 Task: Find connections with filter location Júlio de Castilhos with filter topic #Recruitmentwith filter profile language Potuguese with filter current company The Park Hotels with filter school Birla Vishvakarma Mahavidyalaya with filter industry Government Administration with filter service category Team Building with filter keywords title Office Assistant
Action: Mouse moved to (540, 181)
Screenshot: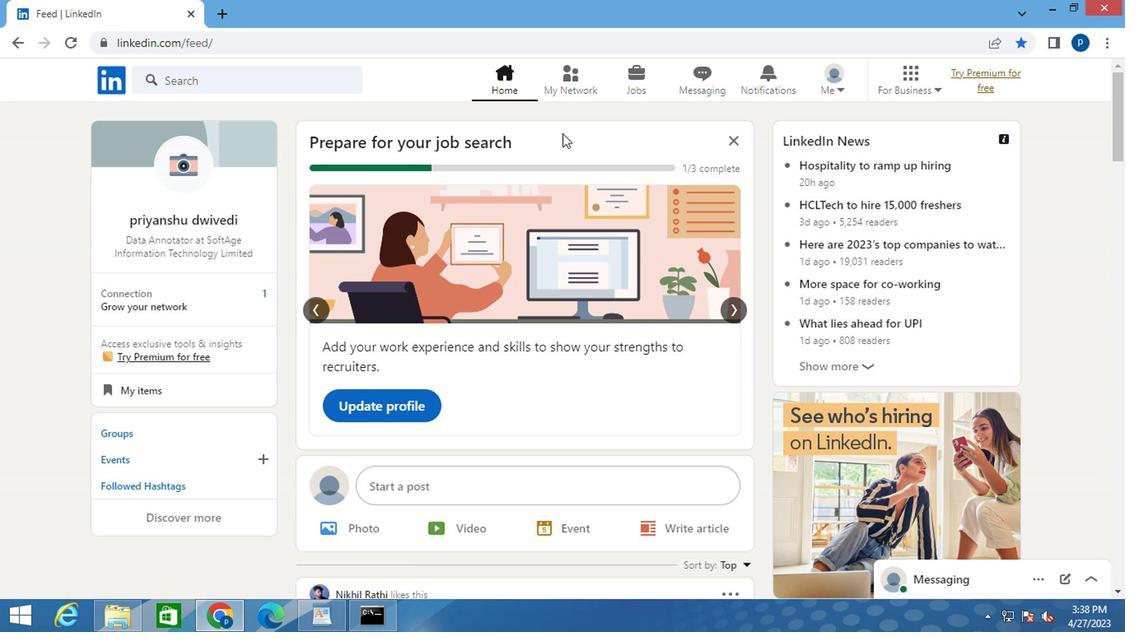 
Action: Mouse pressed left at (540, 181)
Screenshot: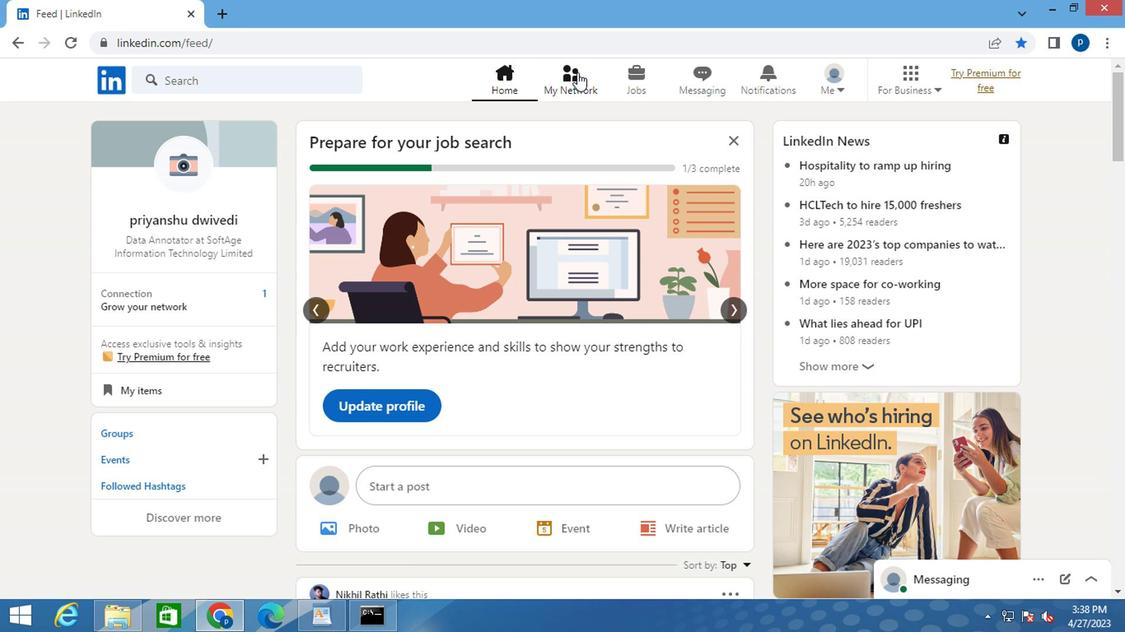 
Action: Mouse moved to (287, 248)
Screenshot: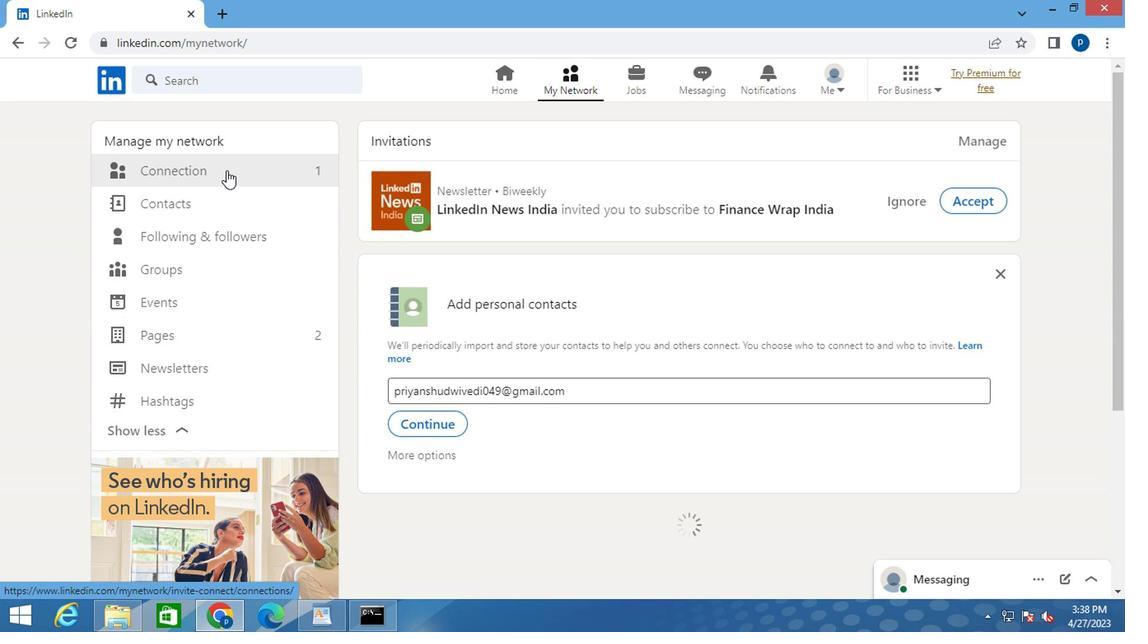 
Action: Mouse pressed left at (287, 248)
Screenshot: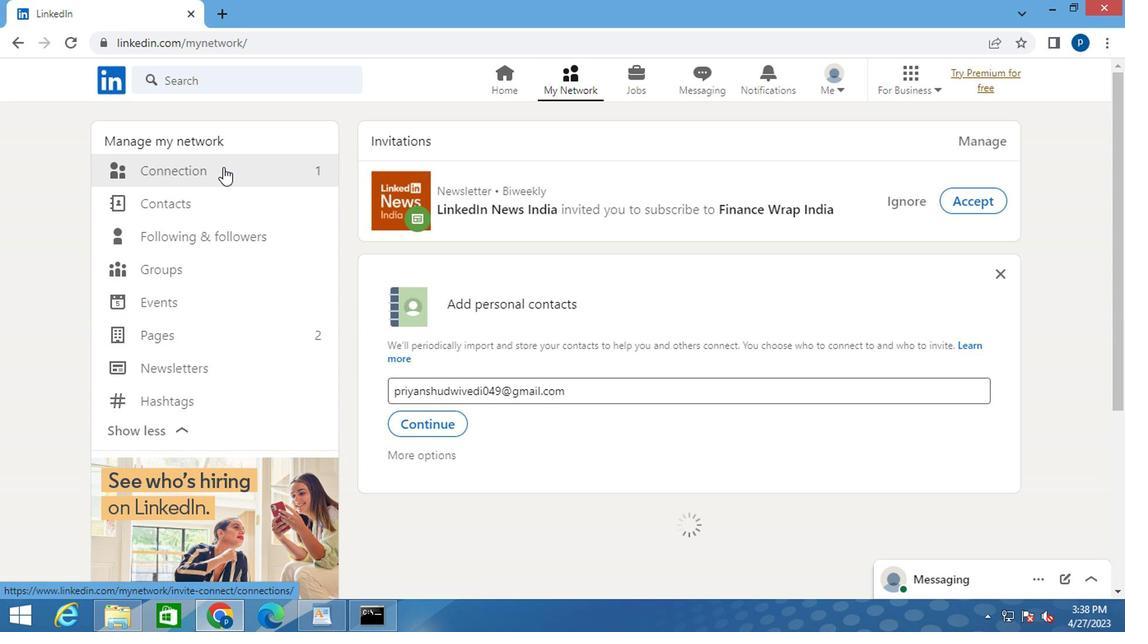 
Action: Mouse moved to (603, 254)
Screenshot: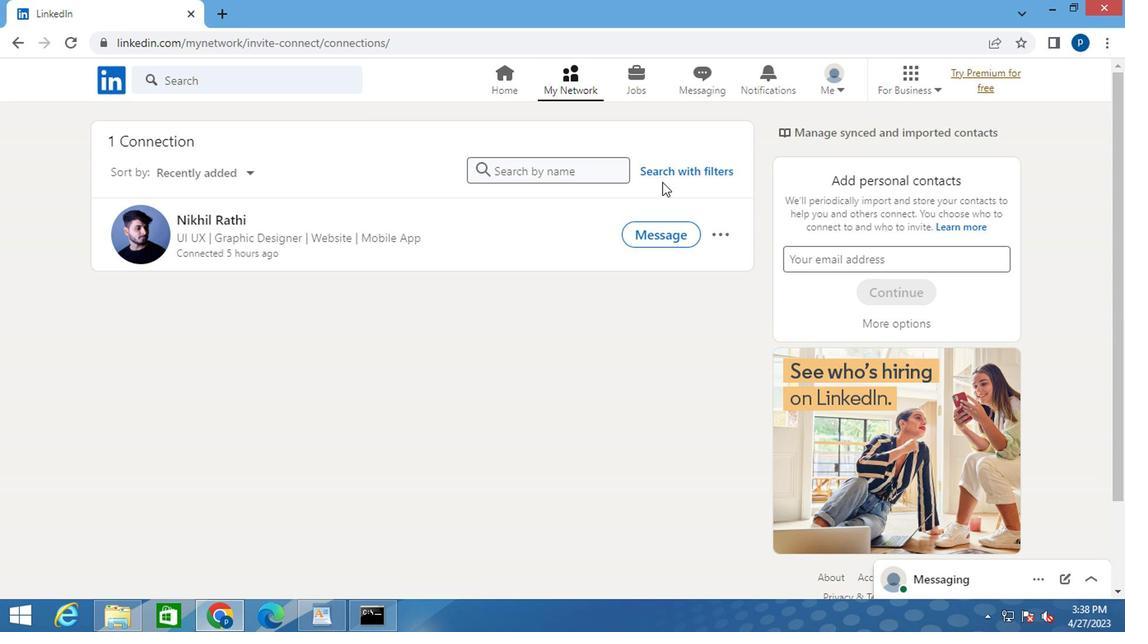 
Action: Mouse pressed left at (603, 254)
Screenshot: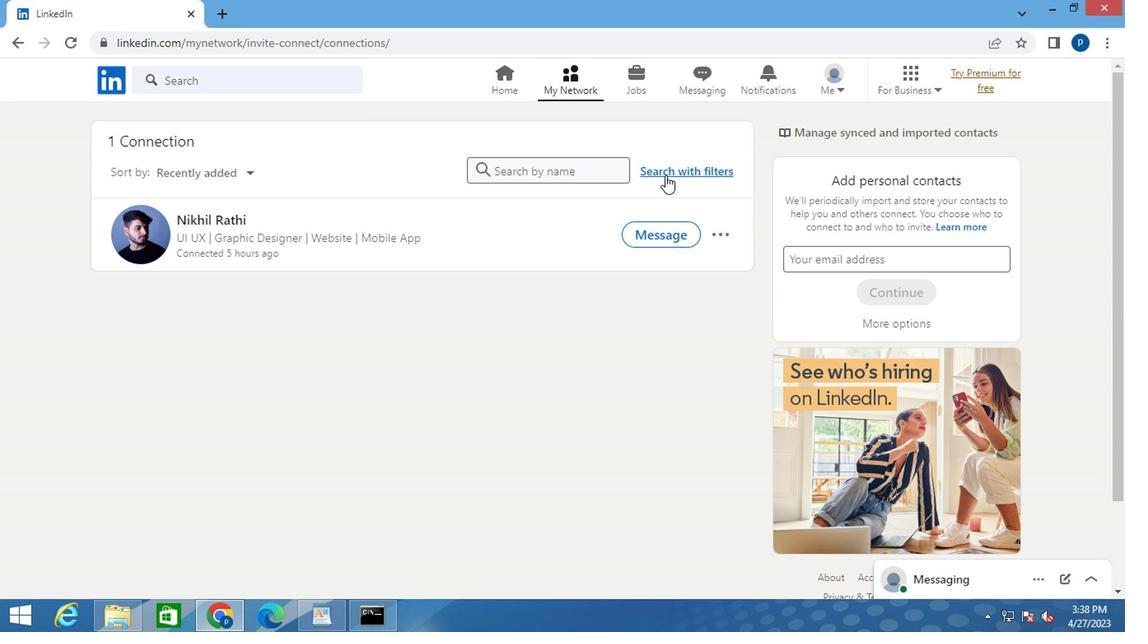 
Action: Mouse moved to (574, 221)
Screenshot: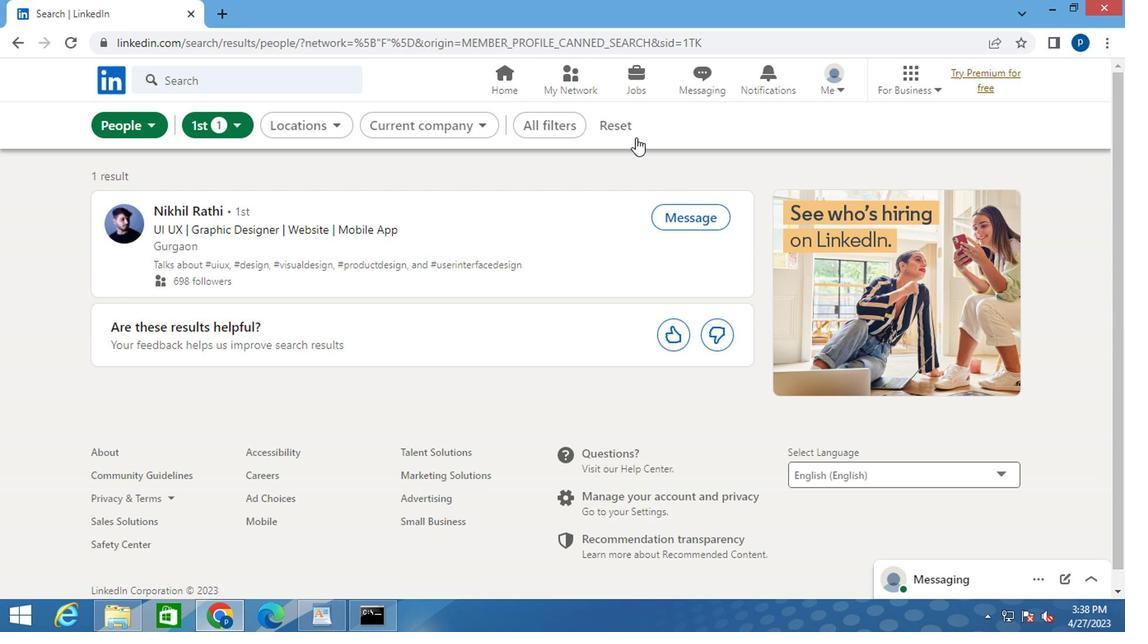 
Action: Mouse pressed left at (574, 221)
Screenshot: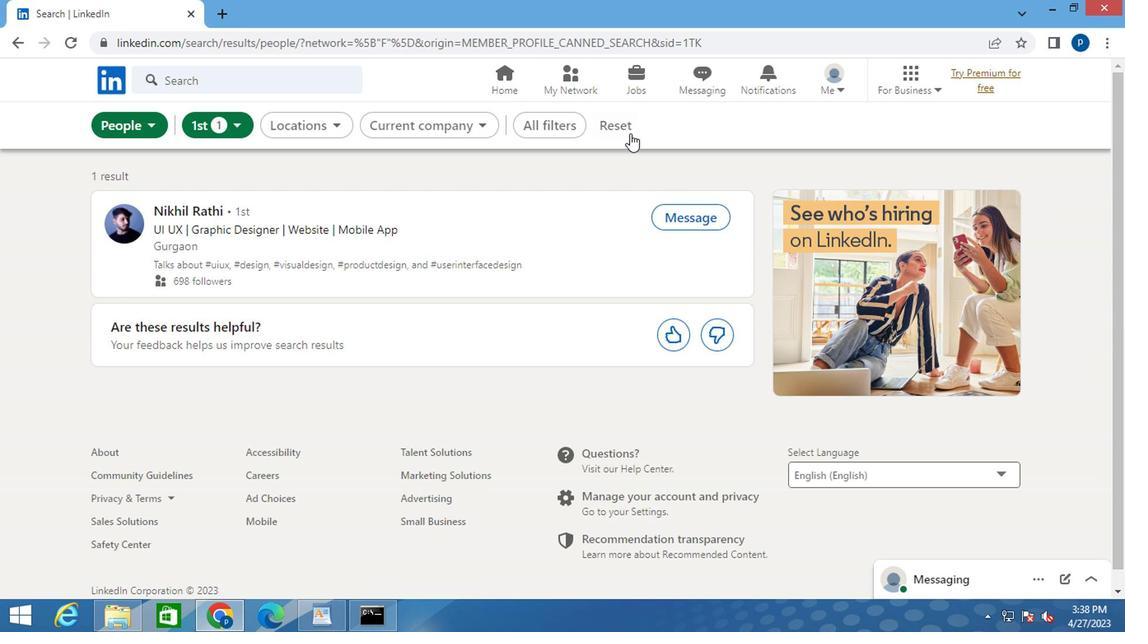 
Action: Mouse moved to (542, 219)
Screenshot: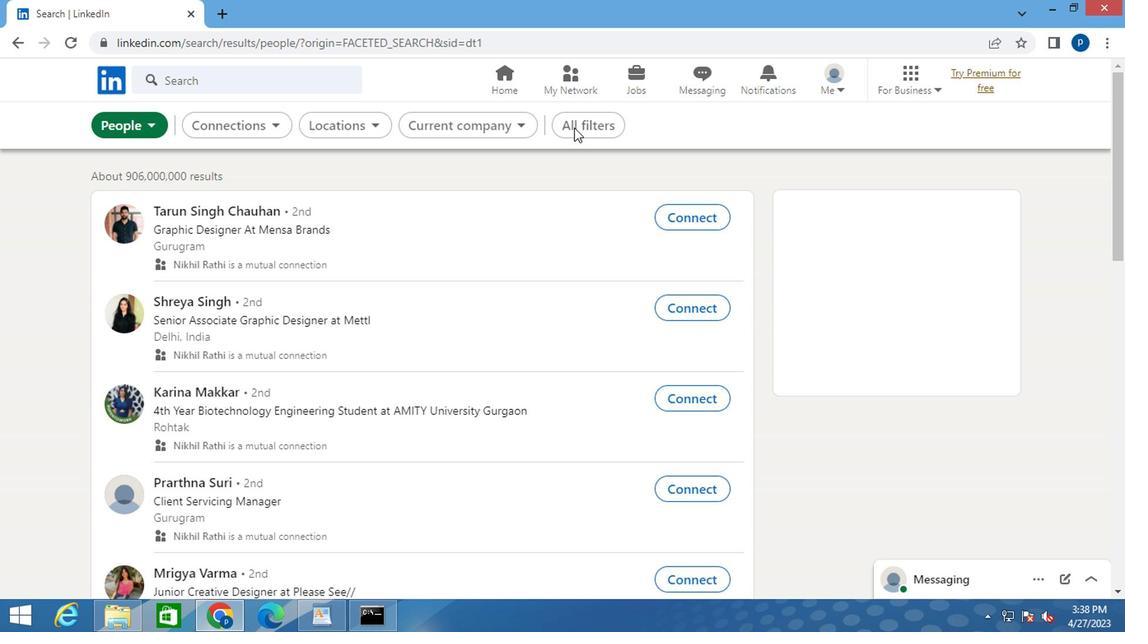 
Action: Mouse pressed left at (542, 219)
Screenshot: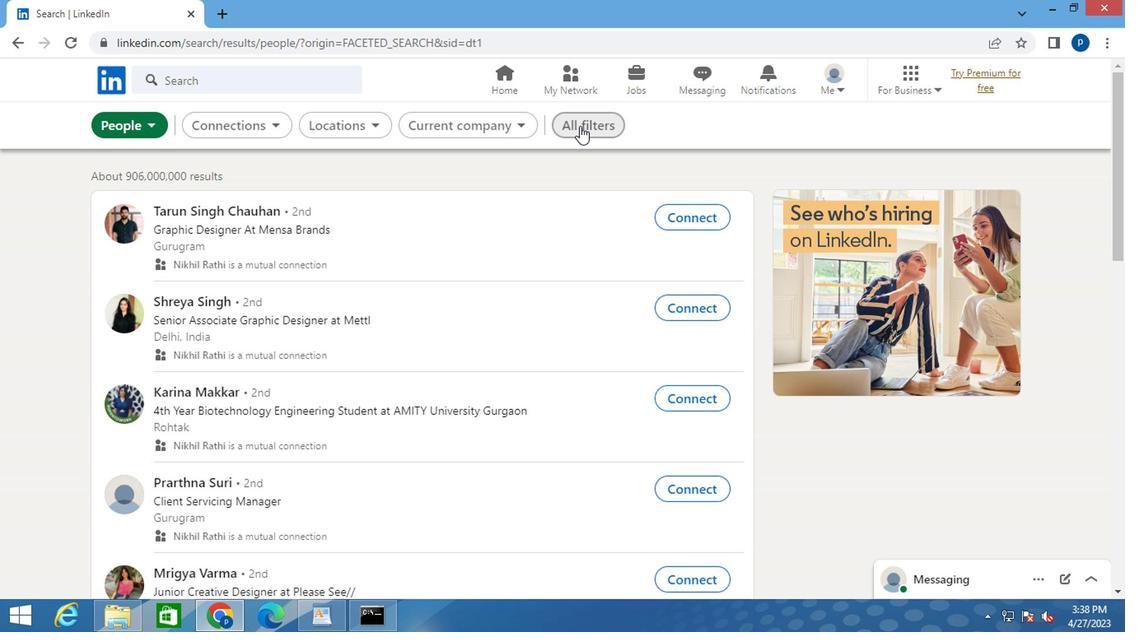 
Action: Mouse moved to (729, 387)
Screenshot: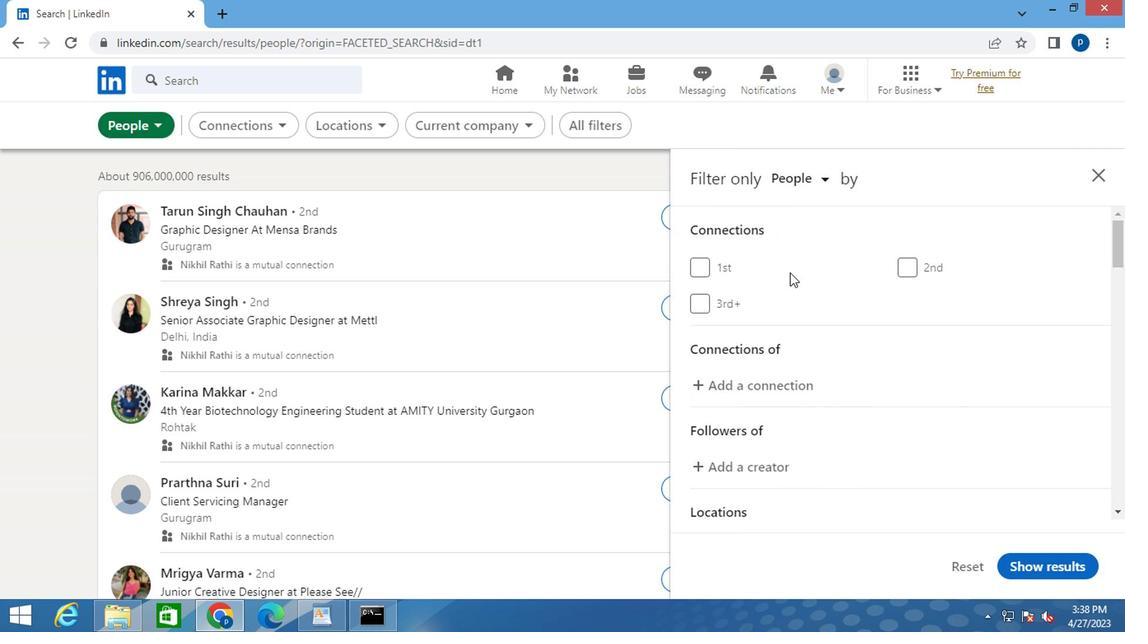 
Action: Mouse scrolled (729, 387) with delta (0, 0)
Screenshot: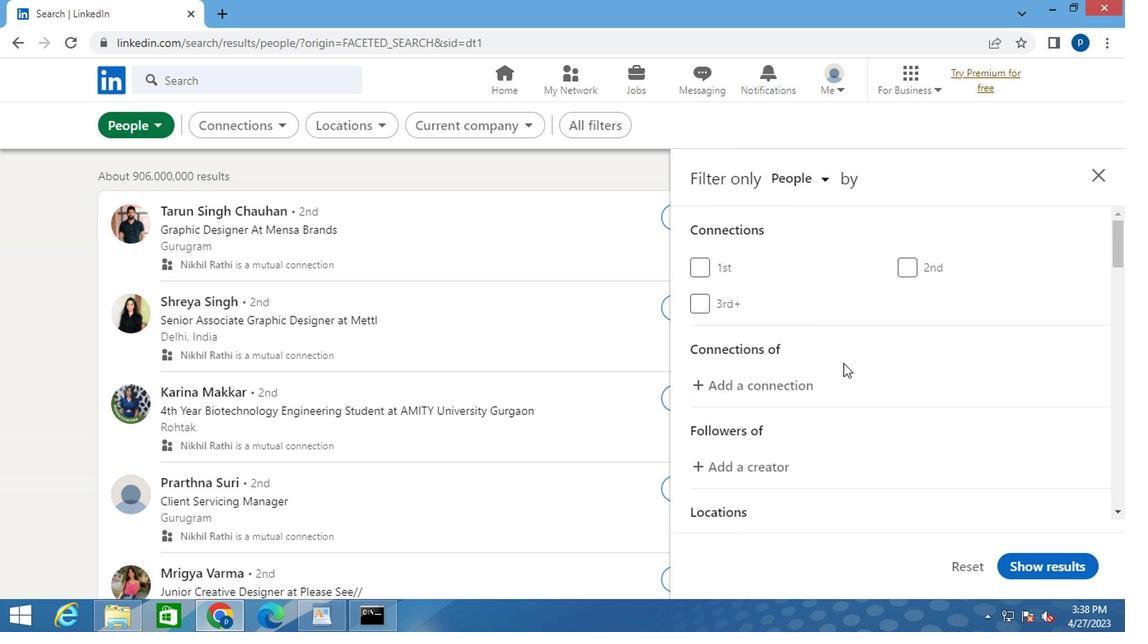 
Action: Mouse scrolled (729, 387) with delta (0, 0)
Screenshot: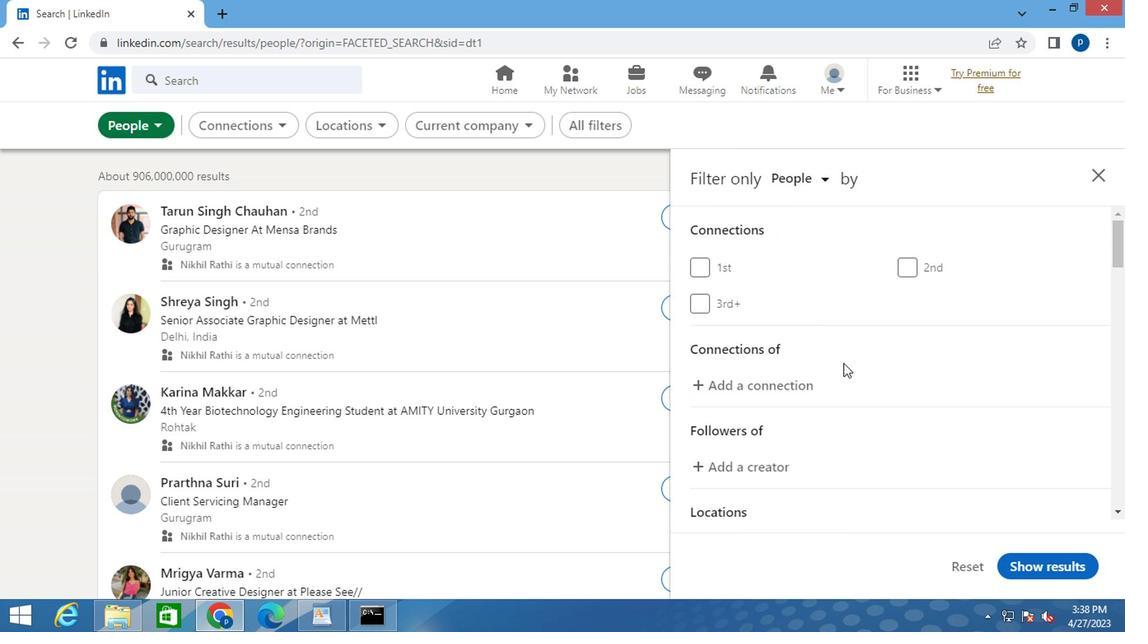
Action: Mouse scrolled (729, 387) with delta (0, 0)
Screenshot: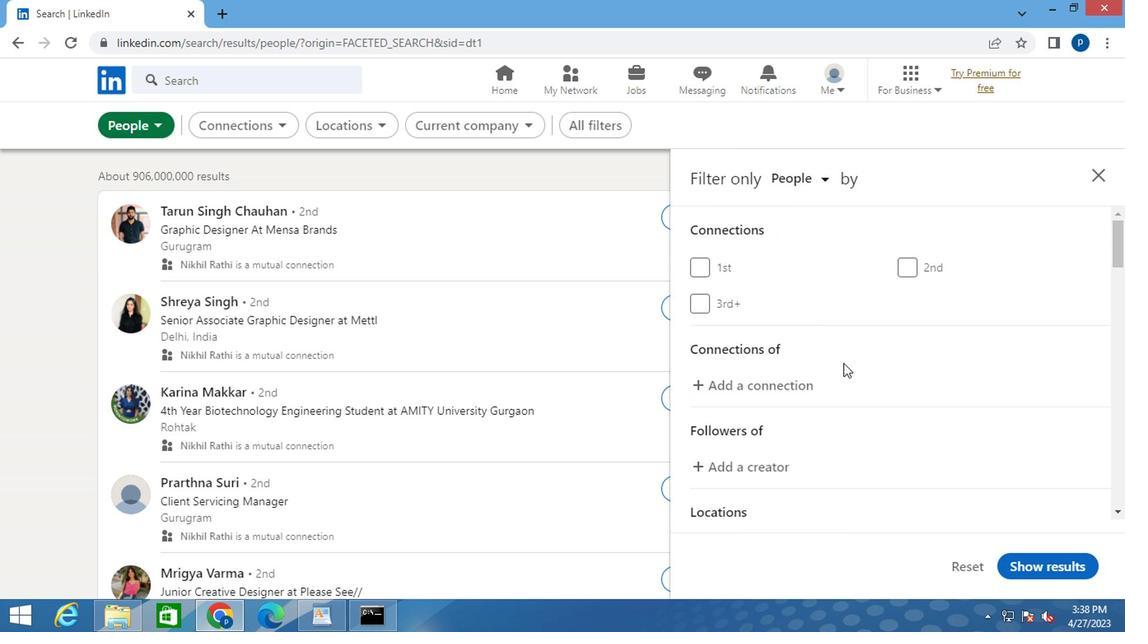 
Action: Mouse scrolled (729, 387) with delta (0, 0)
Screenshot: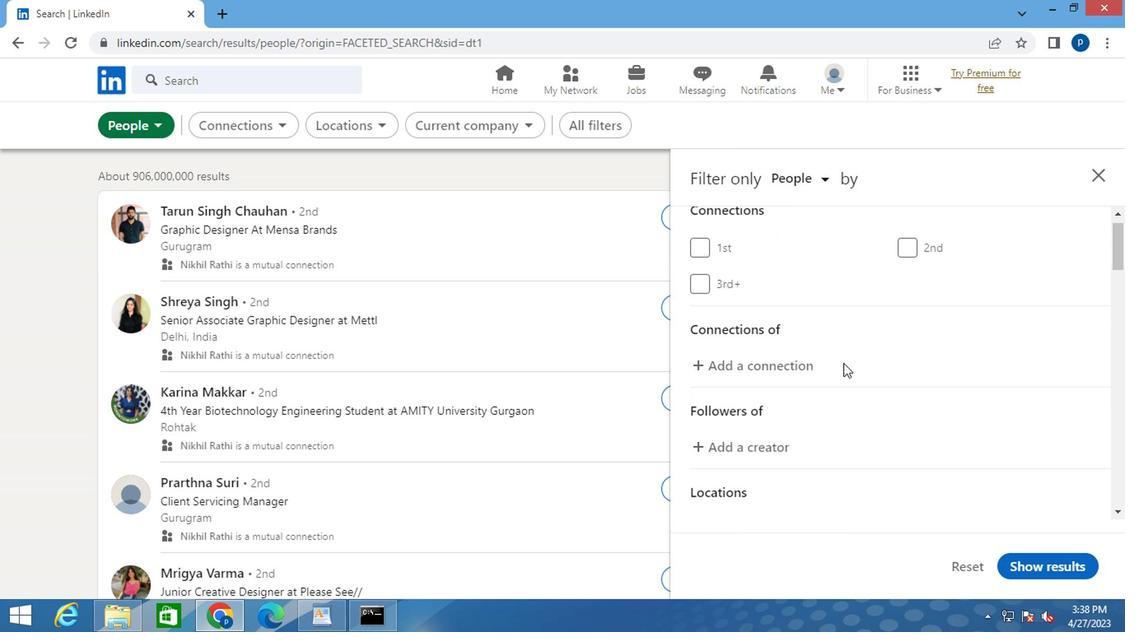 
Action: Mouse moved to (773, 372)
Screenshot: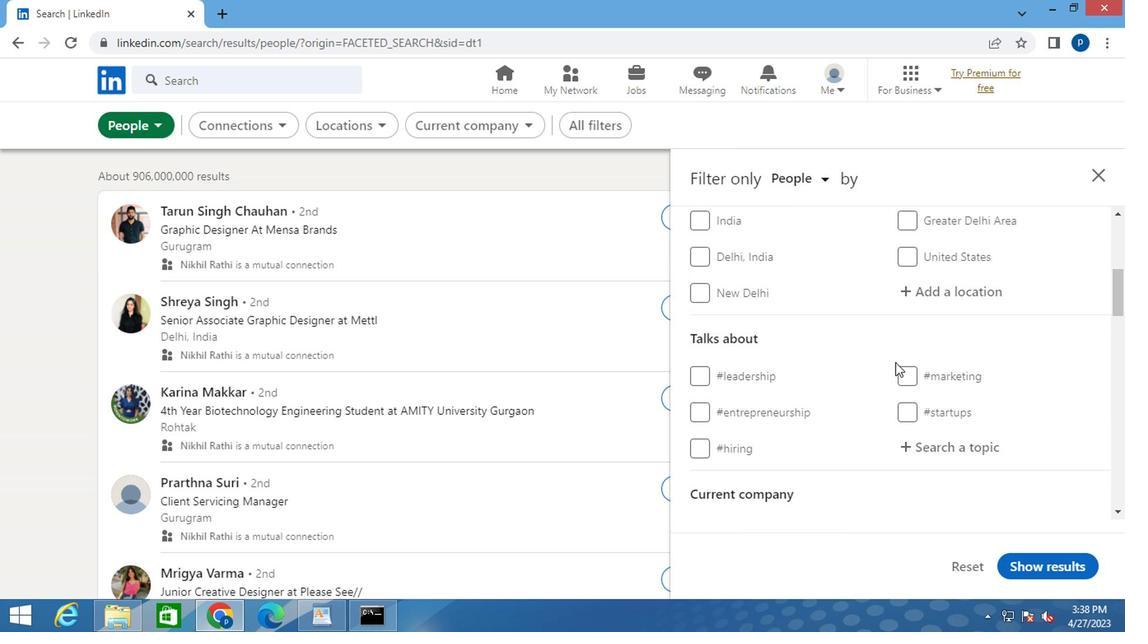 
Action: Mouse scrolled (773, 372) with delta (0, 0)
Screenshot: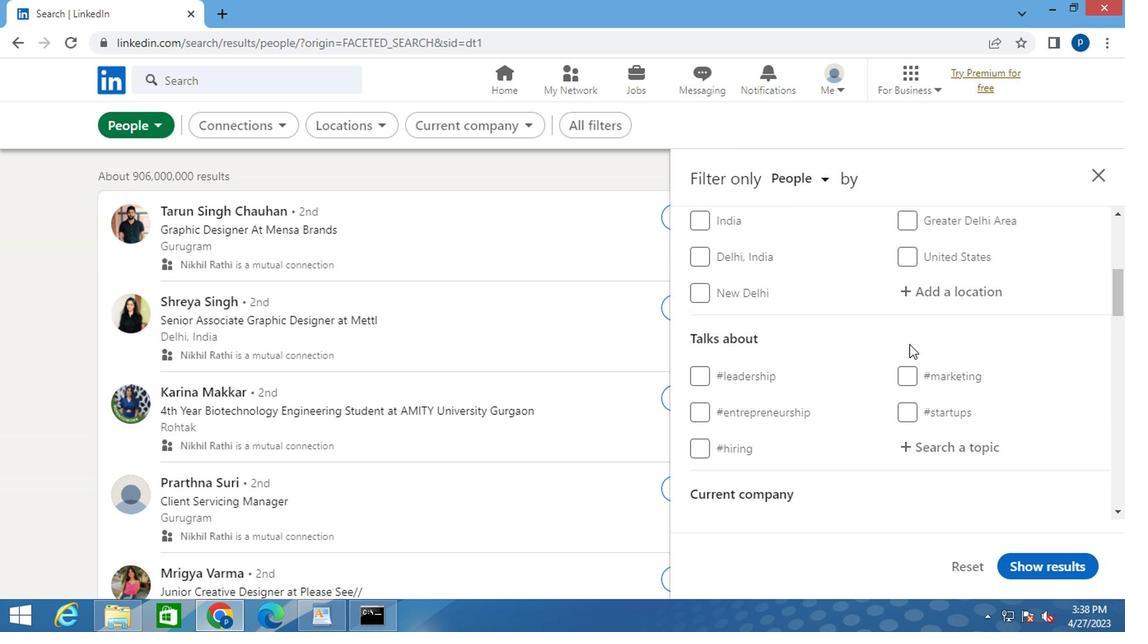 
Action: Mouse moved to (787, 401)
Screenshot: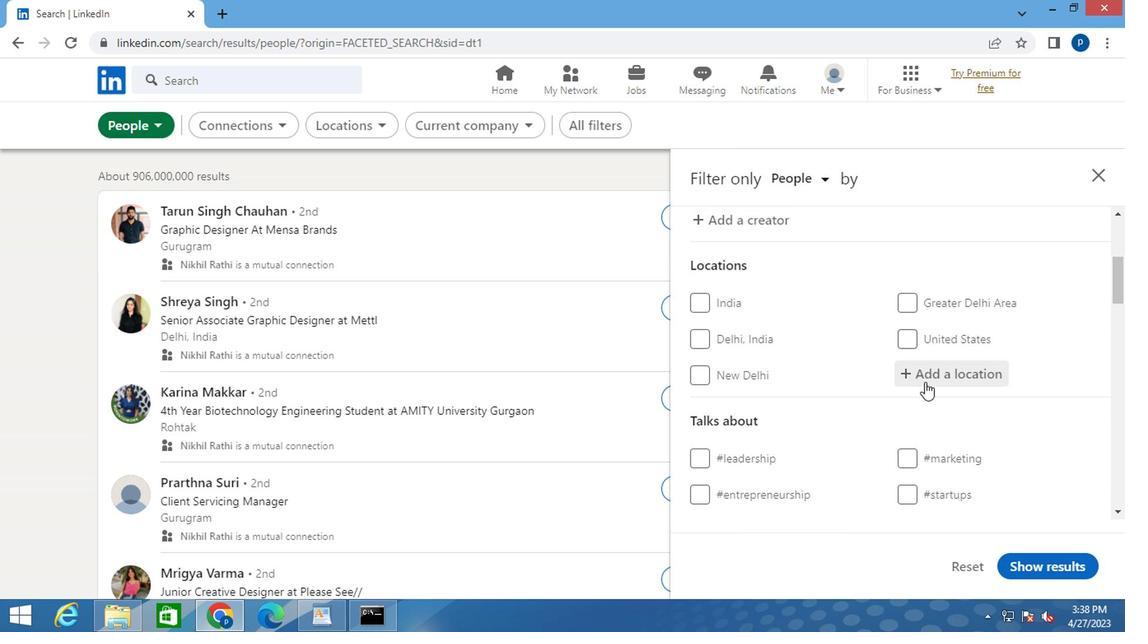
Action: Mouse pressed left at (787, 401)
Screenshot: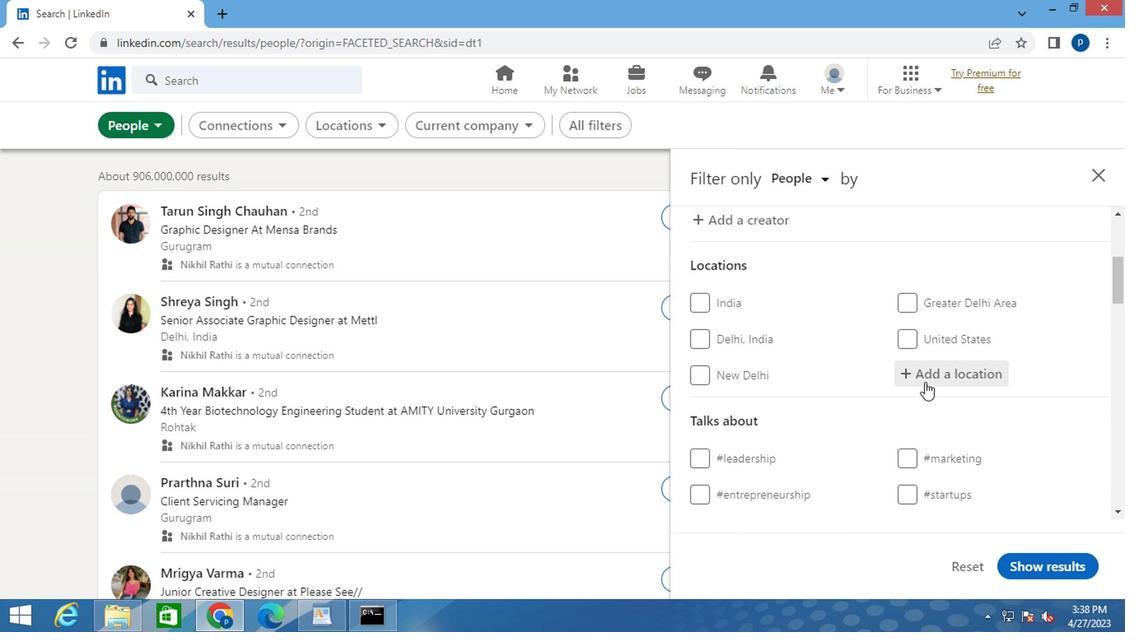 
Action: Mouse moved to (788, 400)
Screenshot: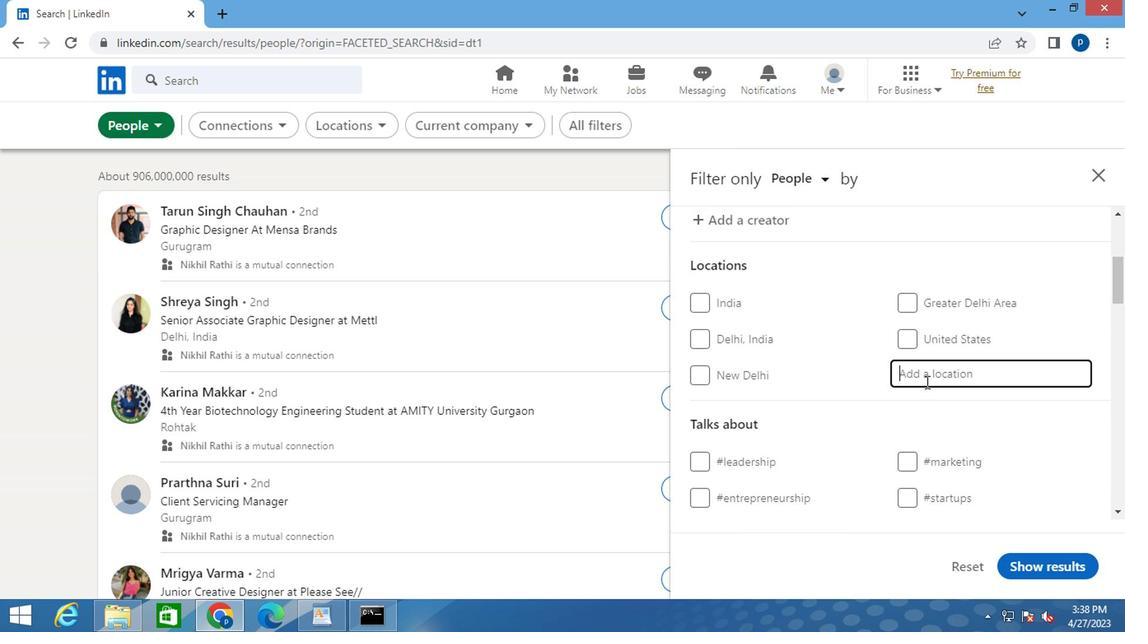 
Action: Key pressed j<Key.caps_lock>ulio<Key.space>
Screenshot: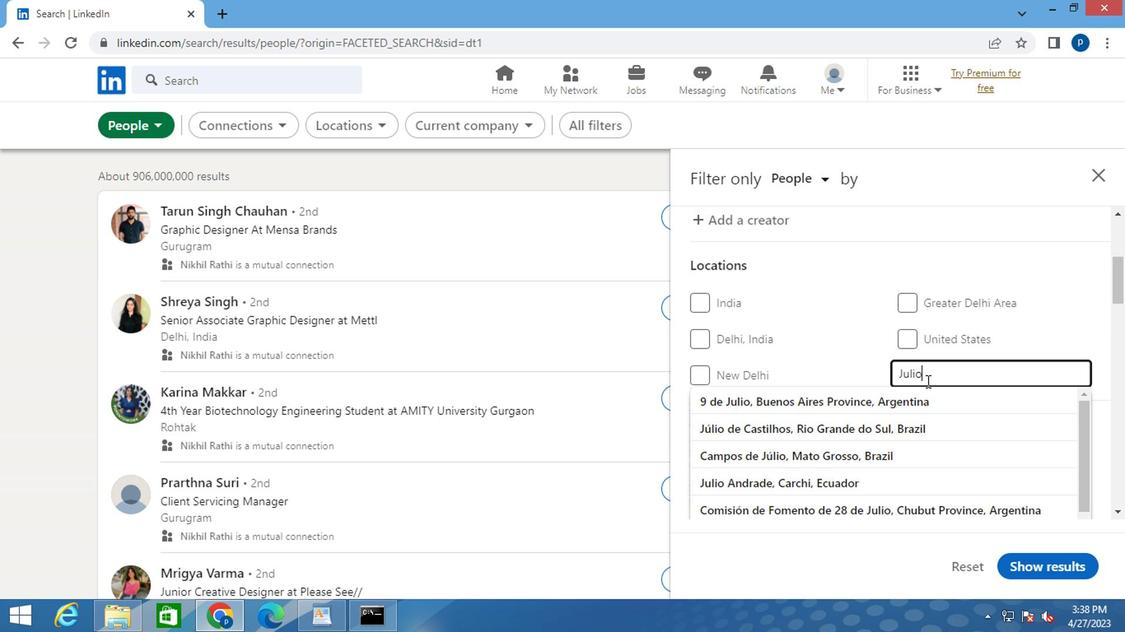 
Action: Mouse moved to (777, 430)
Screenshot: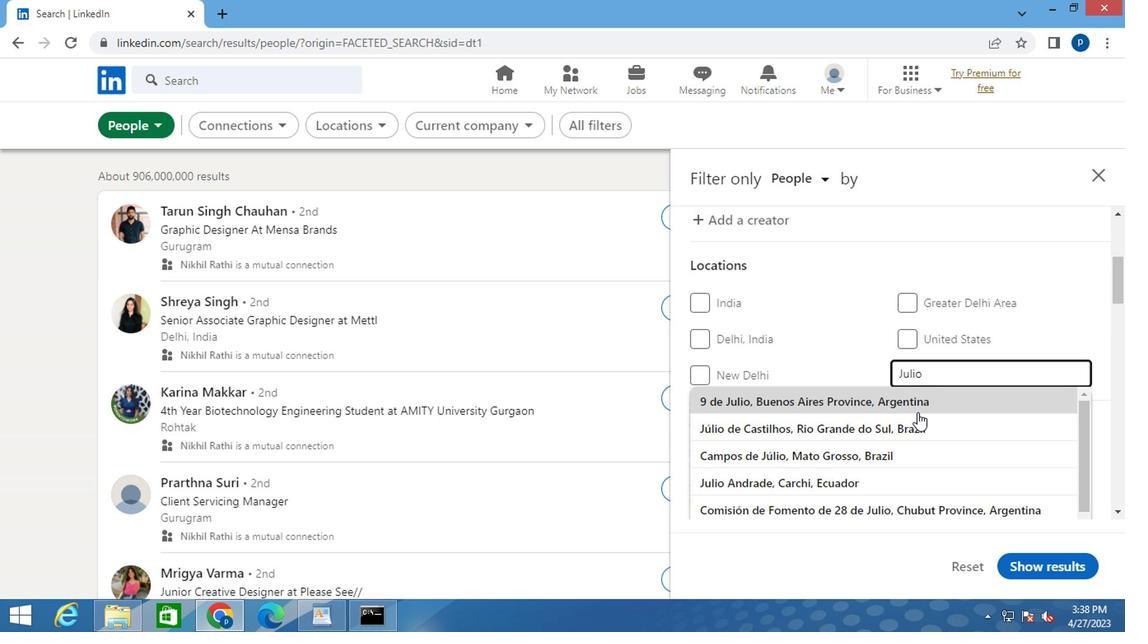 
Action: Mouse pressed left at (777, 430)
Screenshot: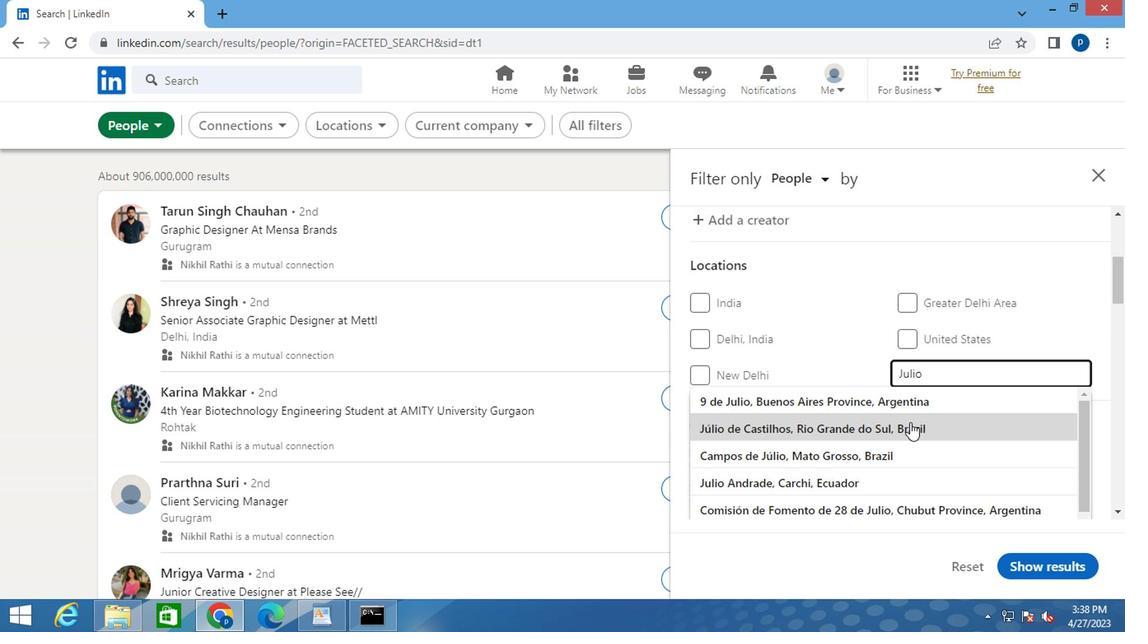 
Action: Mouse moved to (719, 421)
Screenshot: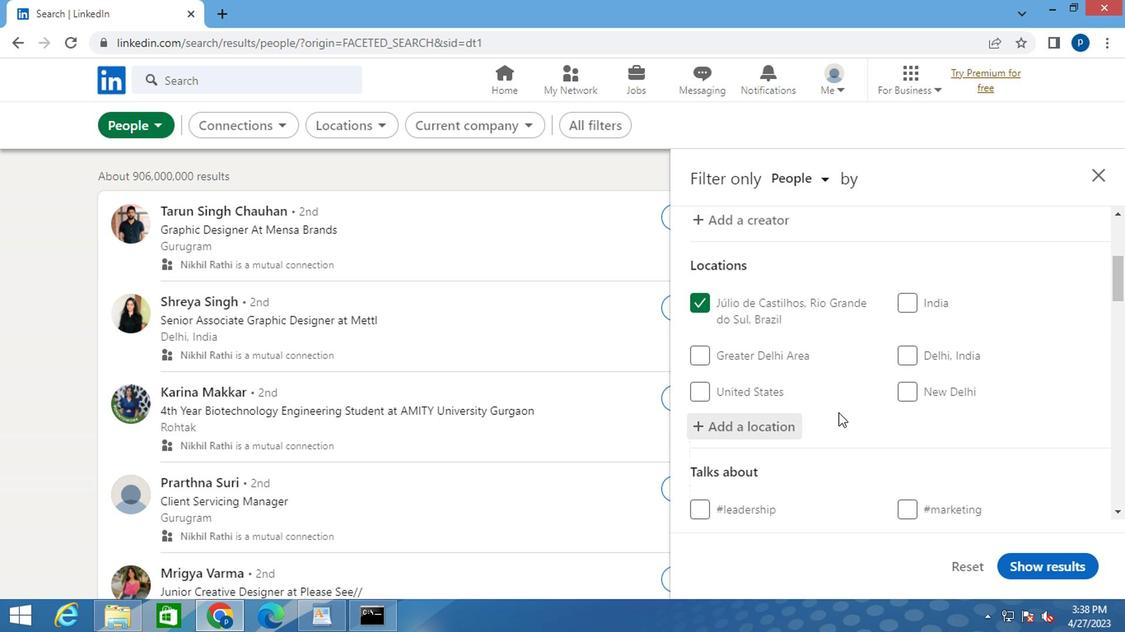 
Action: Mouse scrolled (719, 420) with delta (0, 0)
Screenshot: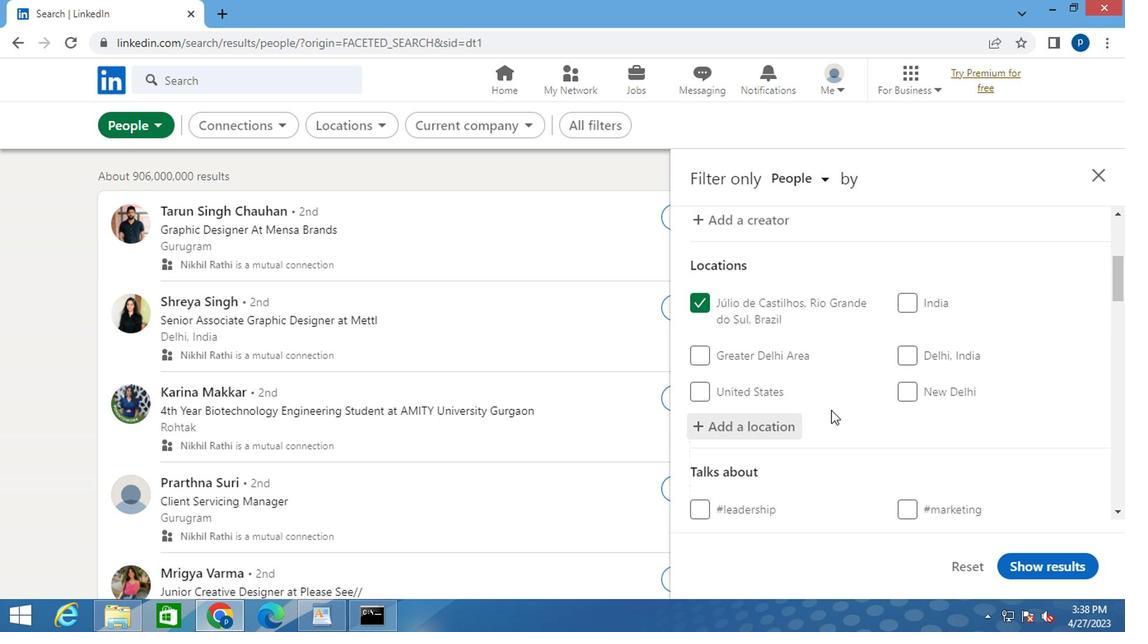 
Action: Mouse scrolled (719, 420) with delta (0, 0)
Screenshot: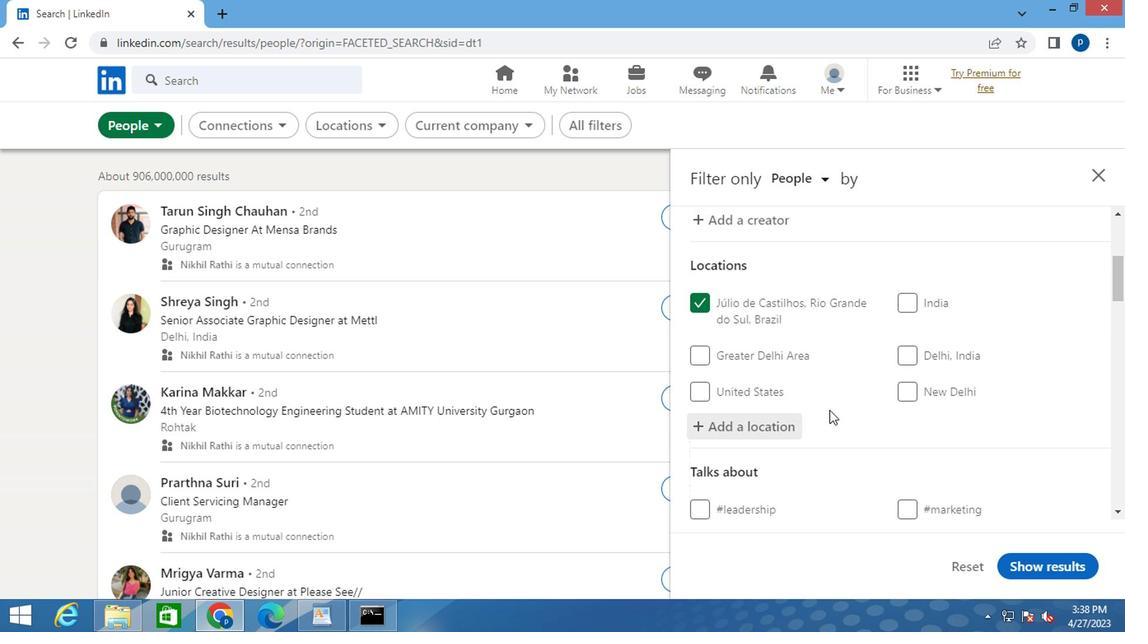 
Action: Mouse moved to (787, 425)
Screenshot: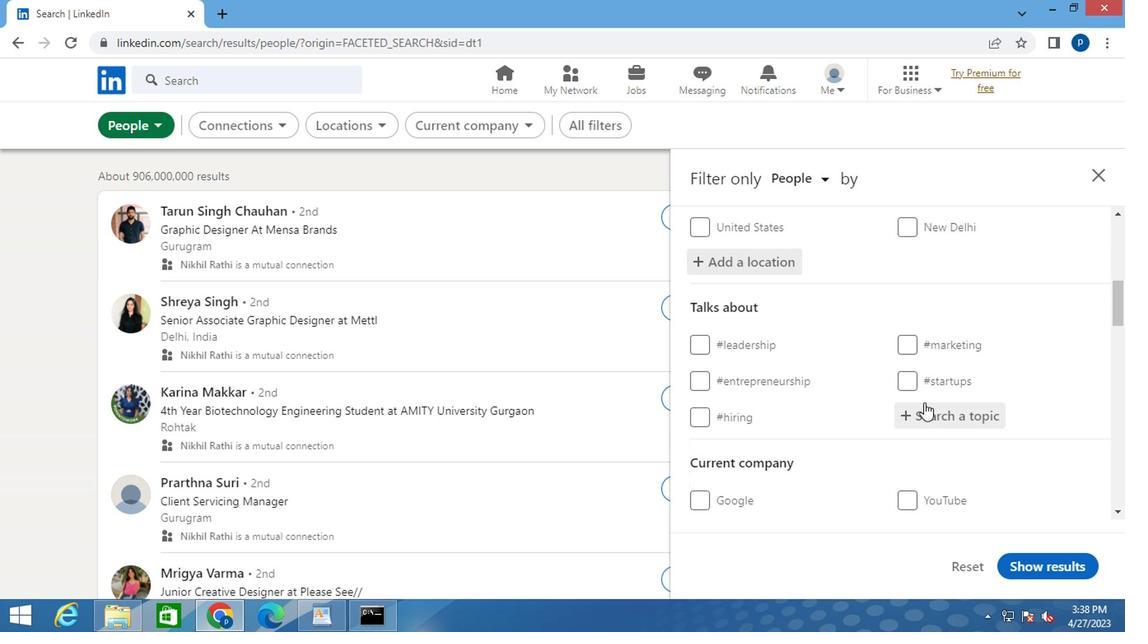 
Action: Mouse pressed left at (787, 425)
Screenshot: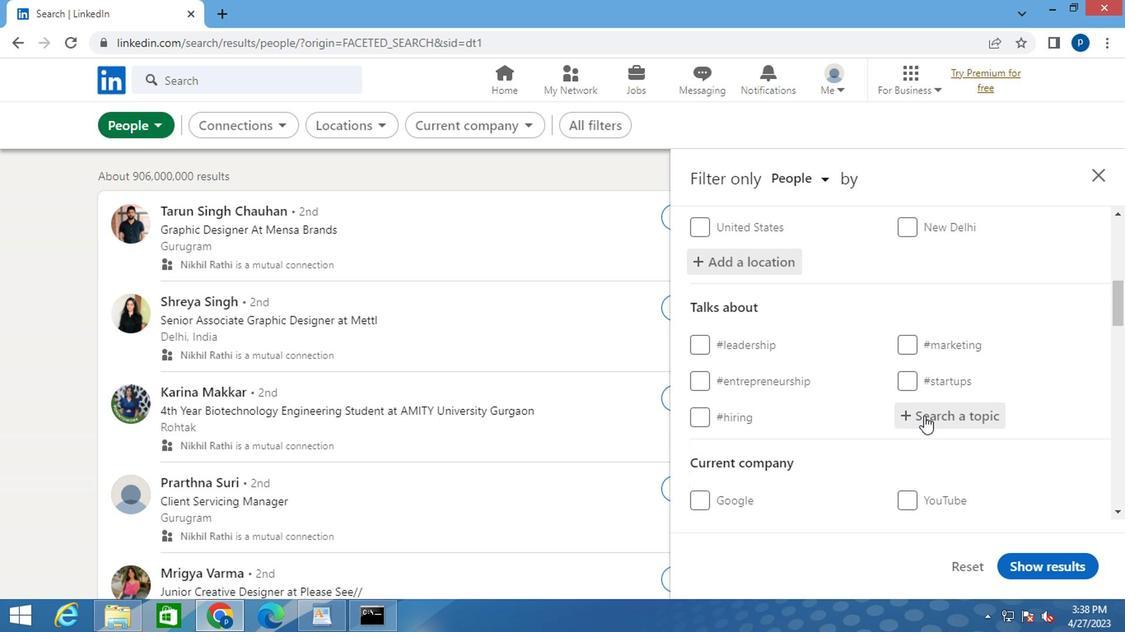 
Action: Key pressed <Key.shift>#<Key.caps_lock>R<Key.caps_lock>ECRUITMENT<Key.space>
Screenshot: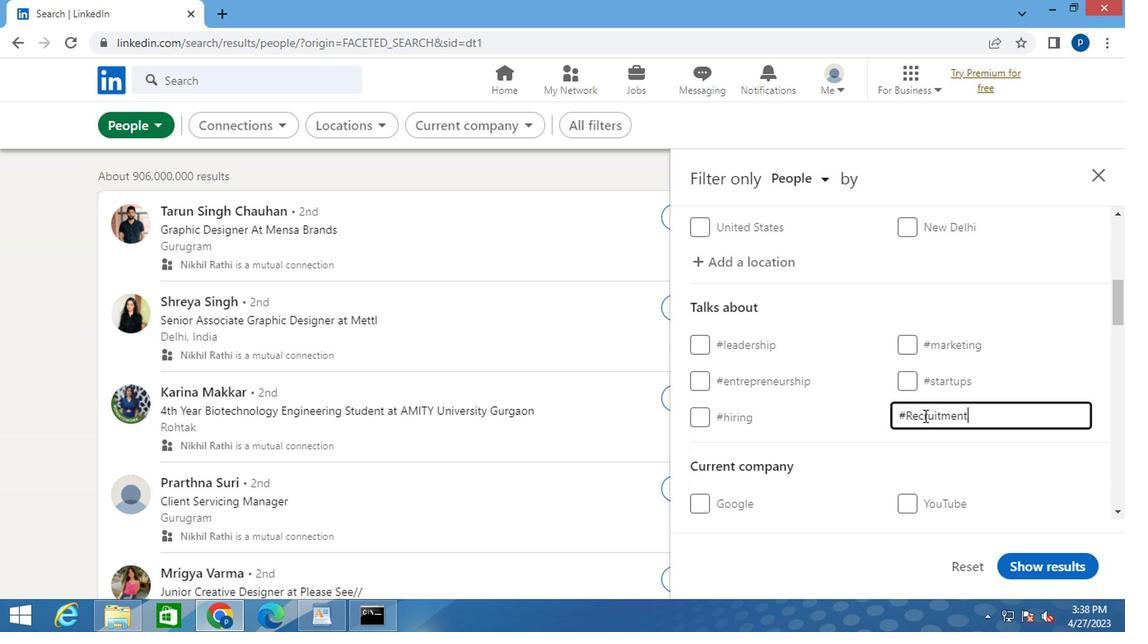 
Action: Mouse moved to (733, 449)
Screenshot: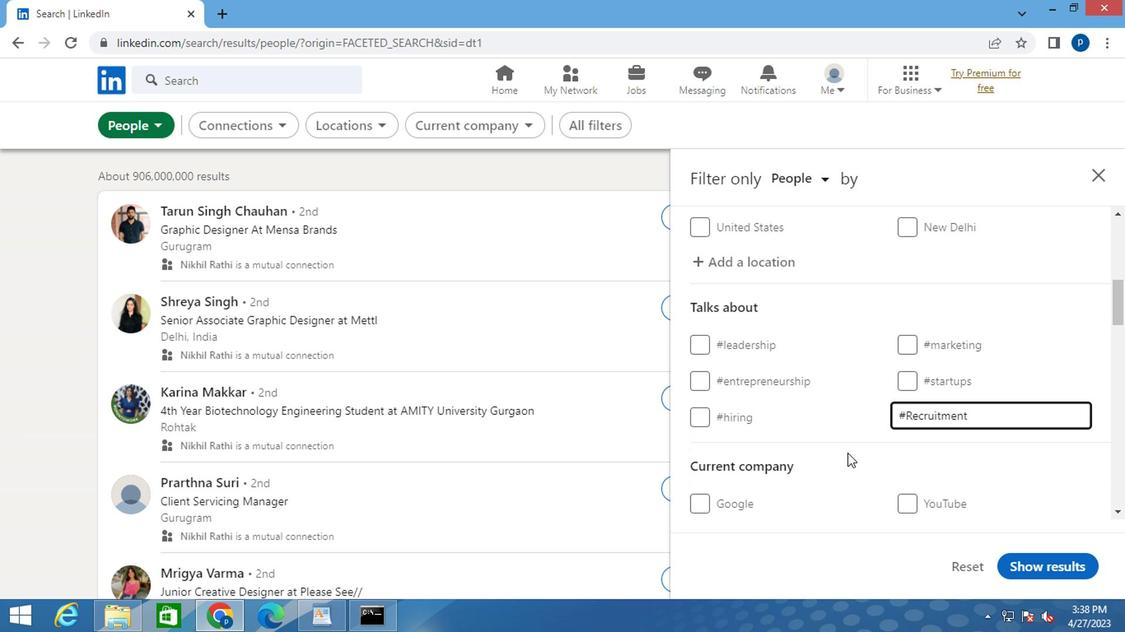 
Action: Mouse scrolled (733, 448) with delta (0, 0)
Screenshot: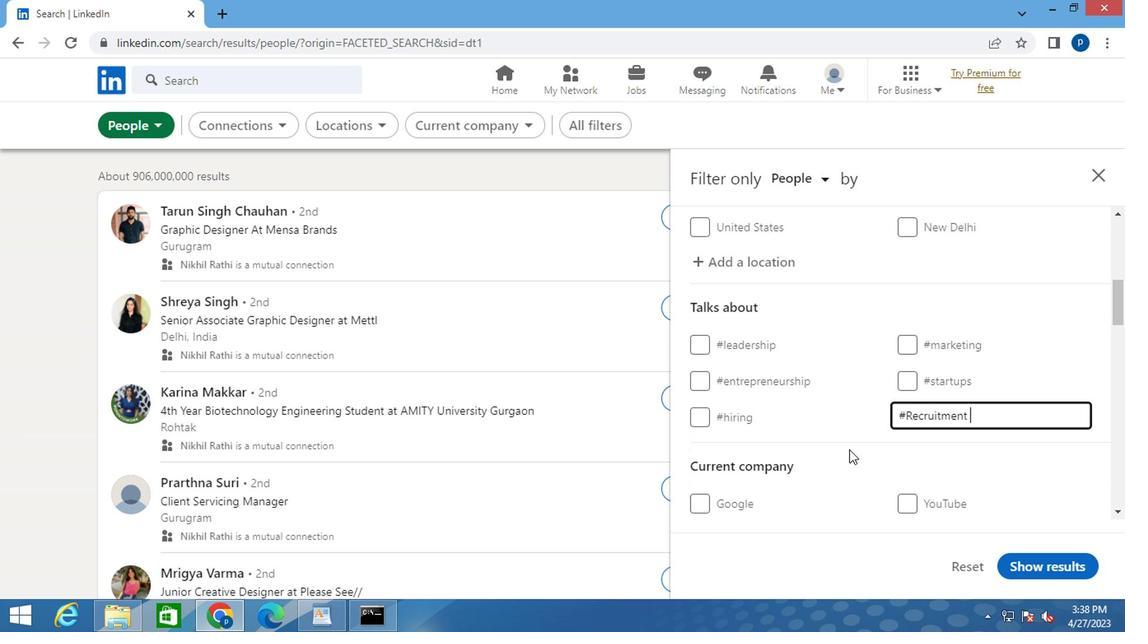 
Action: Mouse scrolled (733, 448) with delta (0, 0)
Screenshot: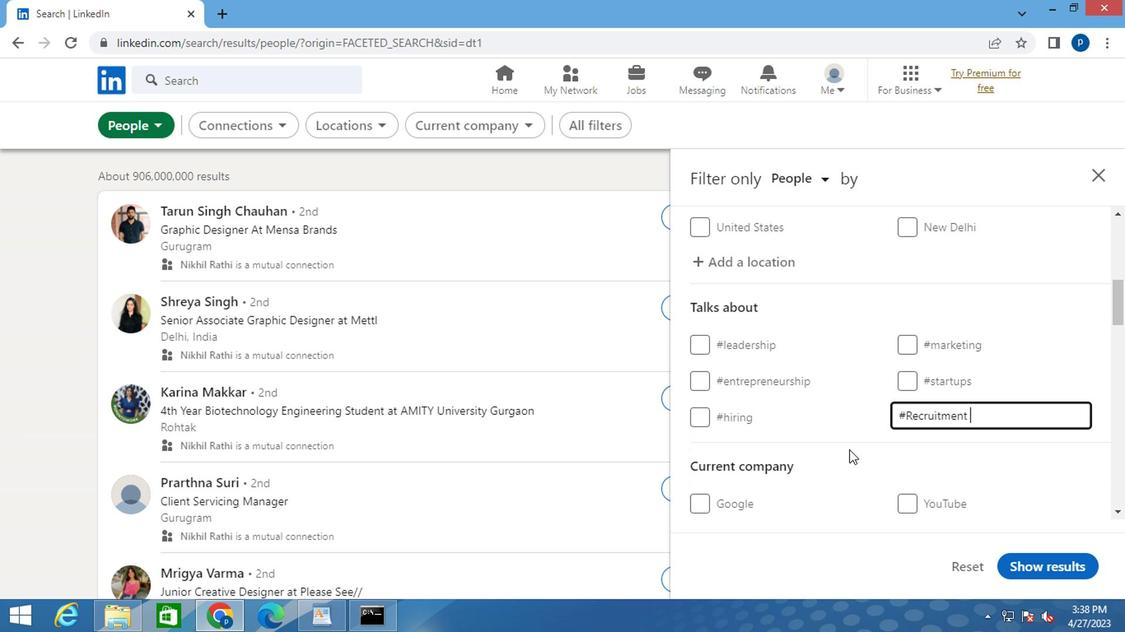 
Action: Mouse scrolled (733, 448) with delta (0, 0)
Screenshot: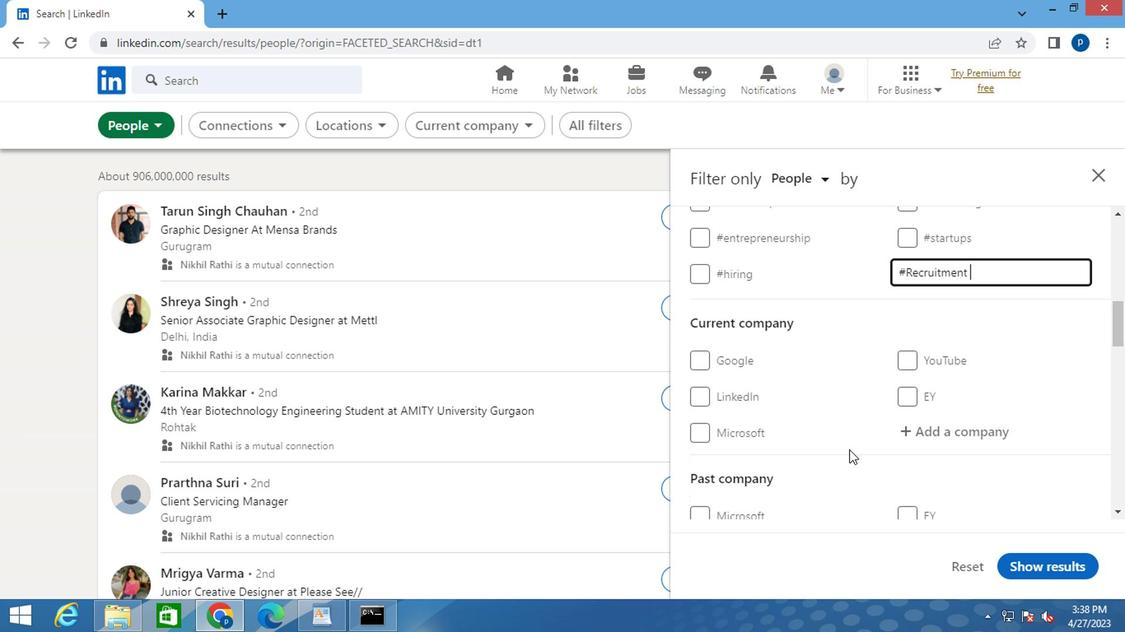 
Action: Mouse moved to (723, 435)
Screenshot: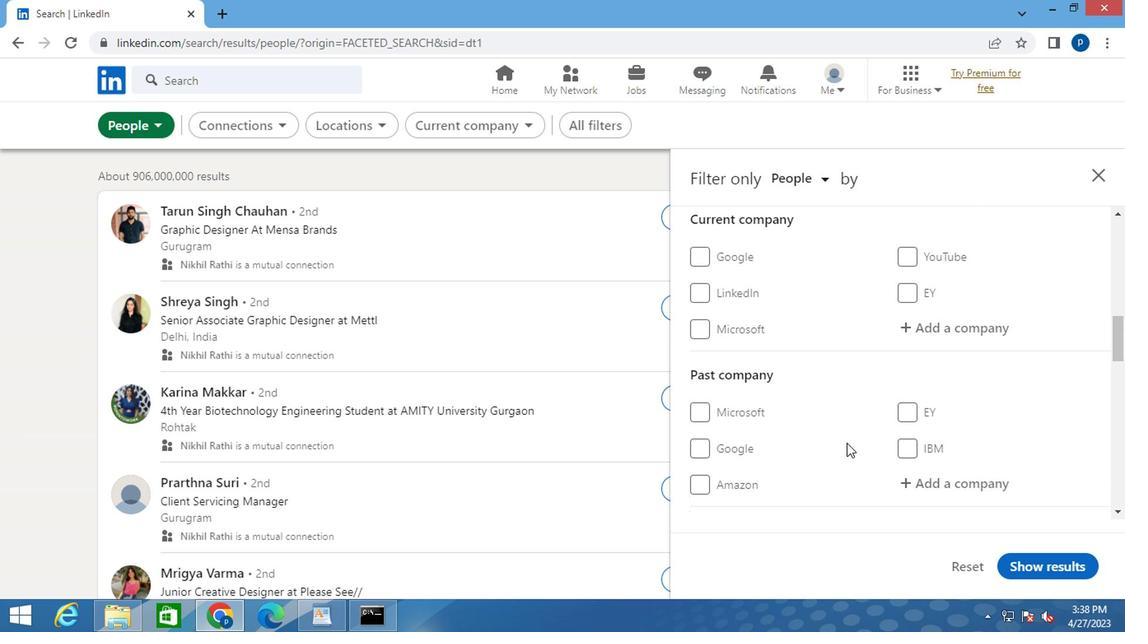 
Action: Mouse scrolled (723, 434) with delta (0, 0)
Screenshot: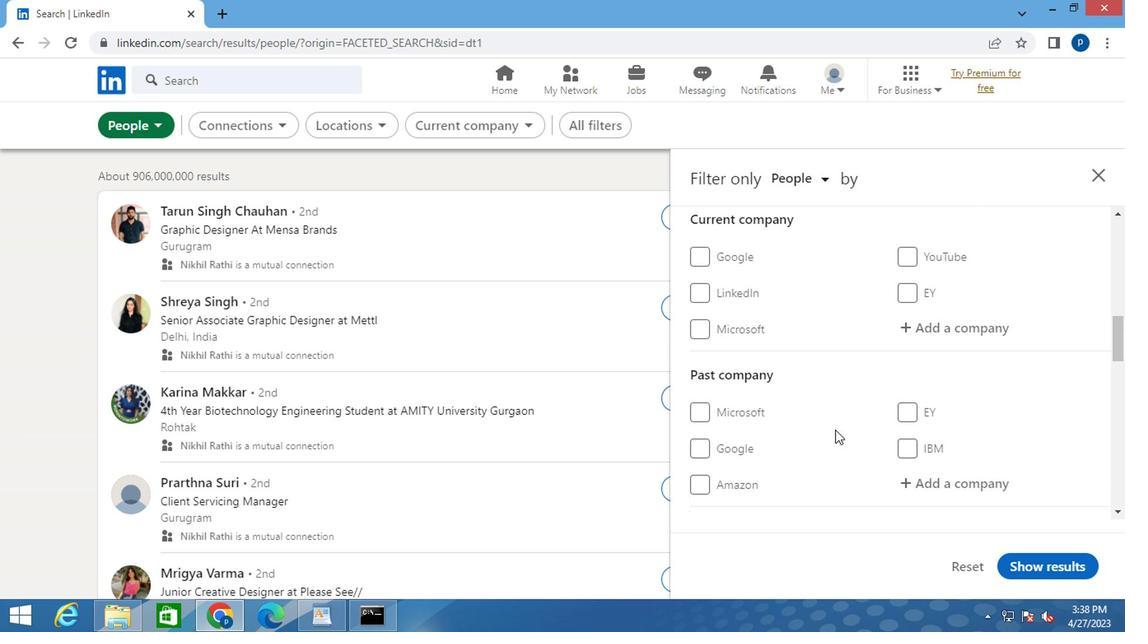
Action: Mouse scrolled (723, 434) with delta (0, 0)
Screenshot: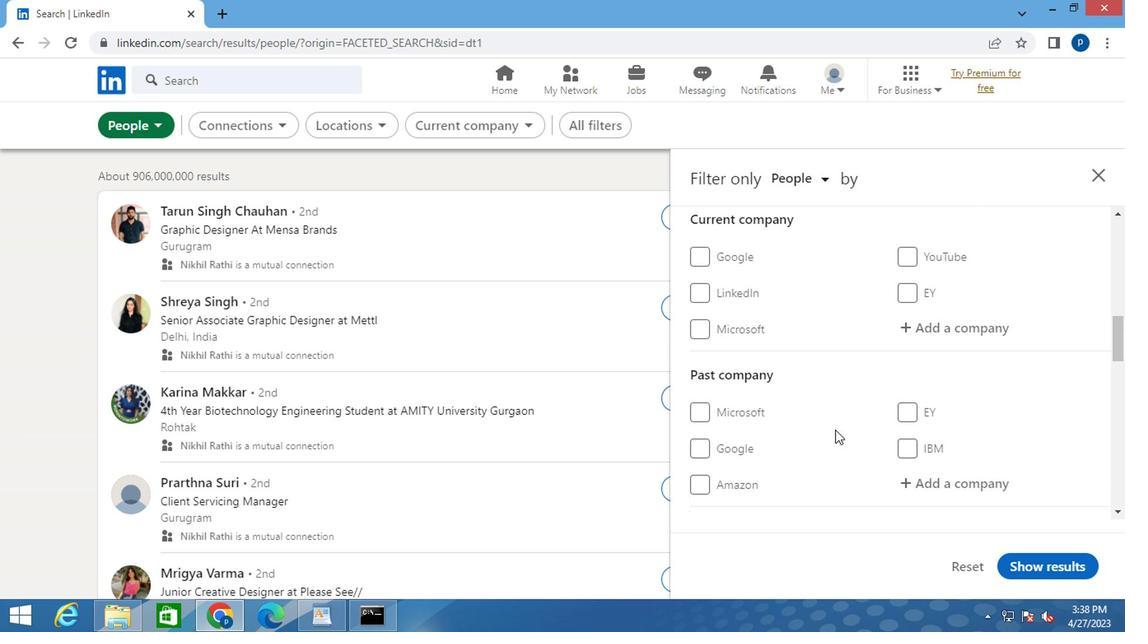 
Action: Mouse scrolled (723, 434) with delta (0, 0)
Screenshot: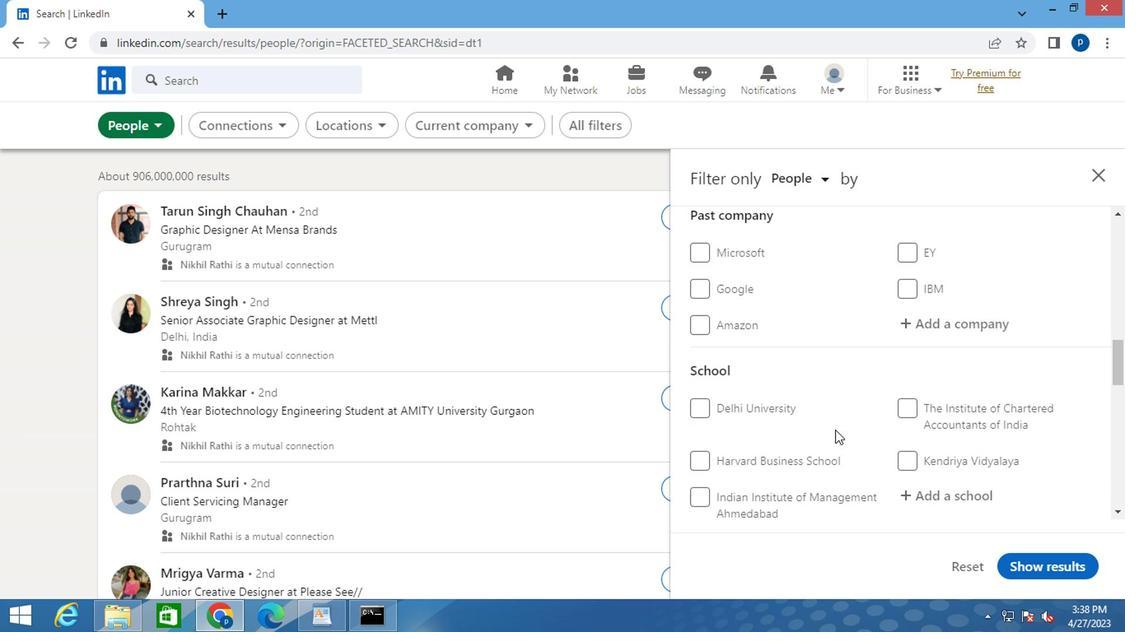 
Action: Mouse scrolled (723, 434) with delta (0, 0)
Screenshot: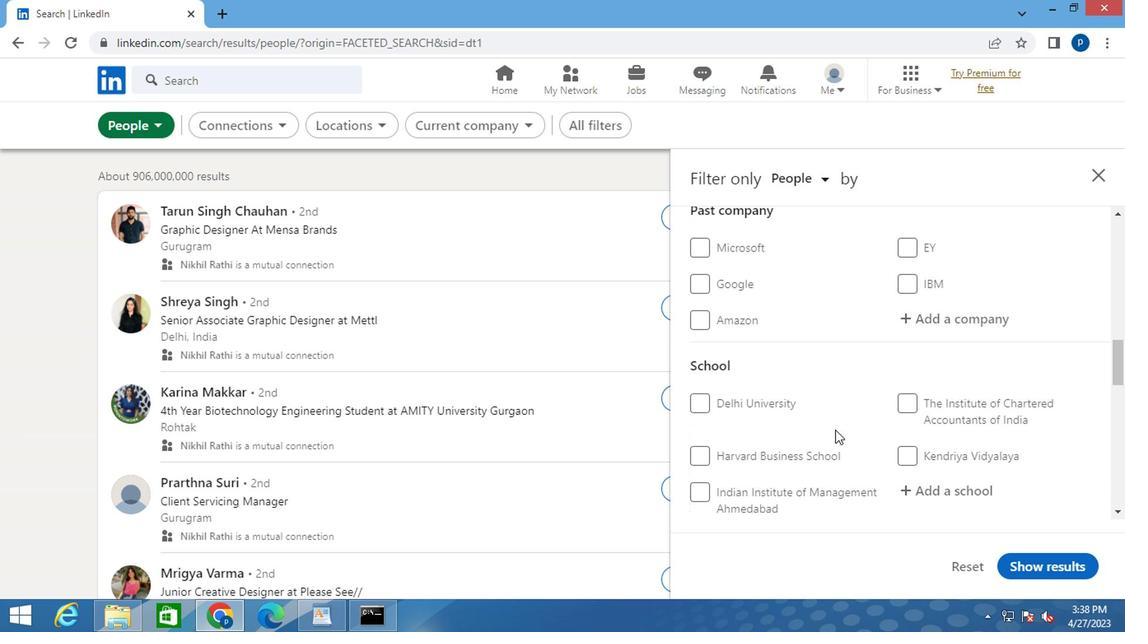 
Action: Mouse scrolled (723, 434) with delta (0, 0)
Screenshot: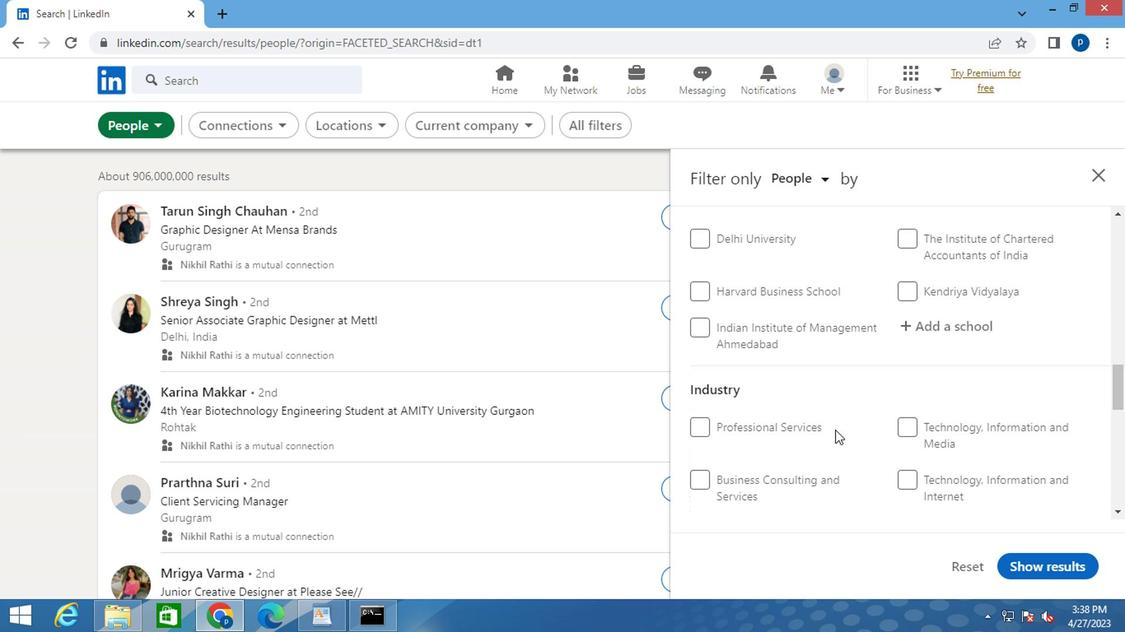 
Action: Mouse scrolled (723, 434) with delta (0, 0)
Screenshot: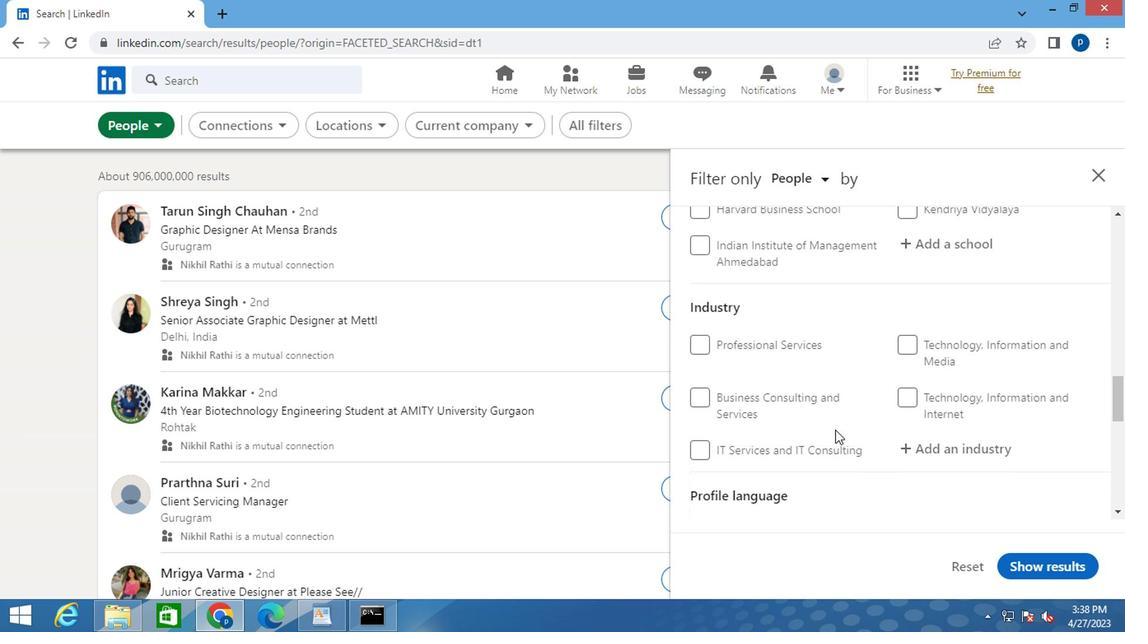 
Action: Mouse moved to (719, 435)
Screenshot: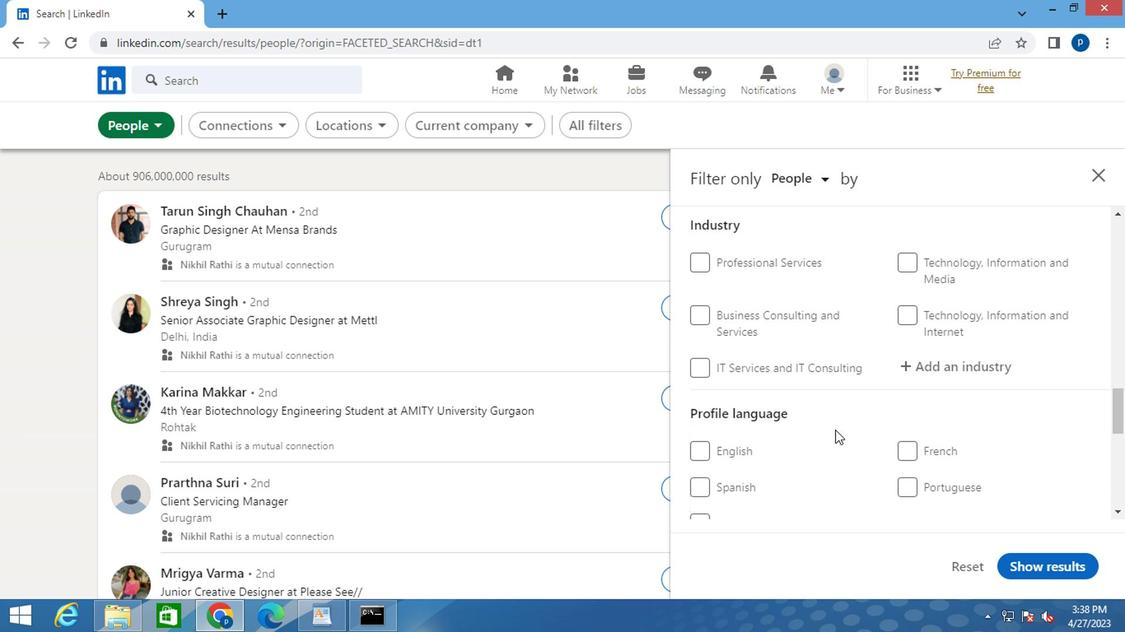 
Action: Mouse scrolled (719, 434) with delta (0, 0)
Screenshot: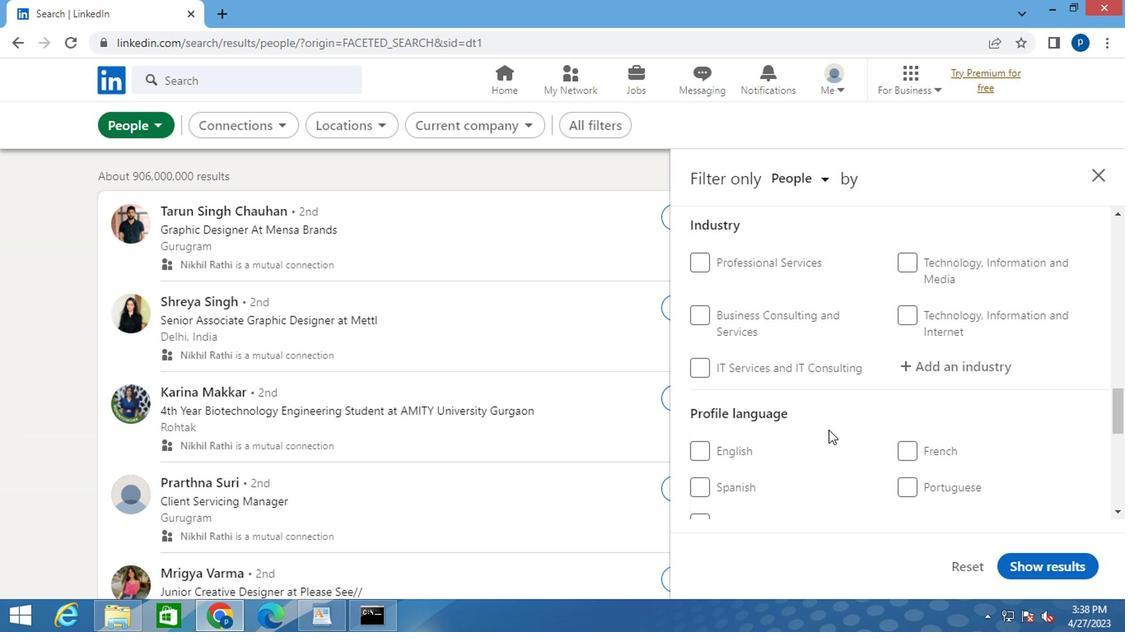 
Action: Mouse moved to (770, 416)
Screenshot: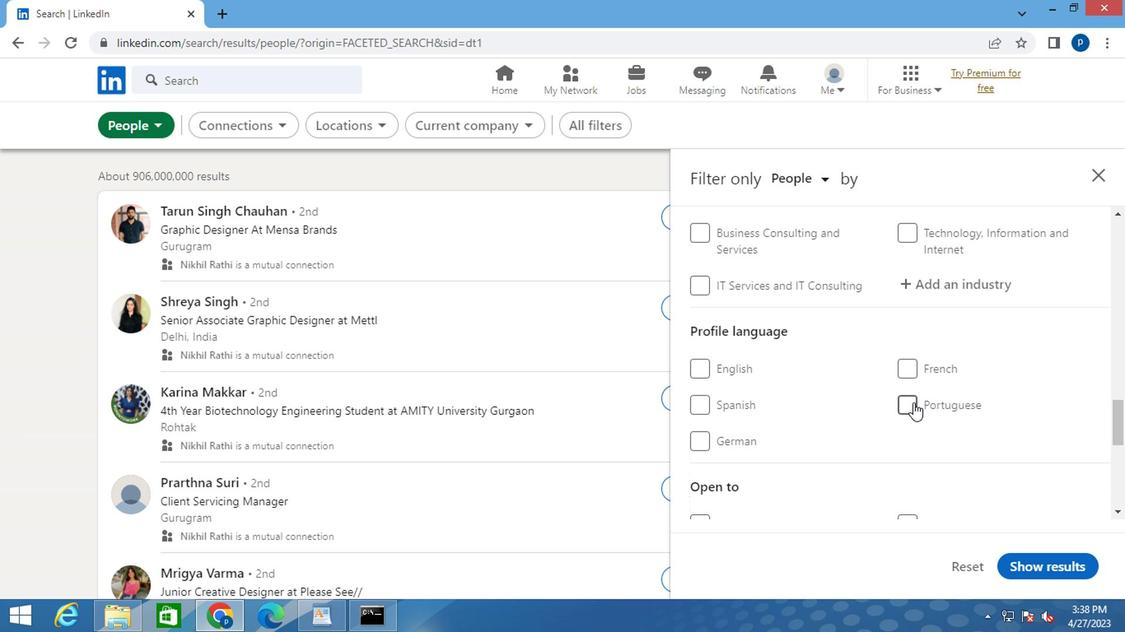 
Action: Mouse pressed left at (770, 416)
Screenshot: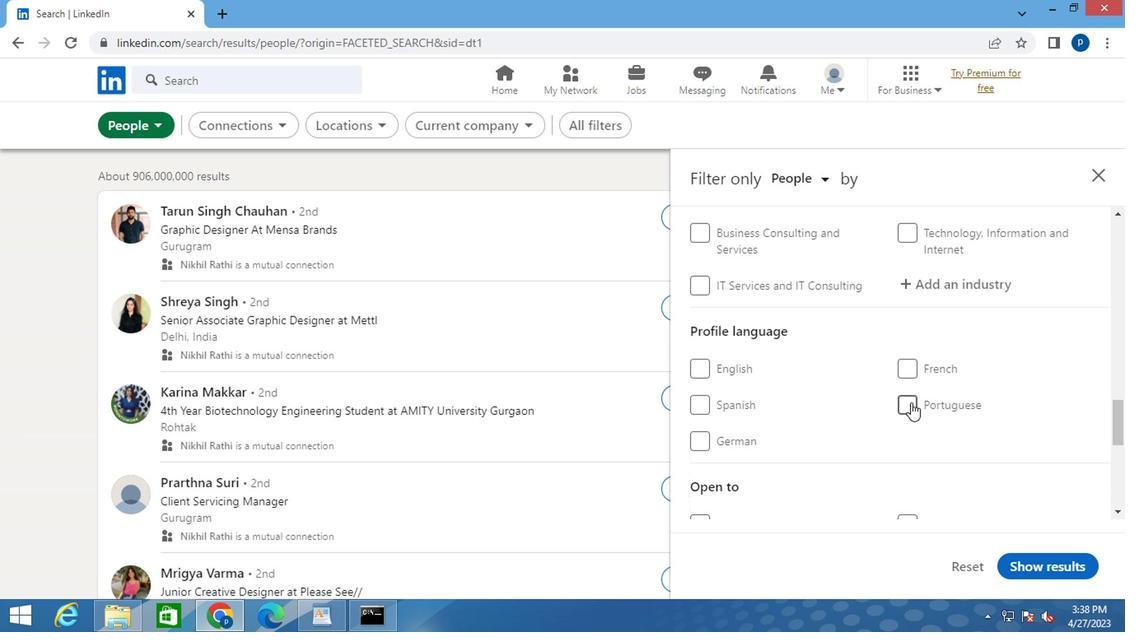 
Action: Mouse moved to (770, 387)
Screenshot: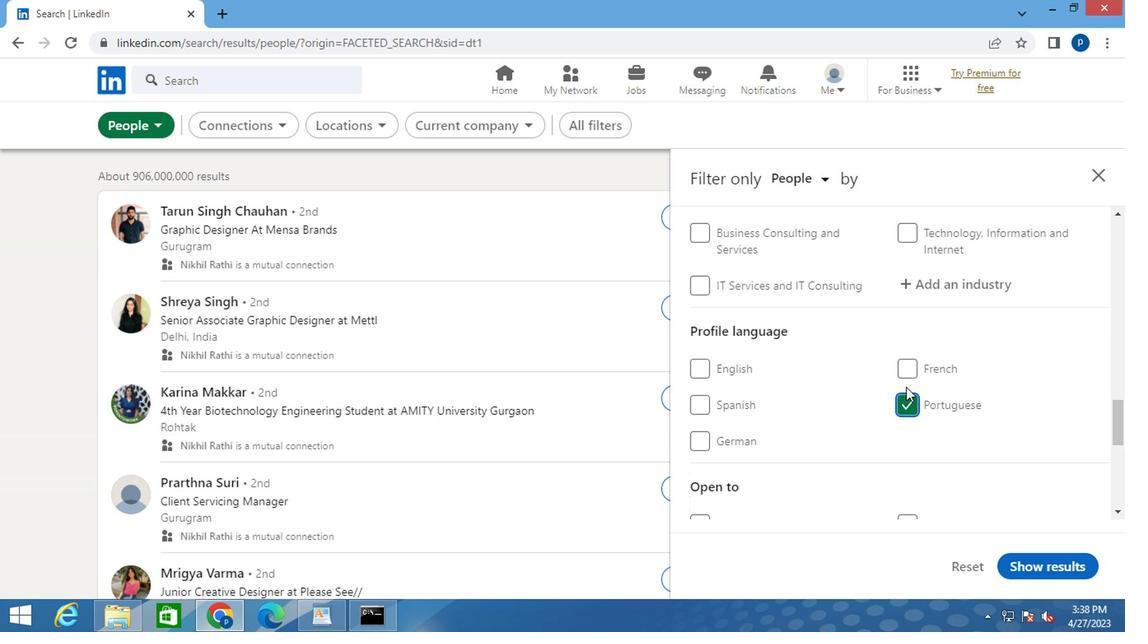 
Action: Mouse scrolled (770, 387) with delta (0, 0)
Screenshot: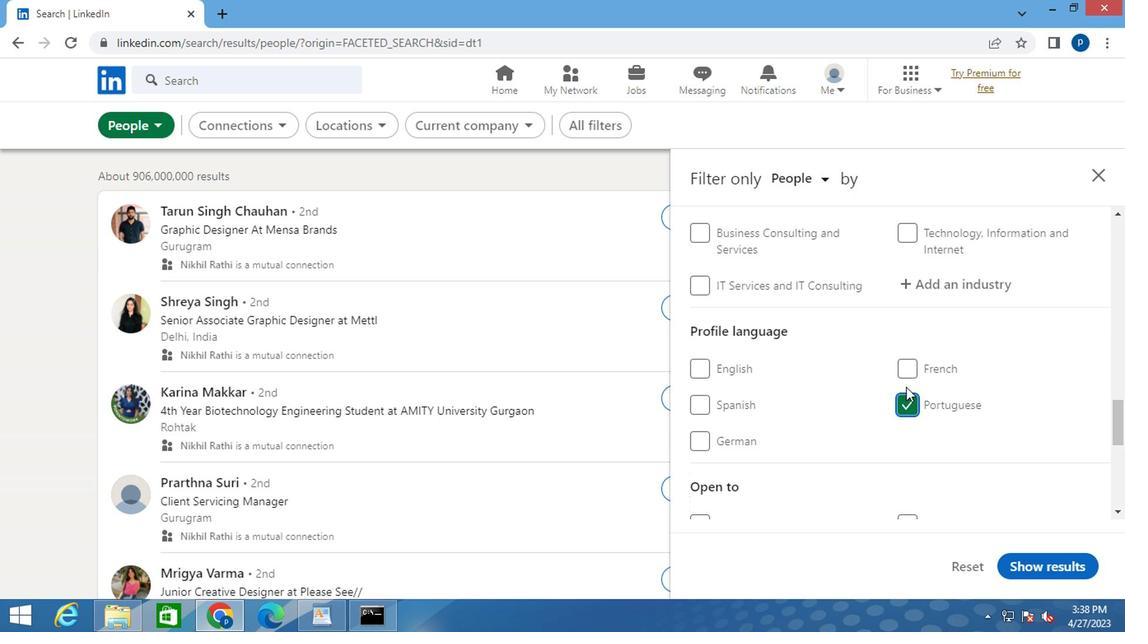
Action: Mouse scrolled (770, 387) with delta (0, 0)
Screenshot: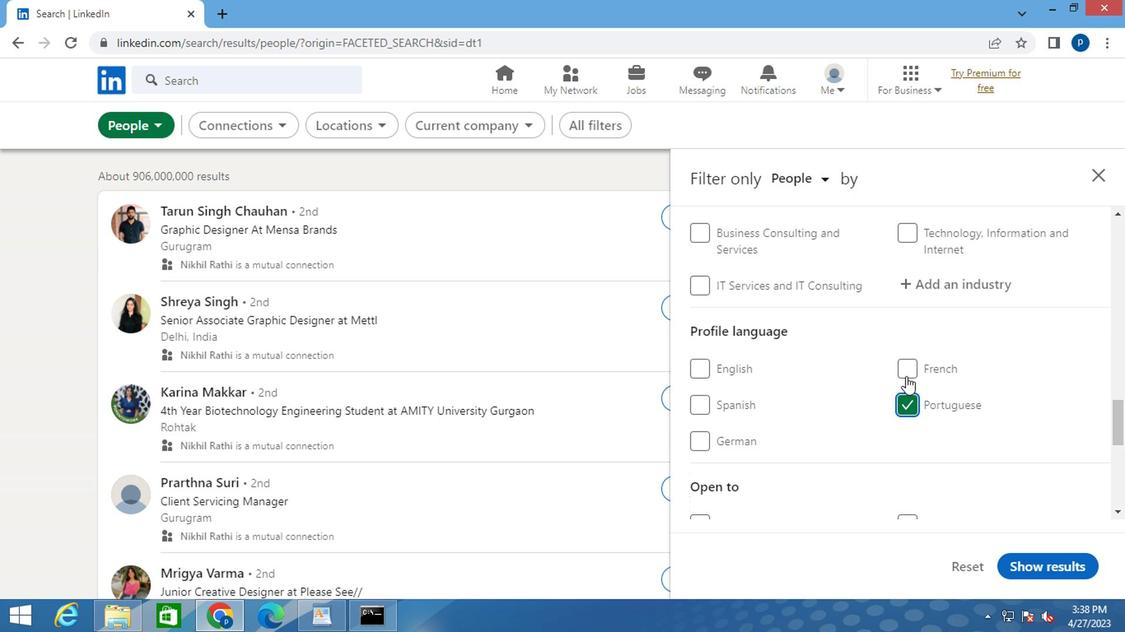 
Action: Mouse scrolled (770, 387) with delta (0, 0)
Screenshot: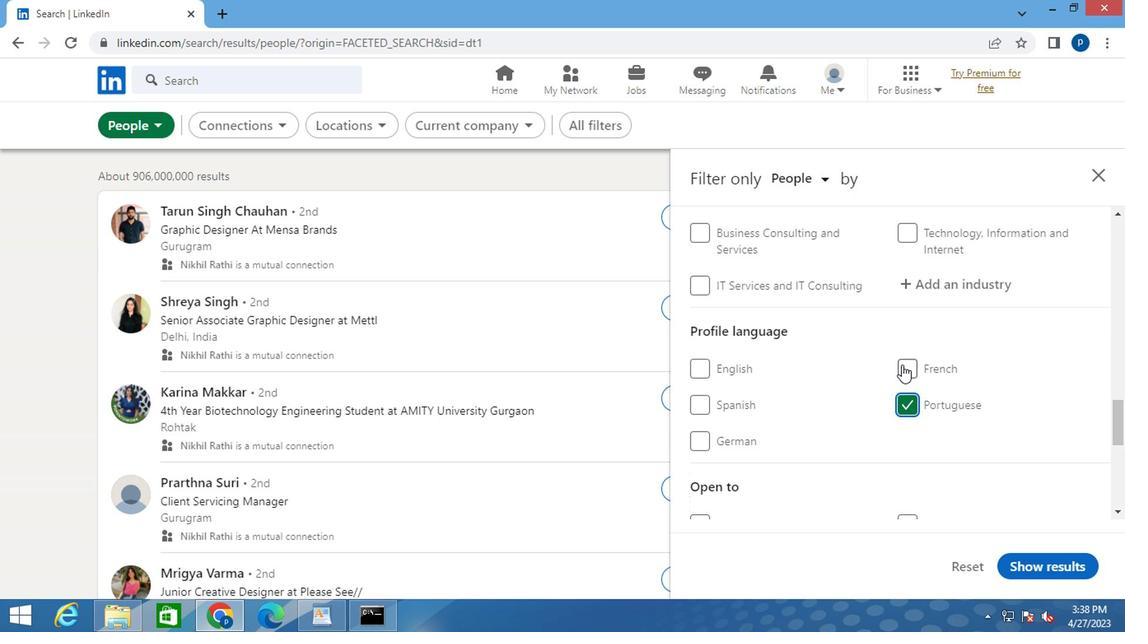 
Action: Mouse moved to (768, 387)
Screenshot: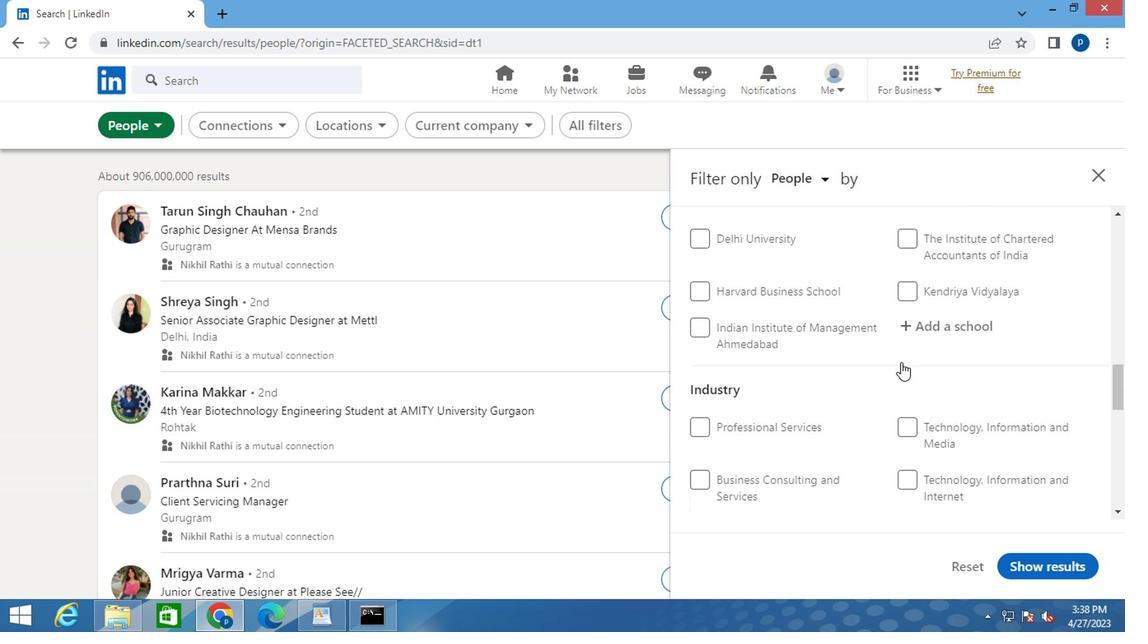 
Action: Mouse scrolled (768, 387) with delta (0, 0)
Screenshot: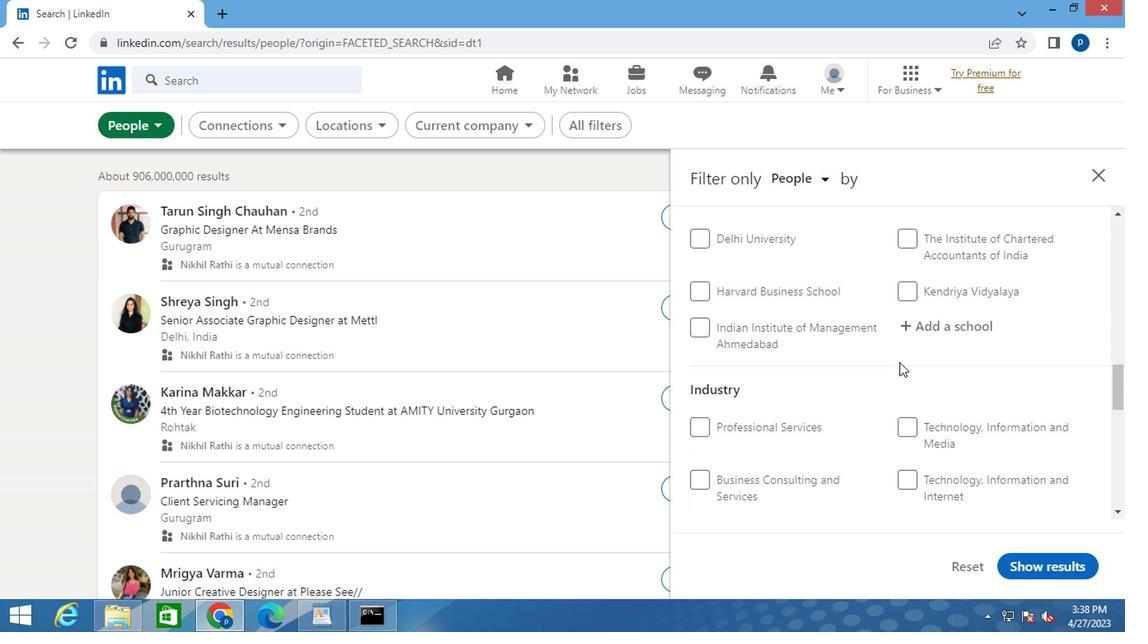 
Action: Mouse moved to (767, 388)
Screenshot: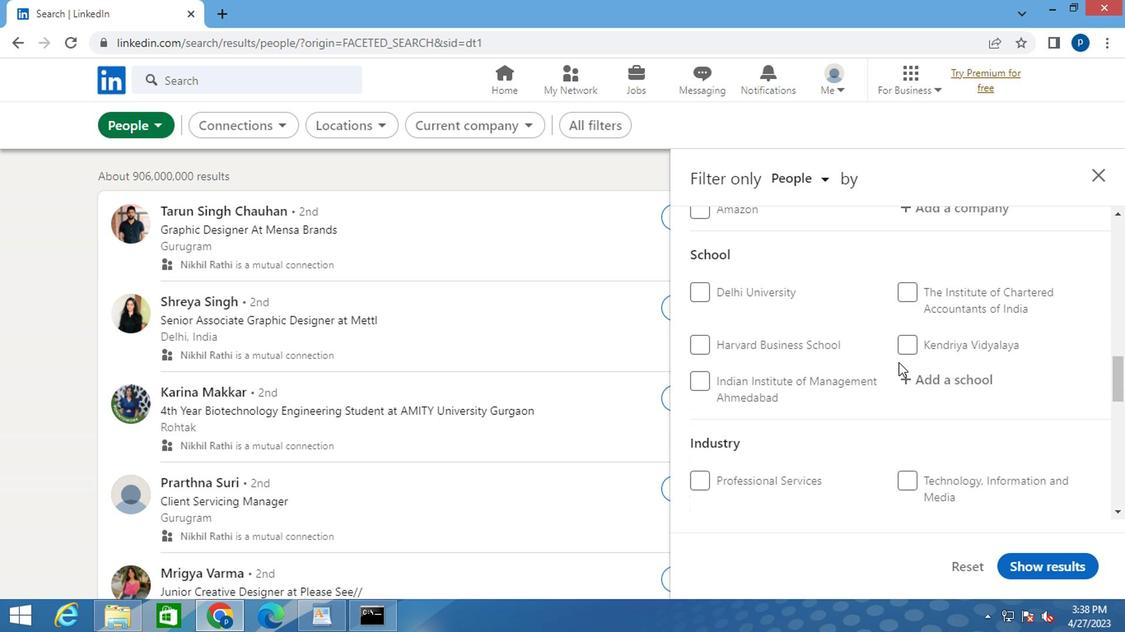
Action: Mouse scrolled (767, 389) with delta (0, 0)
Screenshot: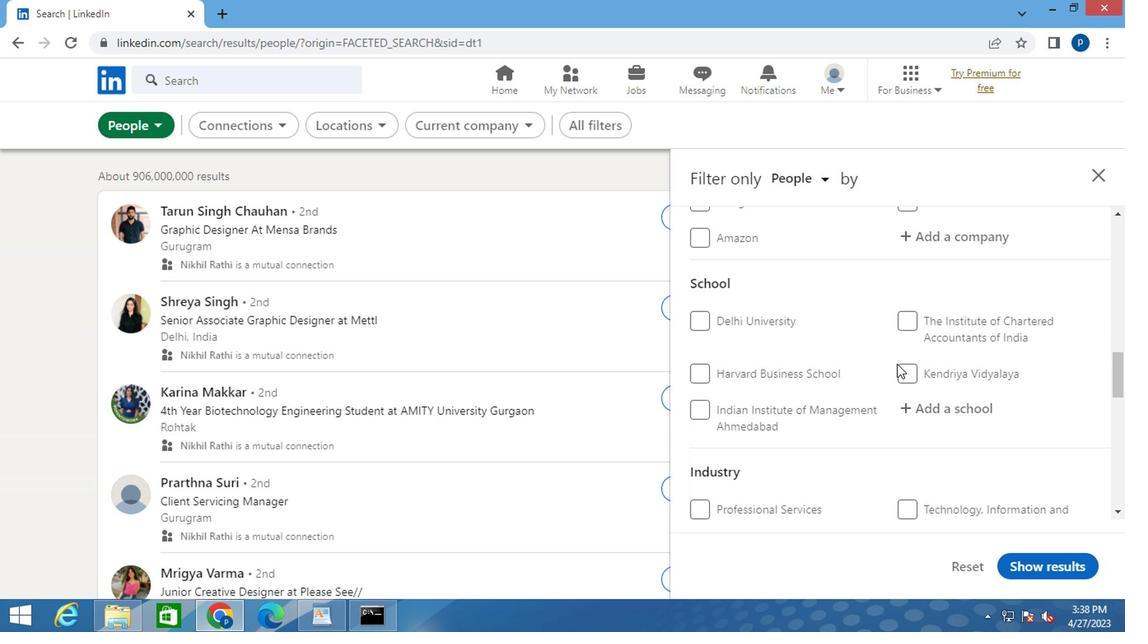 
Action: Mouse scrolled (767, 389) with delta (0, 0)
Screenshot: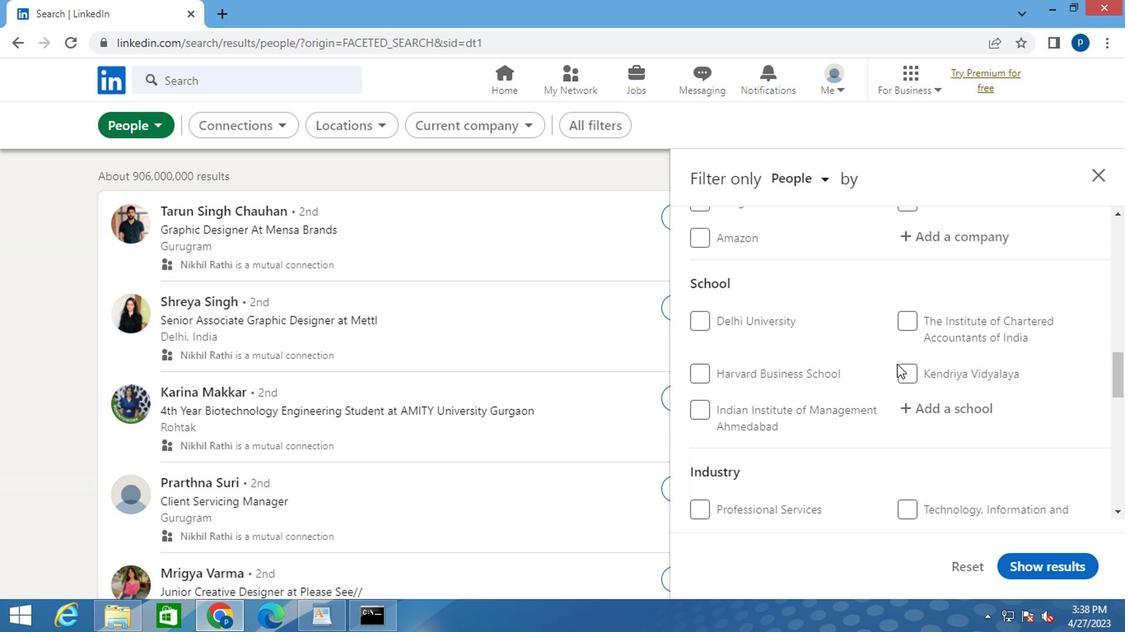 
Action: Mouse moved to (767, 388)
Screenshot: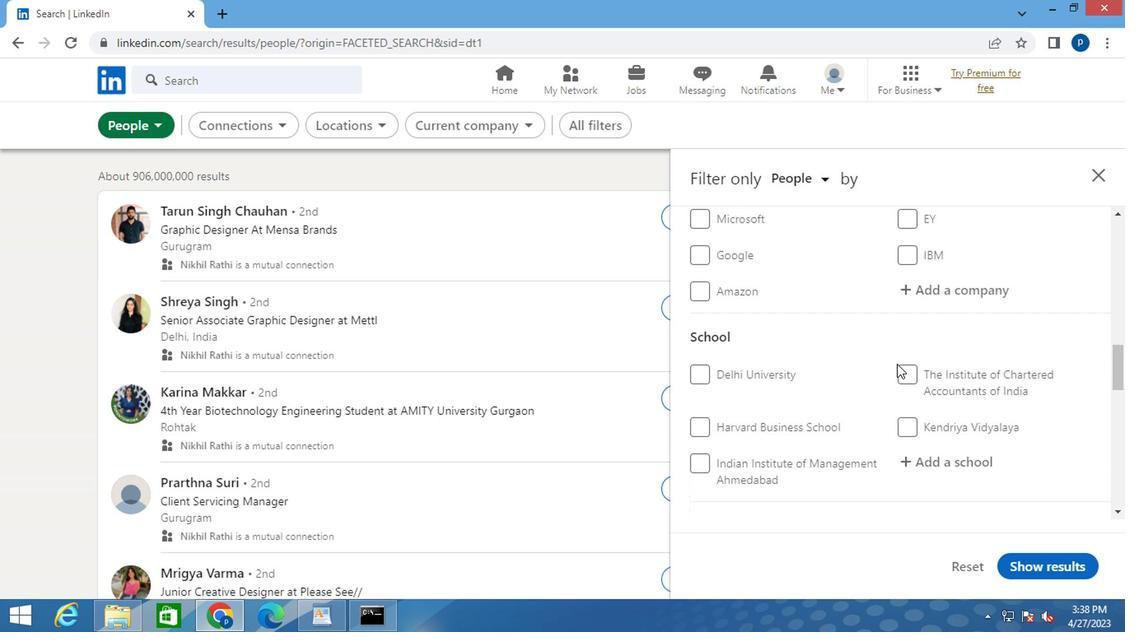 
Action: Mouse scrolled (767, 389) with delta (0, 0)
Screenshot: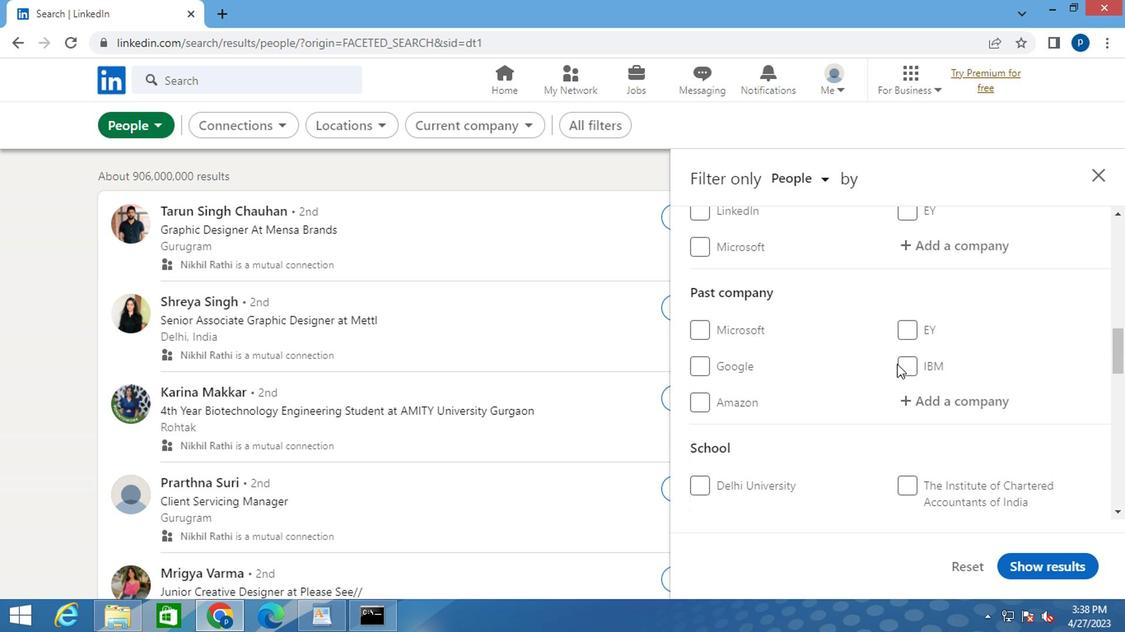 
Action: Mouse scrolled (767, 389) with delta (0, 0)
Screenshot: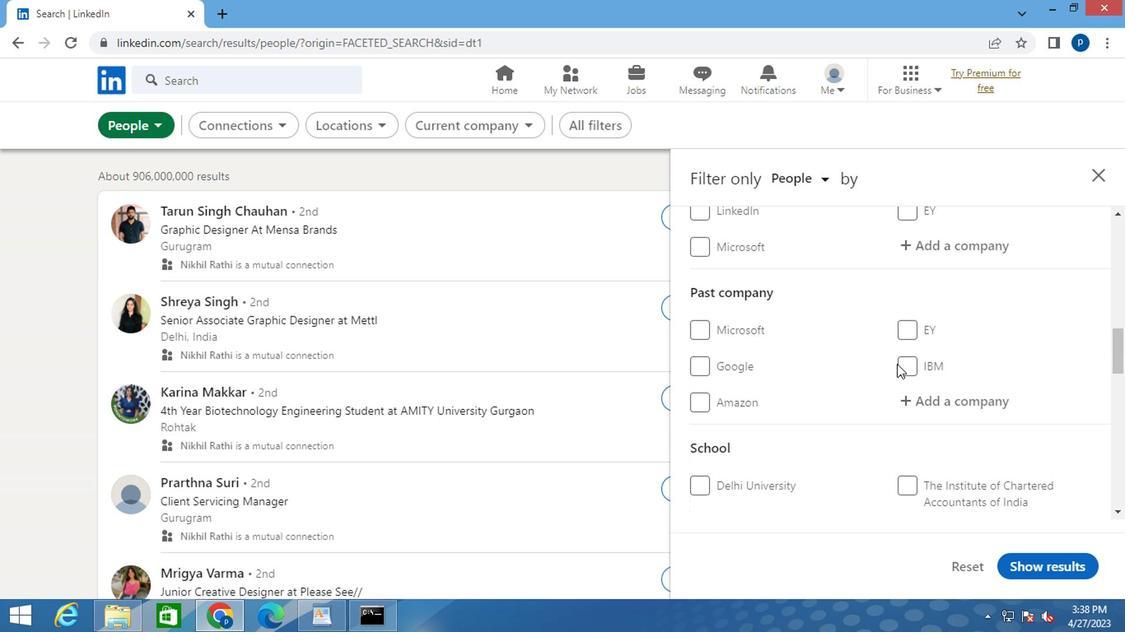 
Action: Mouse moved to (791, 413)
Screenshot: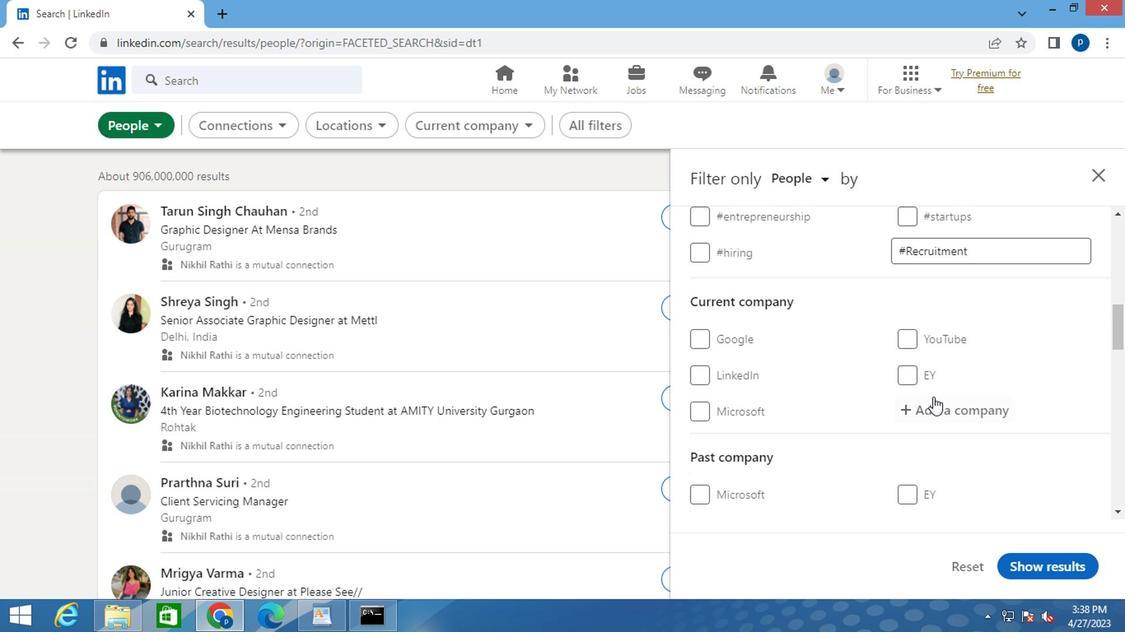 
Action: Mouse pressed left at (791, 413)
Screenshot: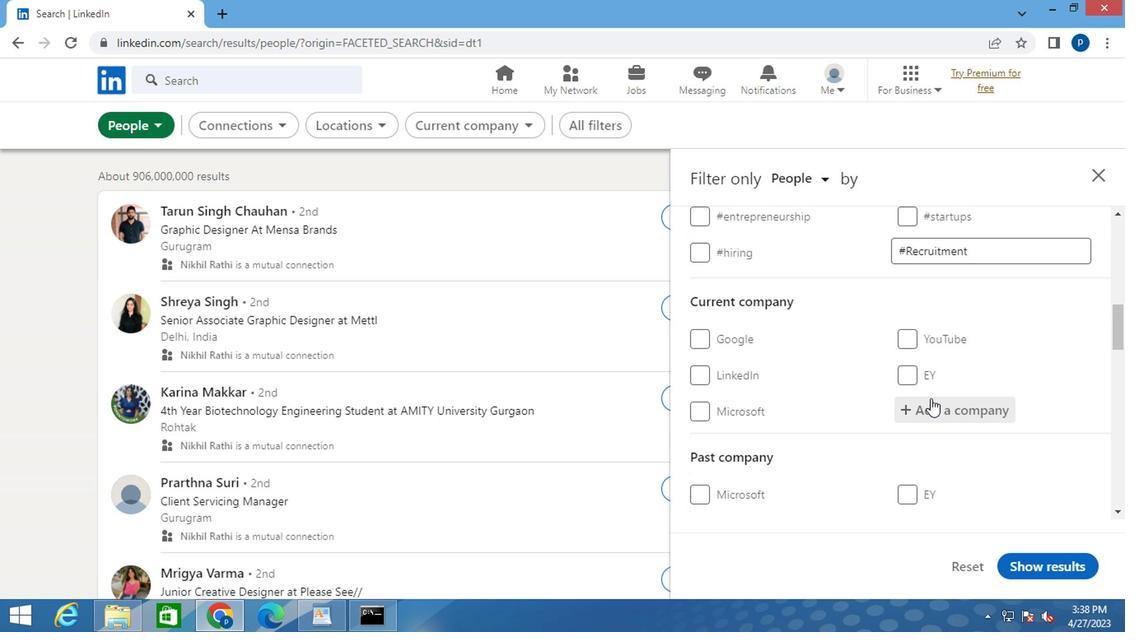 
Action: Mouse moved to (791, 417)
Screenshot: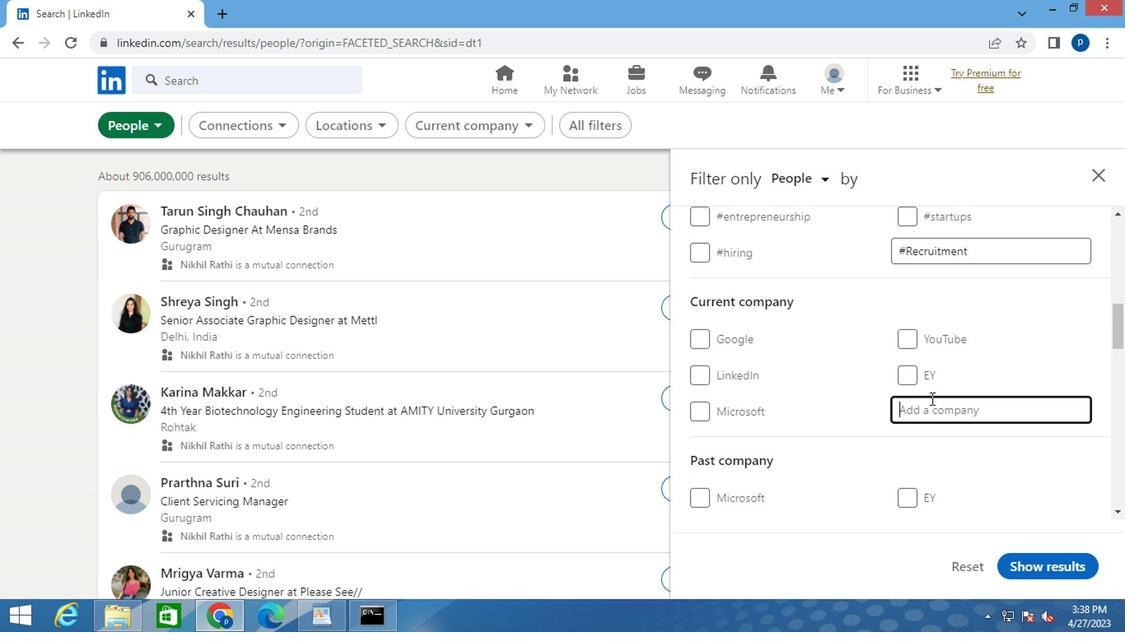 
Action: Mouse pressed left at (791, 417)
Screenshot: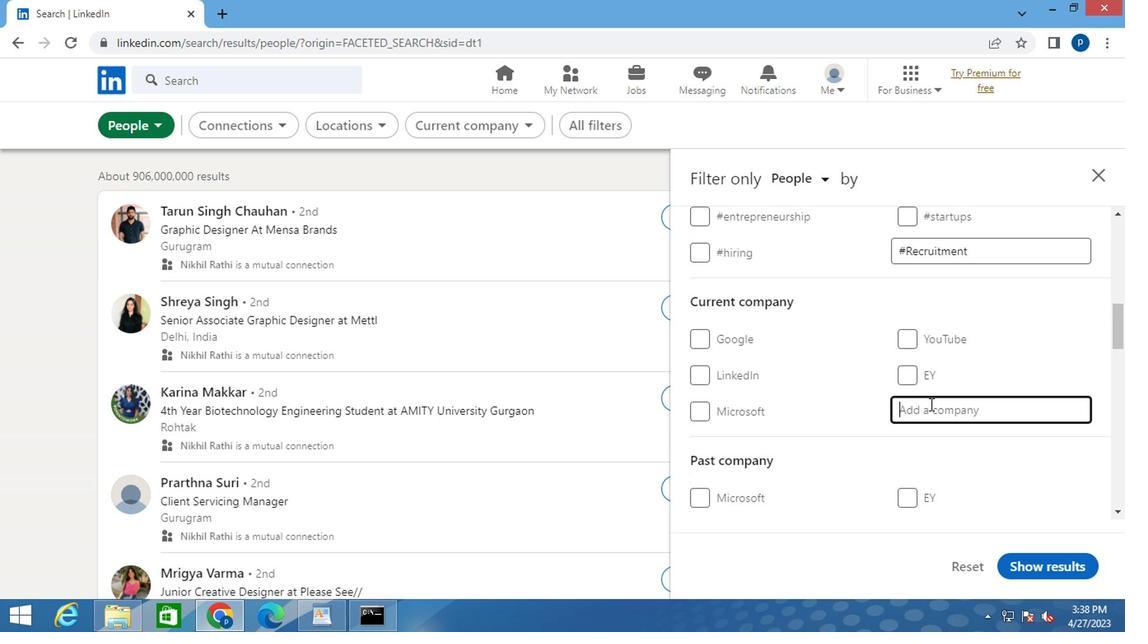 
Action: Key pressed <Key.caps_lock>T<Key.caps_lock>HE<Key.space><Key.caps_lock>P<Key.caps_lock>ARK<Key.space><Key.caps_lock>H<Key.caps_lock>OTE
Screenshot: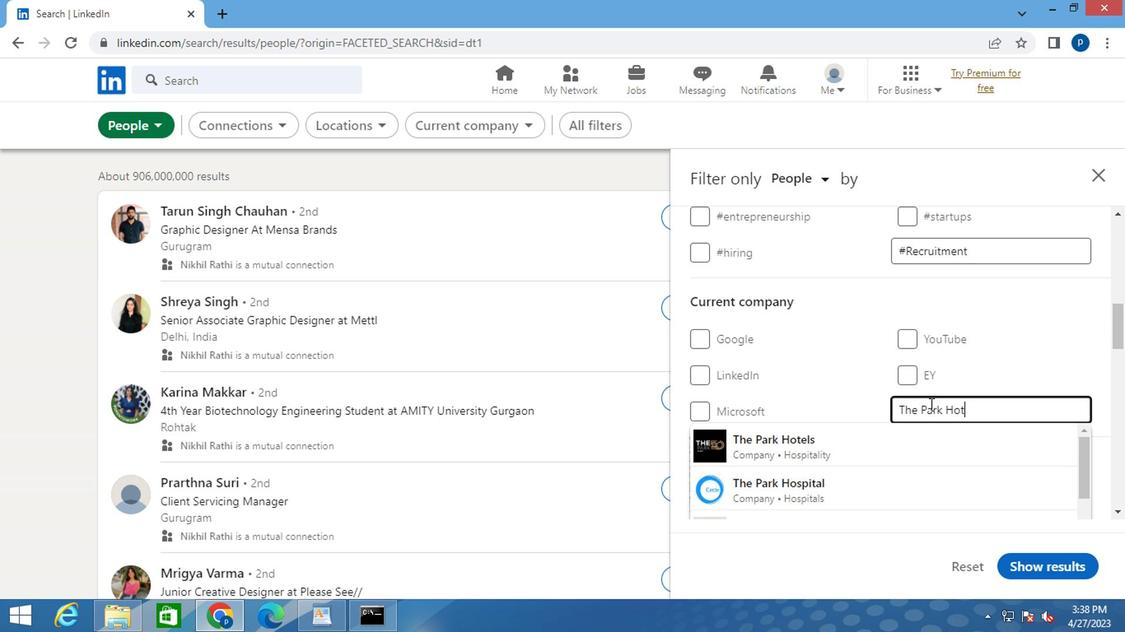 
Action: Mouse moved to (732, 440)
Screenshot: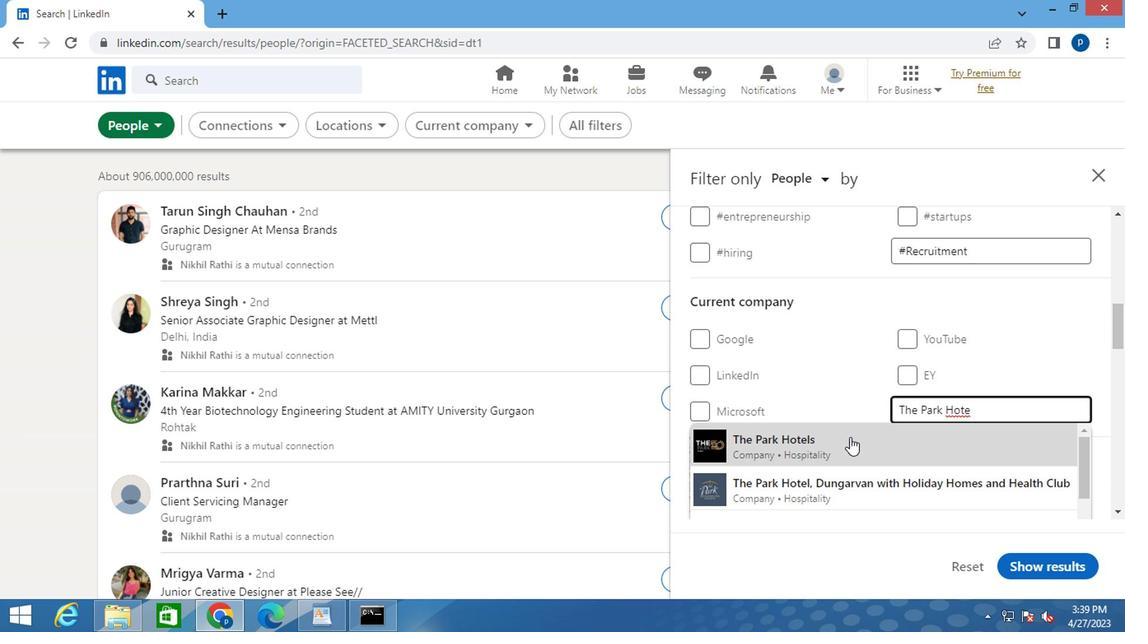 
Action: Mouse pressed left at (732, 440)
Screenshot: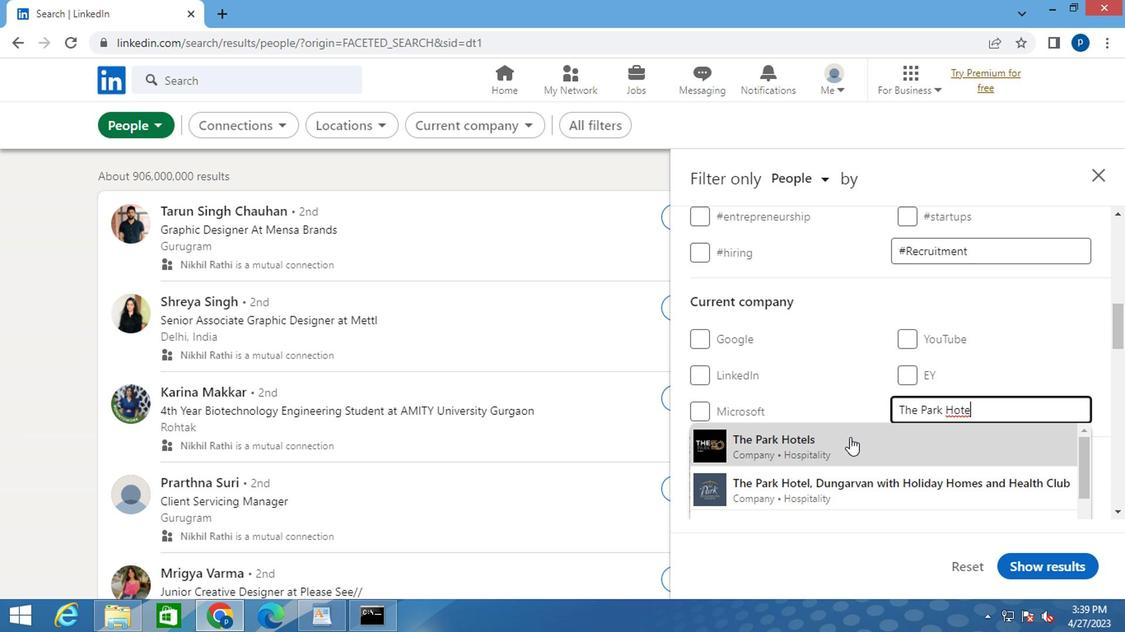 
Action: Mouse moved to (708, 423)
Screenshot: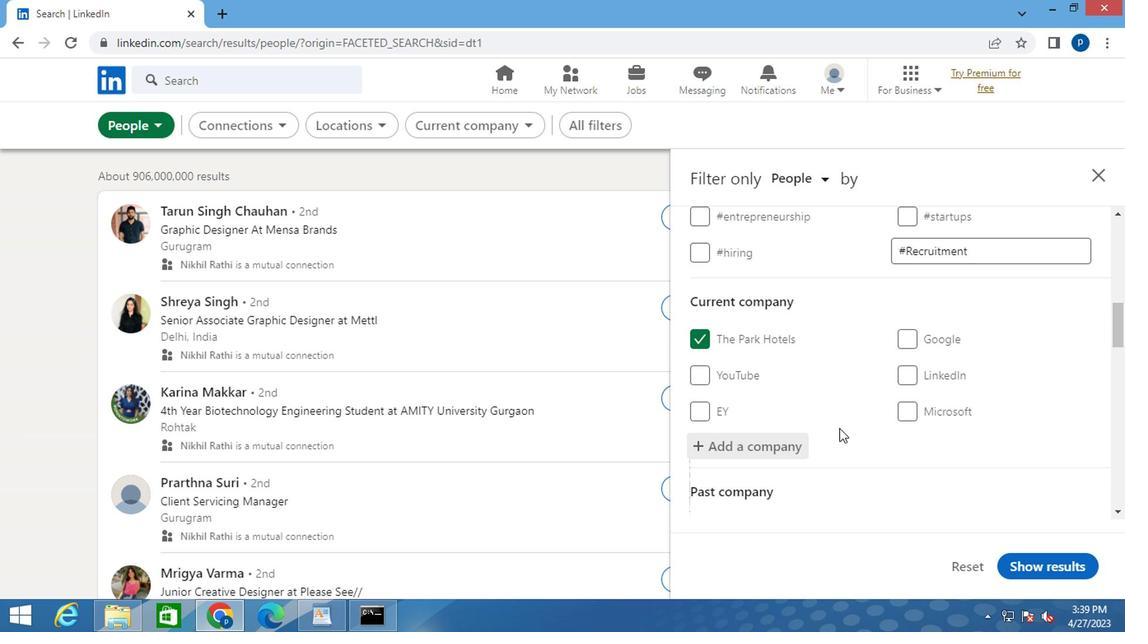 
Action: Mouse scrolled (708, 423) with delta (0, 0)
Screenshot: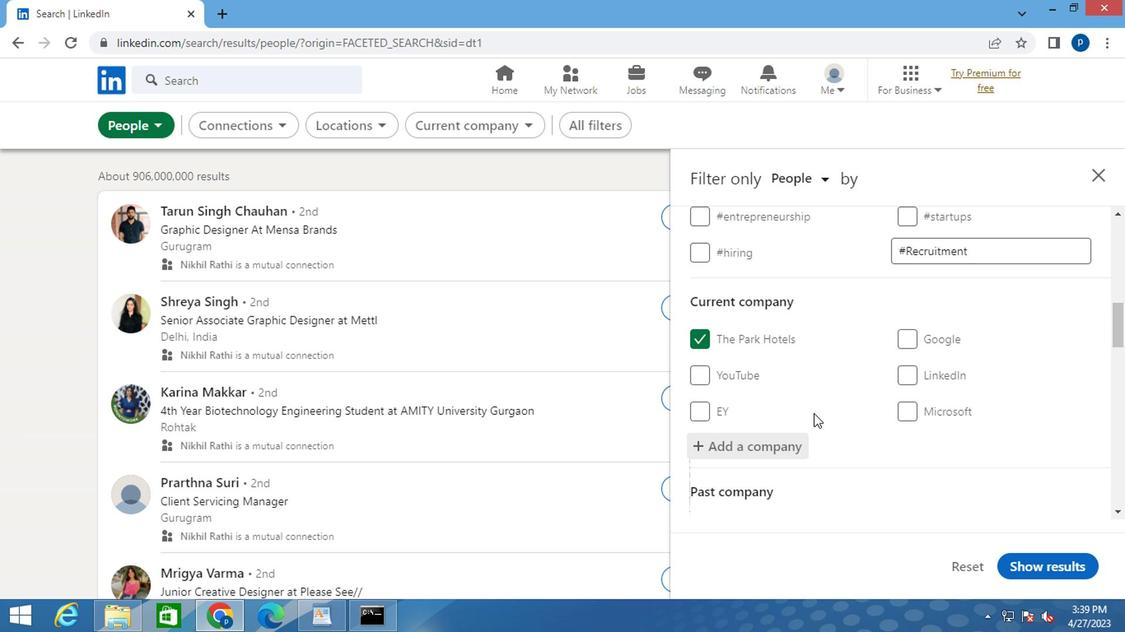 
Action: Mouse moved to (707, 423)
Screenshot: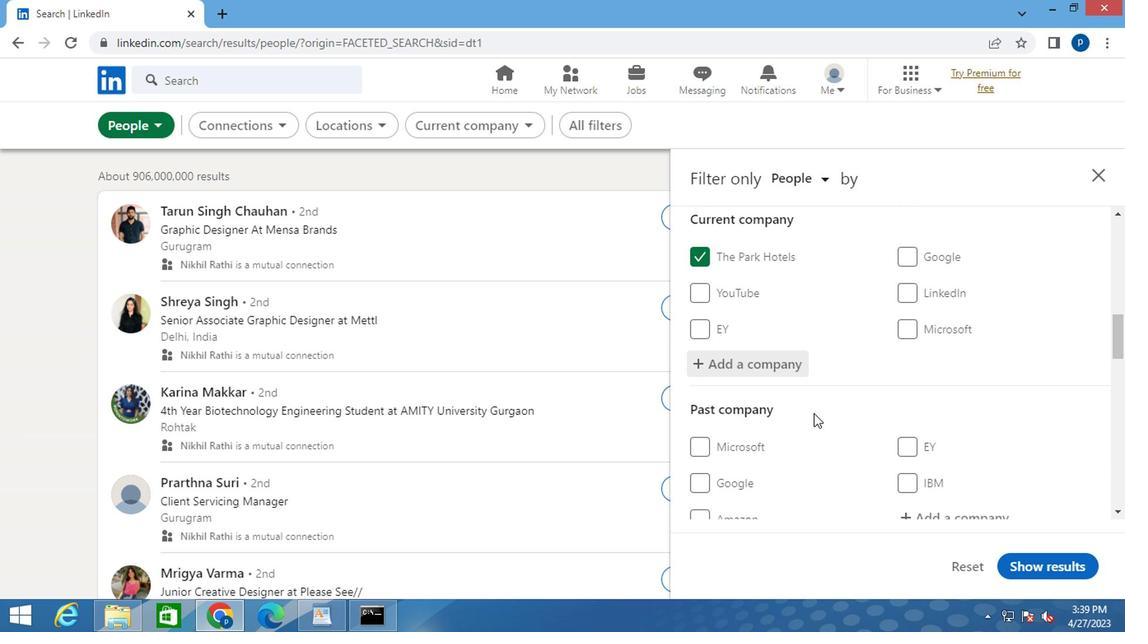 
Action: Mouse scrolled (707, 422) with delta (0, 0)
Screenshot: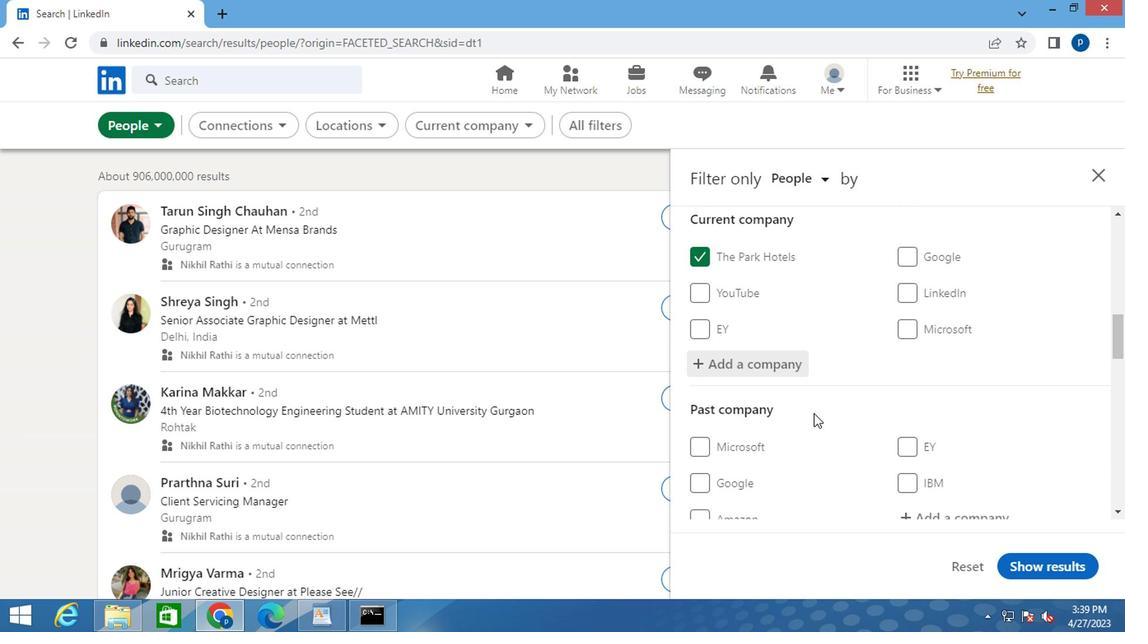 
Action: Mouse scrolled (707, 422) with delta (0, 0)
Screenshot: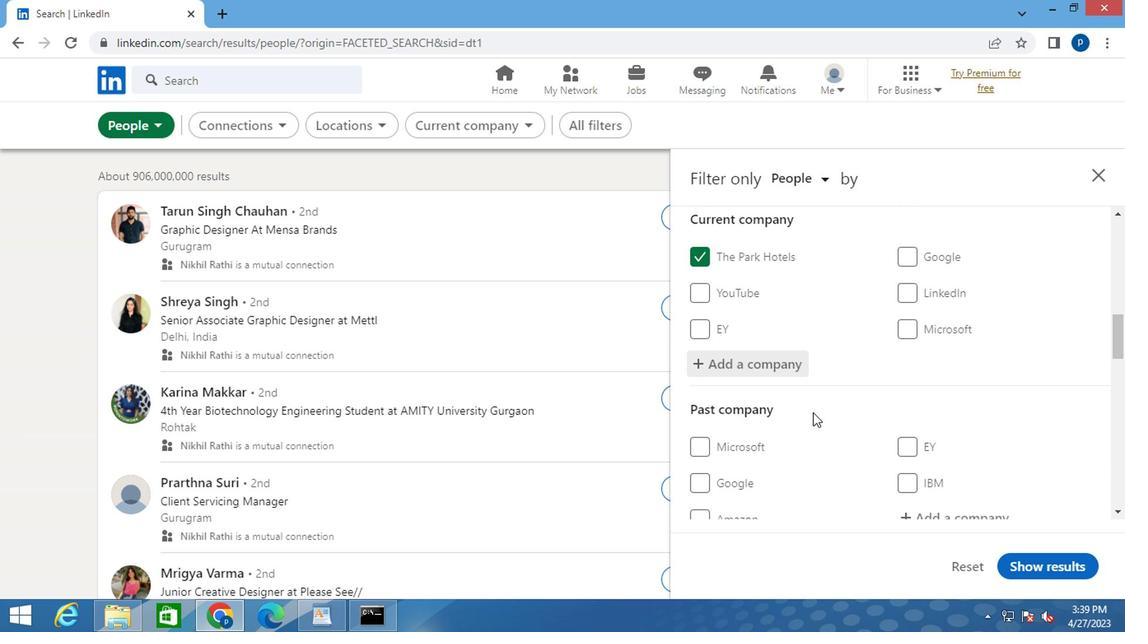 
Action: Mouse moved to (711, 417)
Screenshot: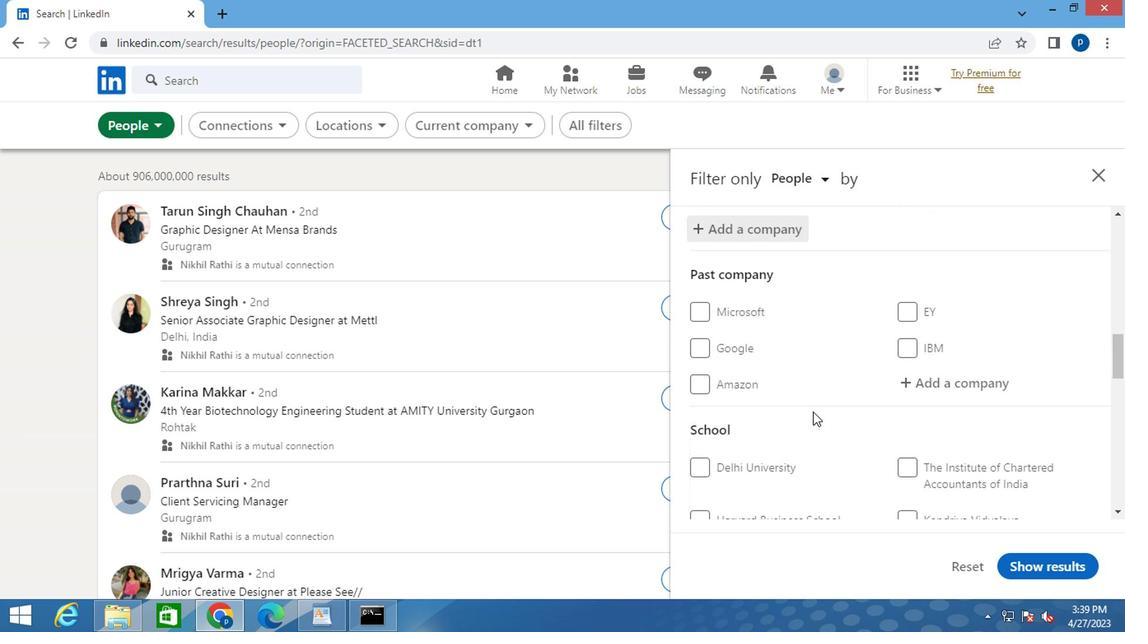 
Action: Mouse scrolled (711, 417) with delta (0, 0)
Screenshot: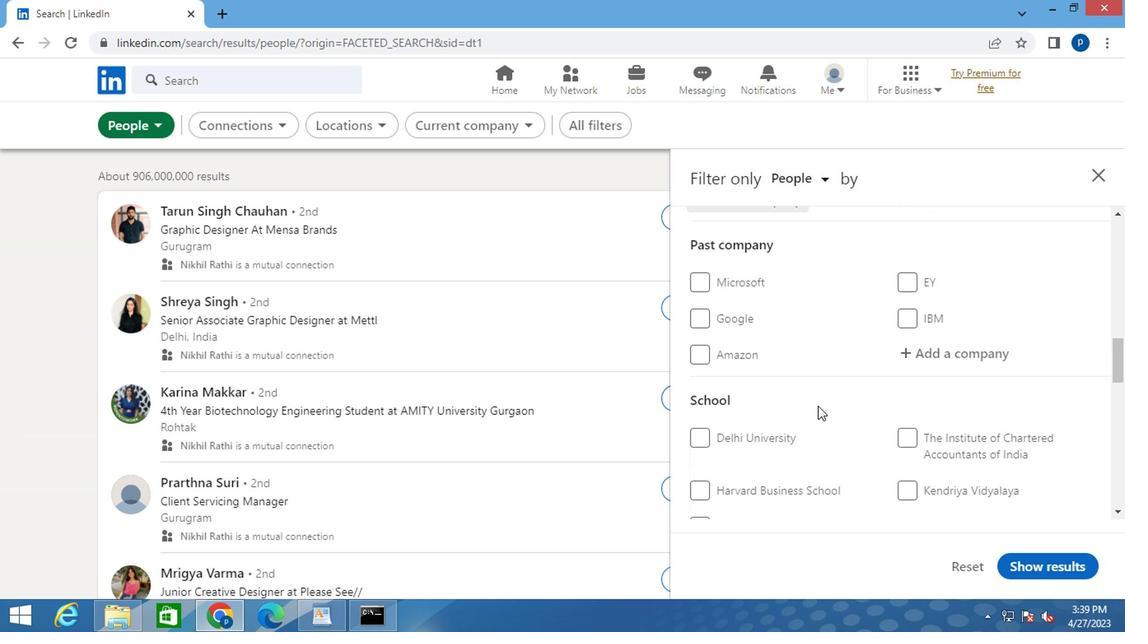 
Action: Mouse moved to (782, 450)
Screenshot: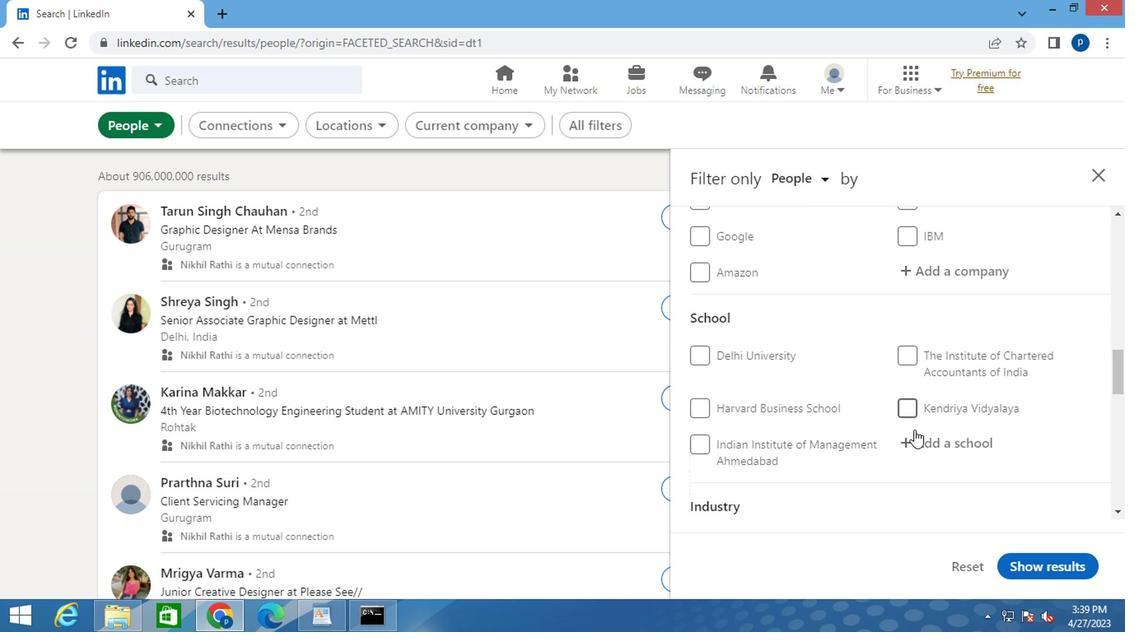 
Action: Mouse pressed left at (782, 450)
Screenshot: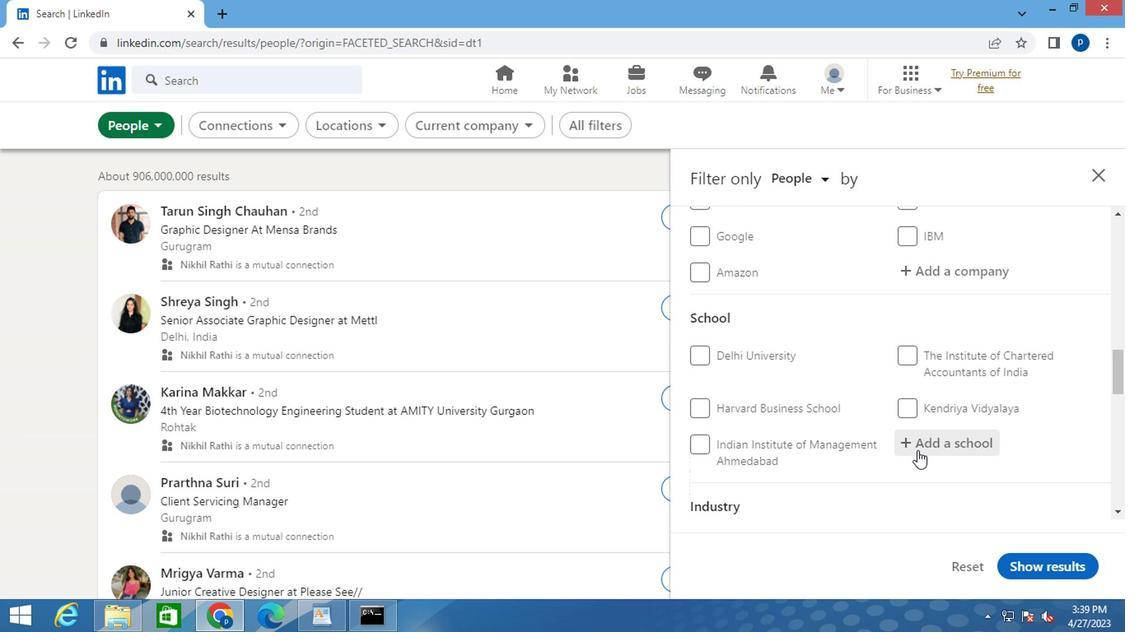 
Action: Mouse moved to (783, 444)
Screenshot: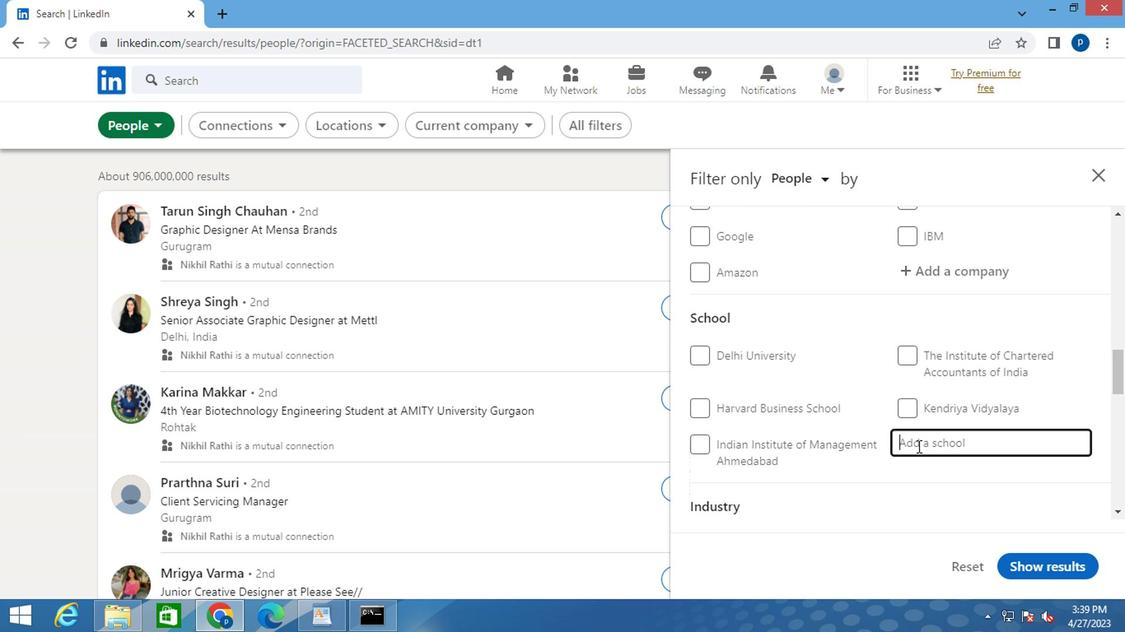 
Action: Mouse pressed left at (783, 444)
Screenshot: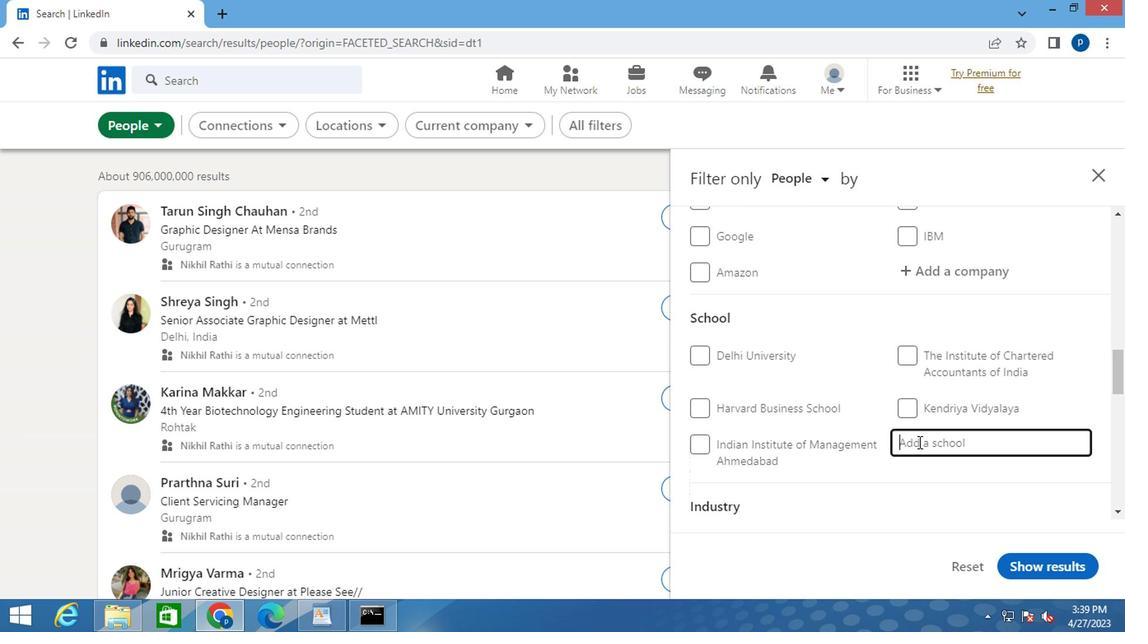
Action: Key pressed <Key.caps_lock>B<Key.caps_lock>IRLA<Key.space><Key.caps_lock>V<Key.caps_lock>ISHV
Screenshot: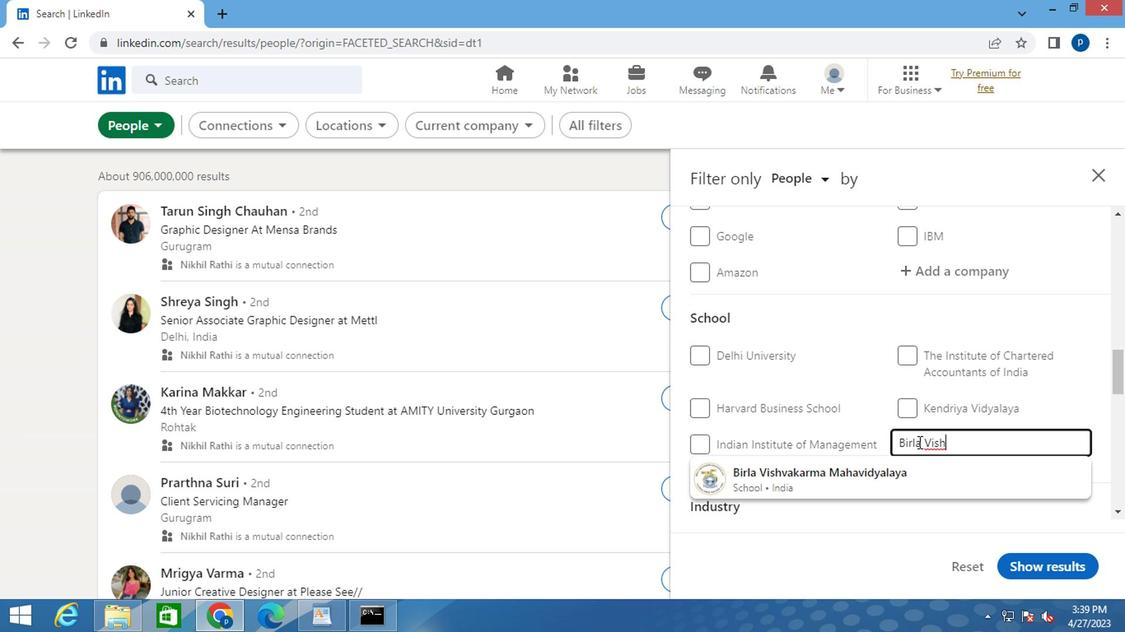 
Action: Mouse moved to (722, 468)
Screenshot: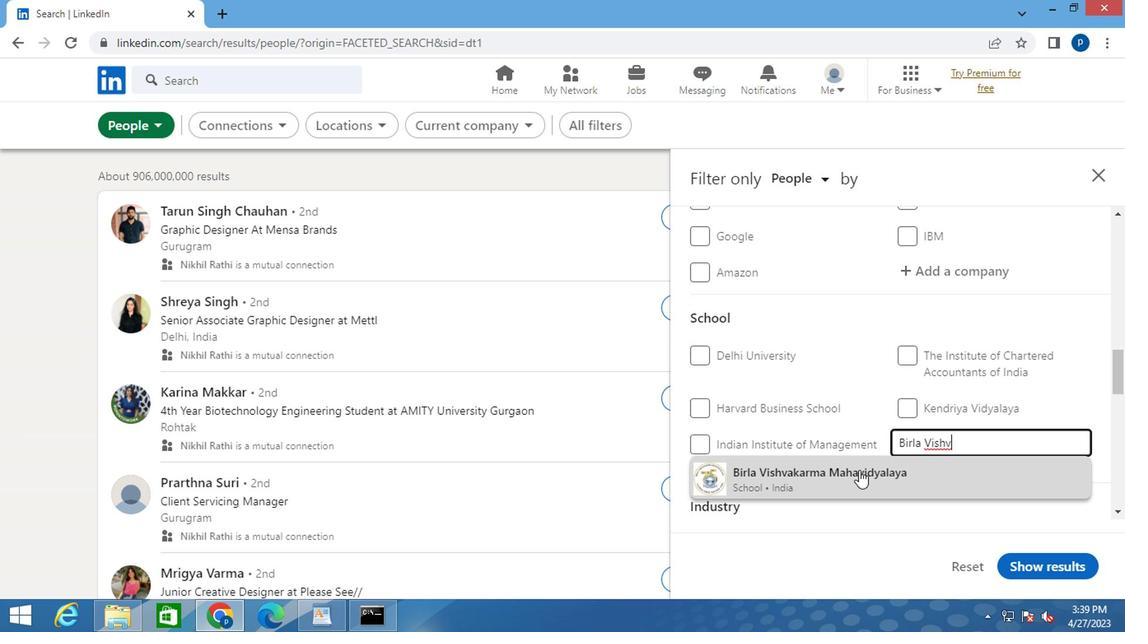 
Action: Mouse pressed left at (722, 468)
Screenshot: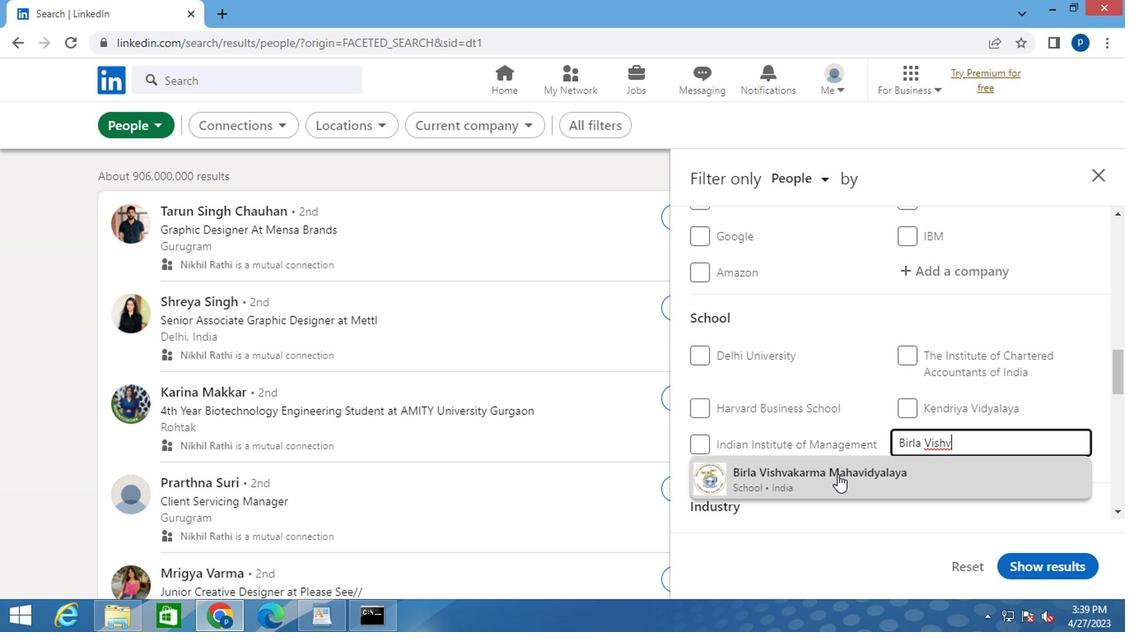 
Action: Mouse moved to (717, 455)
Screenshot: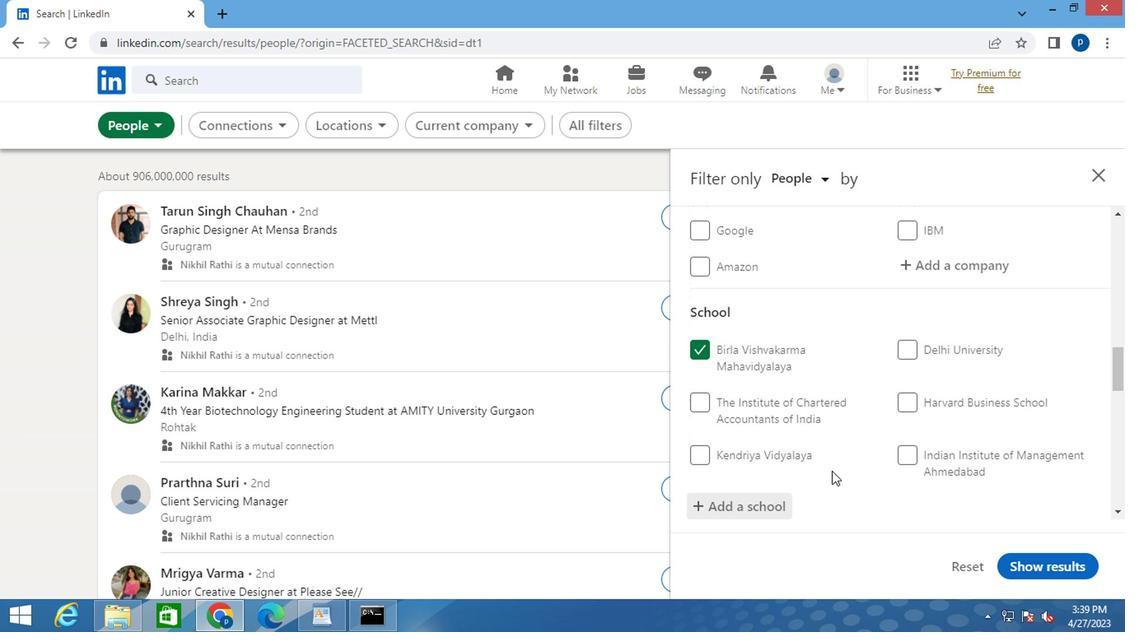 
Action: Mouse scrolled (717, 454) with delta (0, 0)
Screenshot: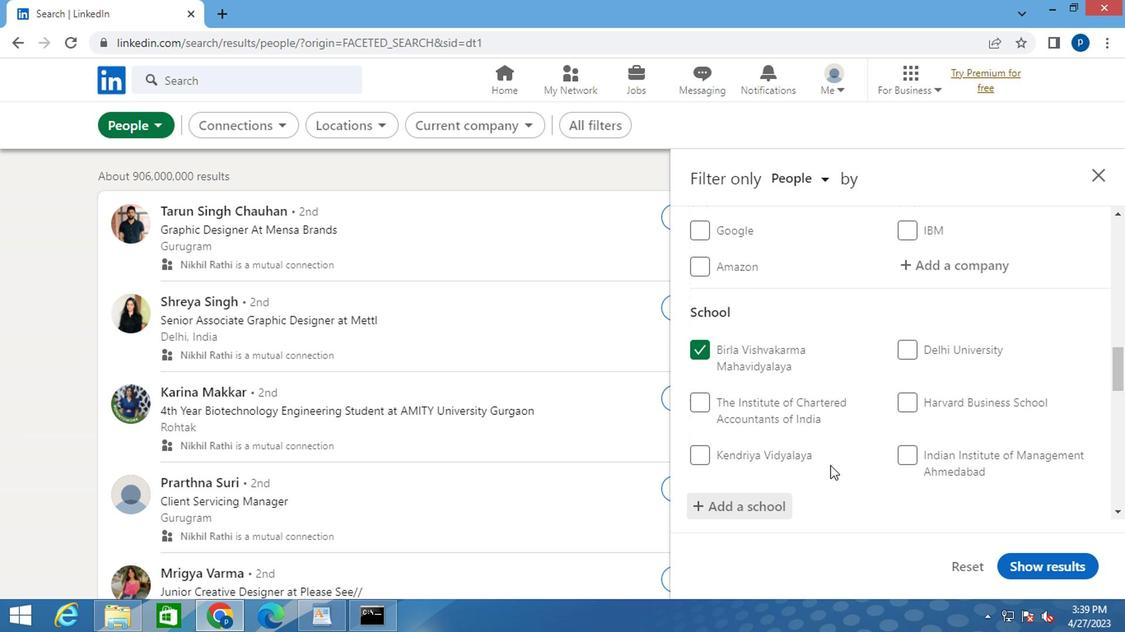 
Action: Mouse moved to (716, 455)
Screenshot: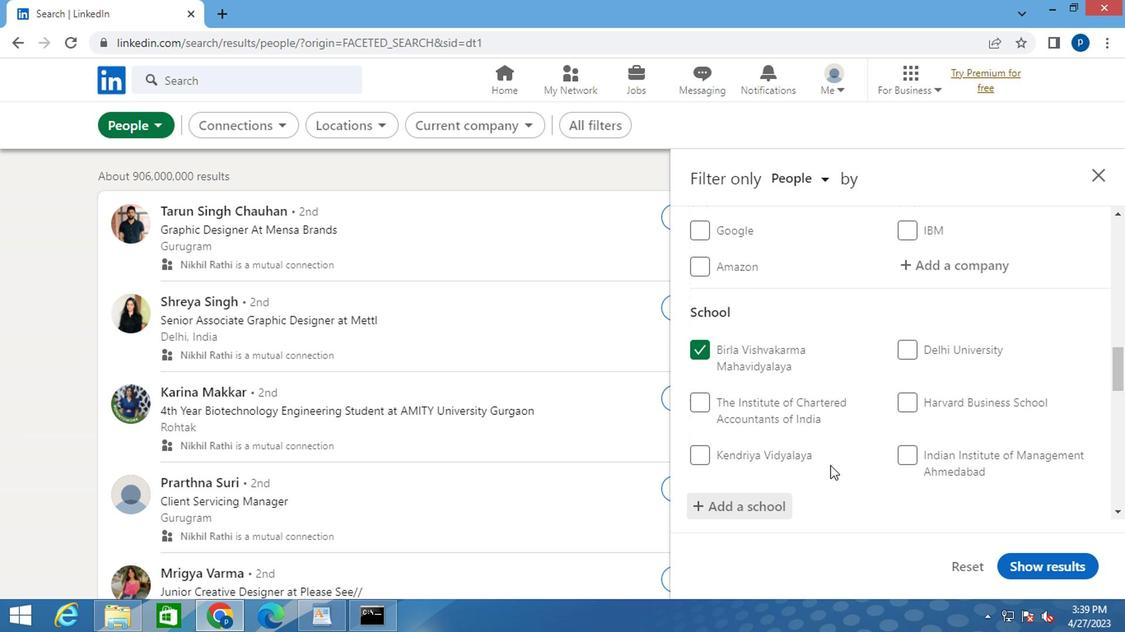 
Action: Mouse scrolled (716, 454) with delta (0, 0)
Screenshot: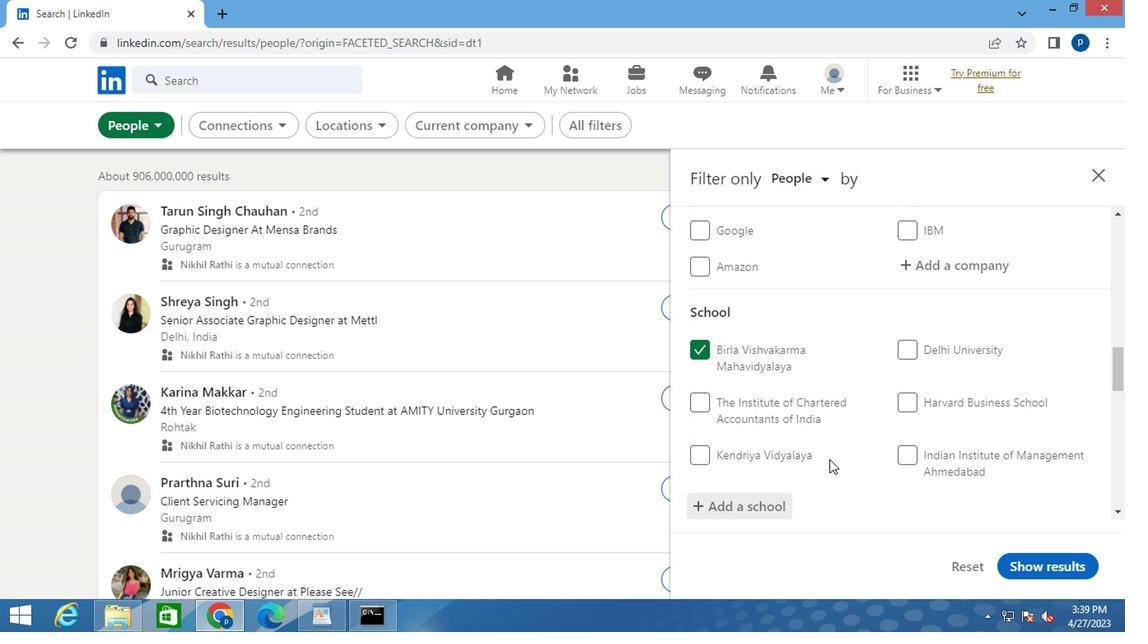 
Action: Mouse scrolled (716, 454) with delta (0, 0)
Screenshot: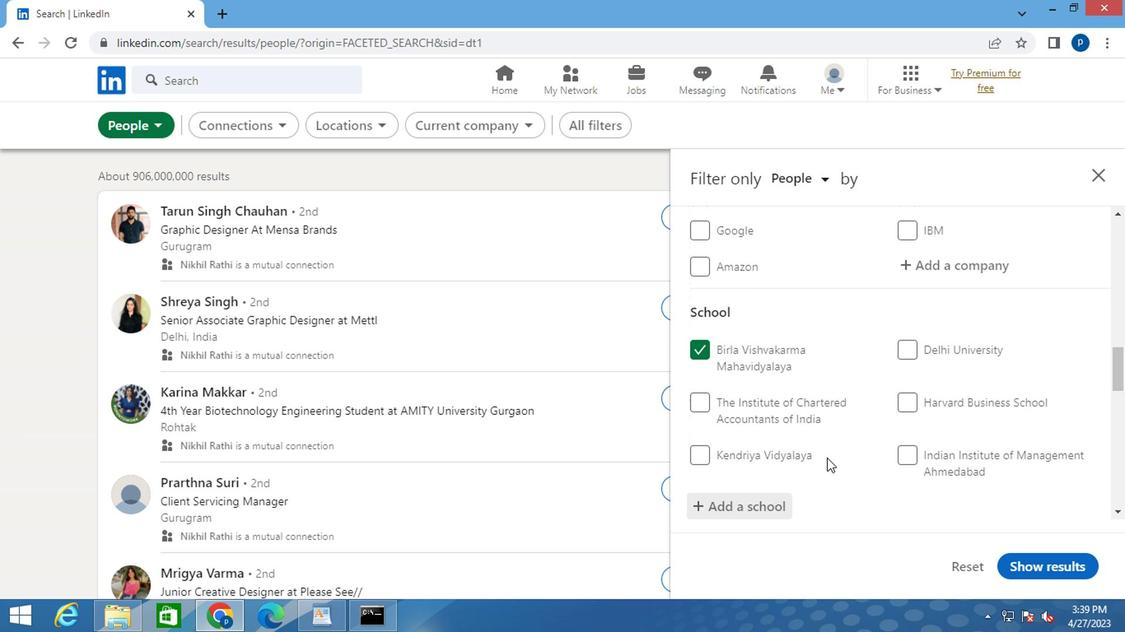 
Action: Mouse moved to (775, 444)
Screenshot: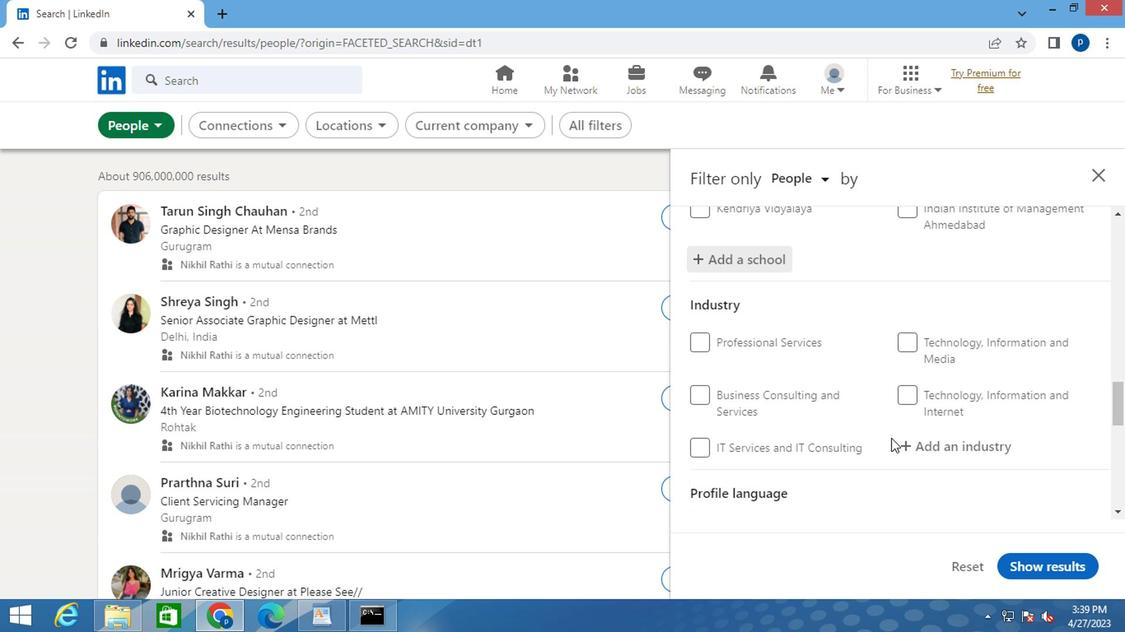 
Action: Mouse pressed left at (775, 444)
Screenshot: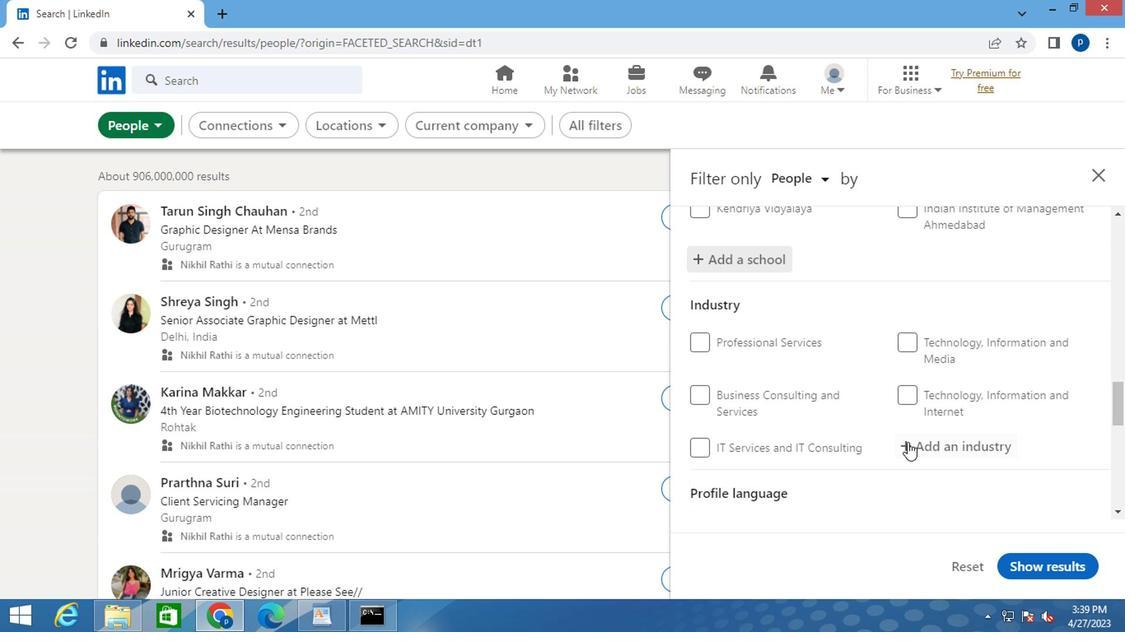 
Action: Mouse moved to (776, 444)
Screenshot: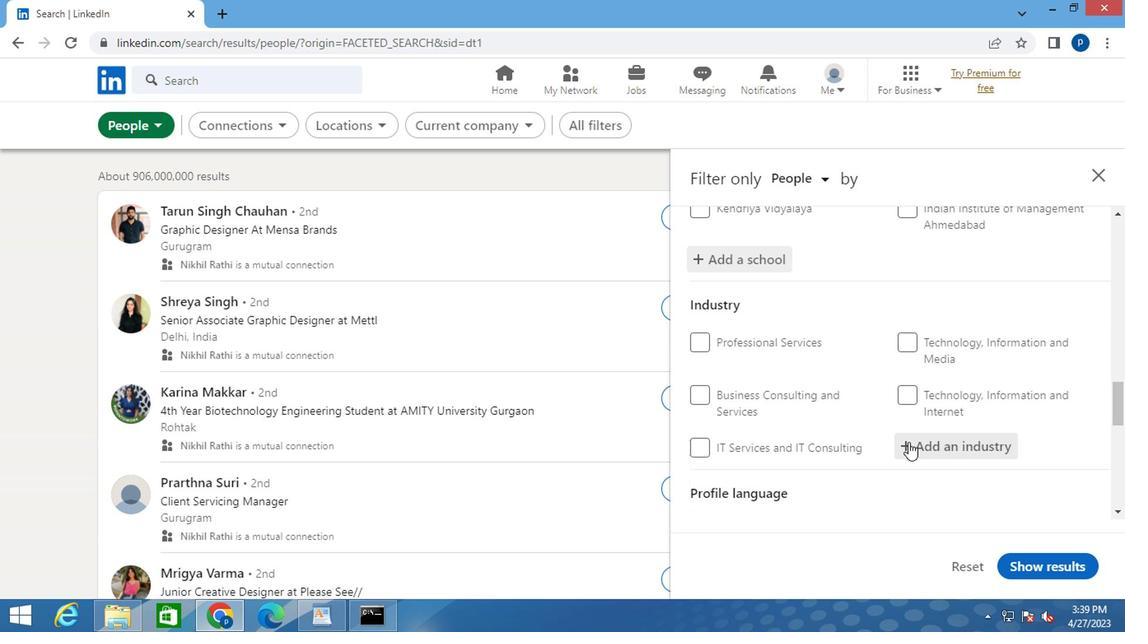 
Action: Mouse pressed left at (776, 444)
Screenshot: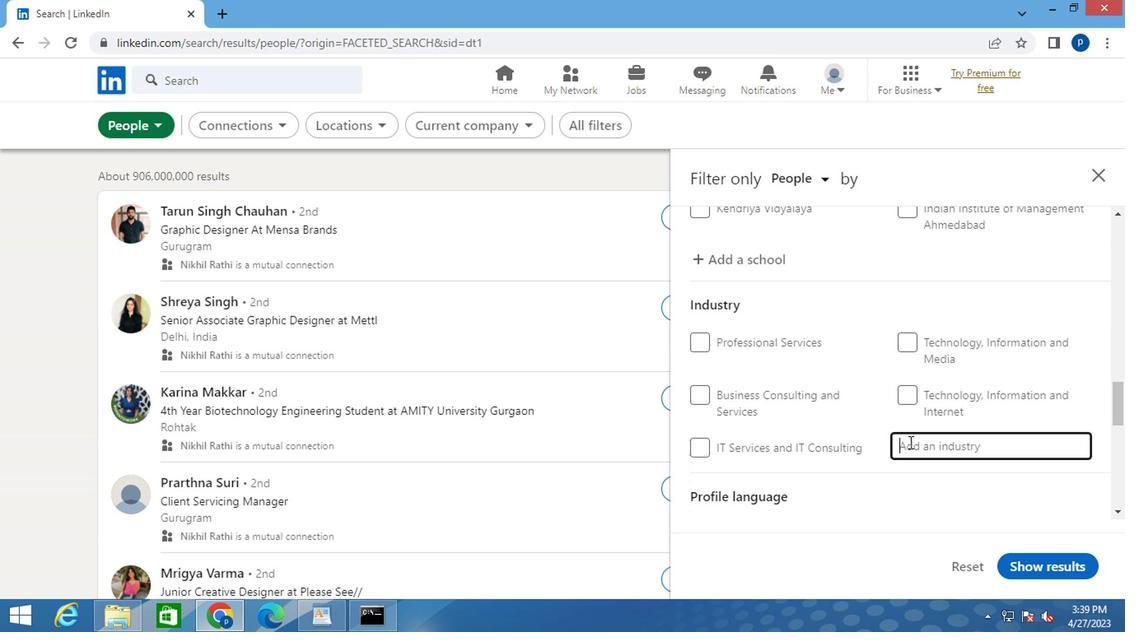 
Action: Key pressed <Key.caps_lock>G<Key.caps_lock>OVERNMENT
Screenshot: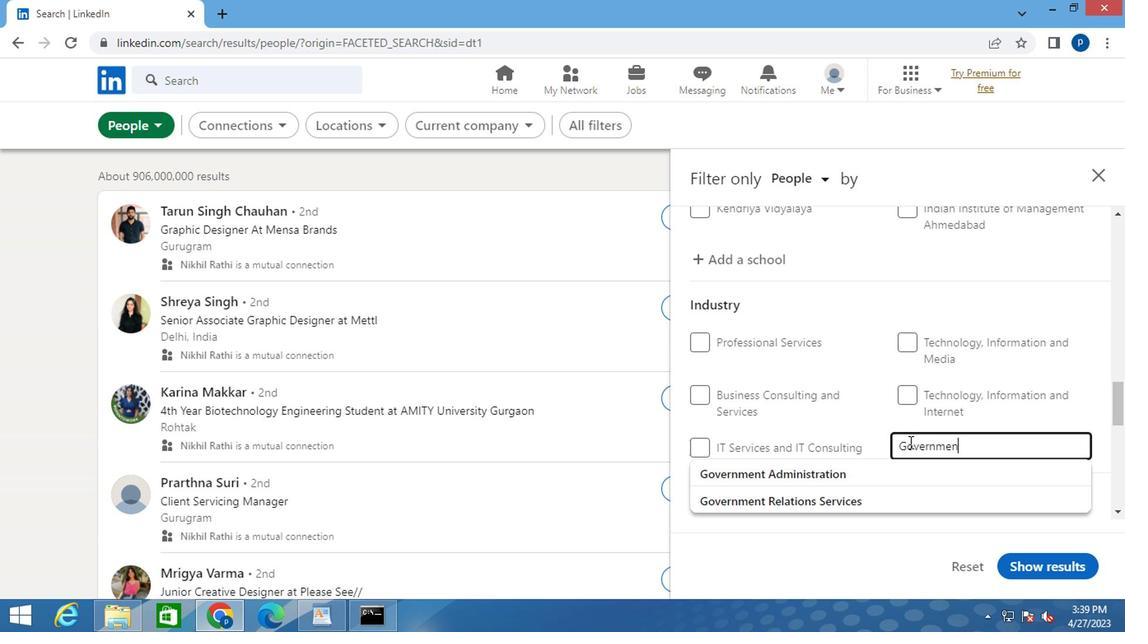 
Action: Mouse moved to (715, 468)
Screenshot: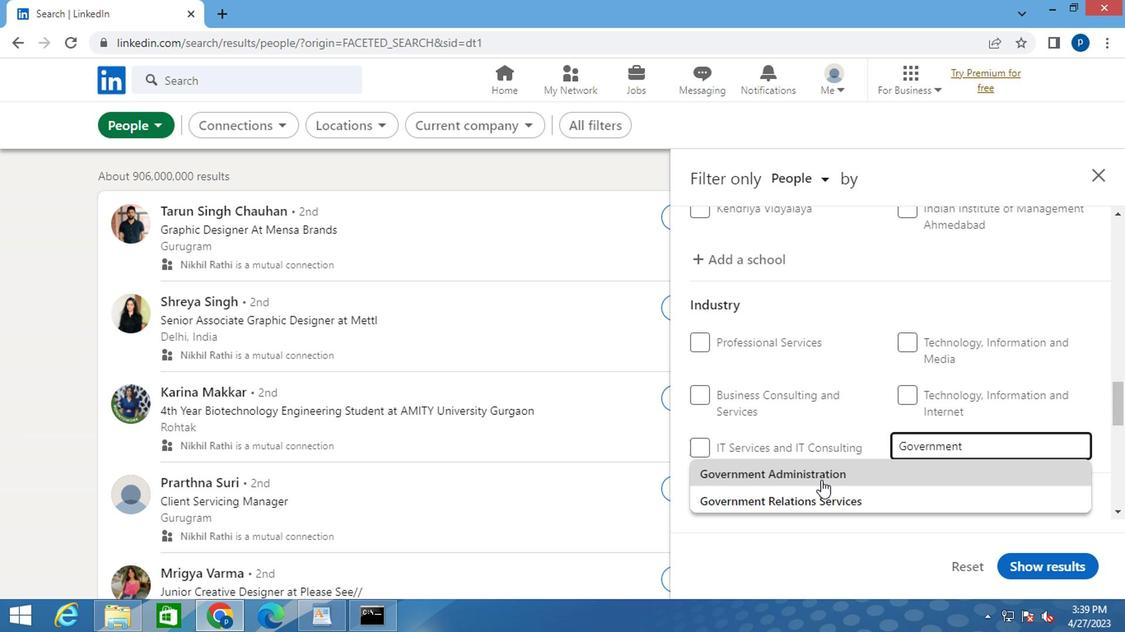 
Action: Mouse pressed left at (715, 468)
Screenshot: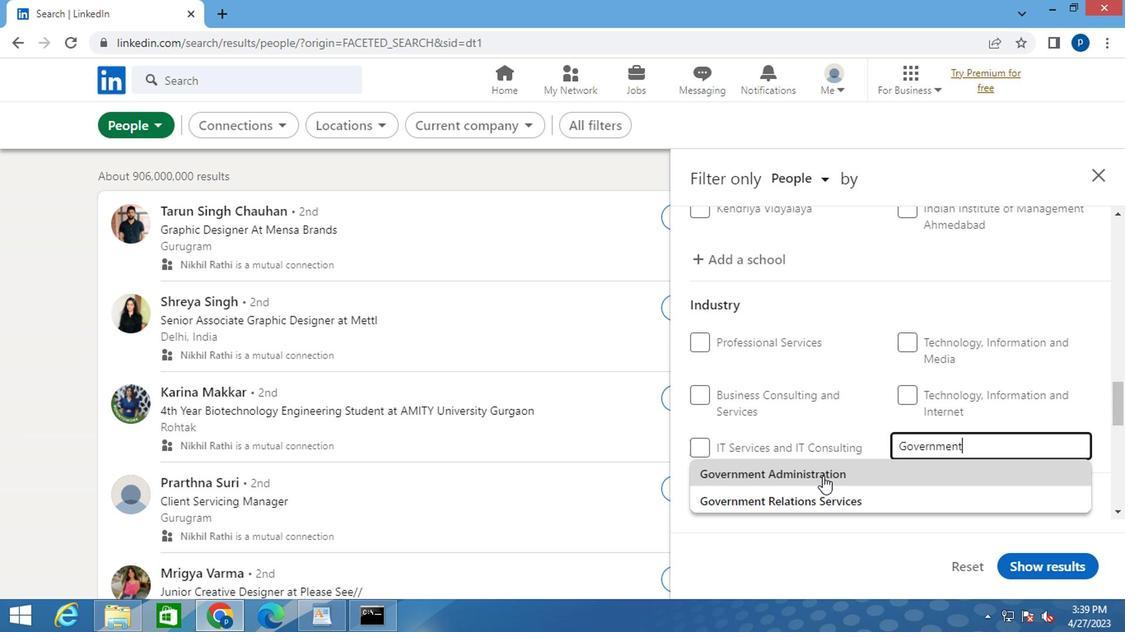 
Action: Mouse moved to (704, 458)
Screenshot: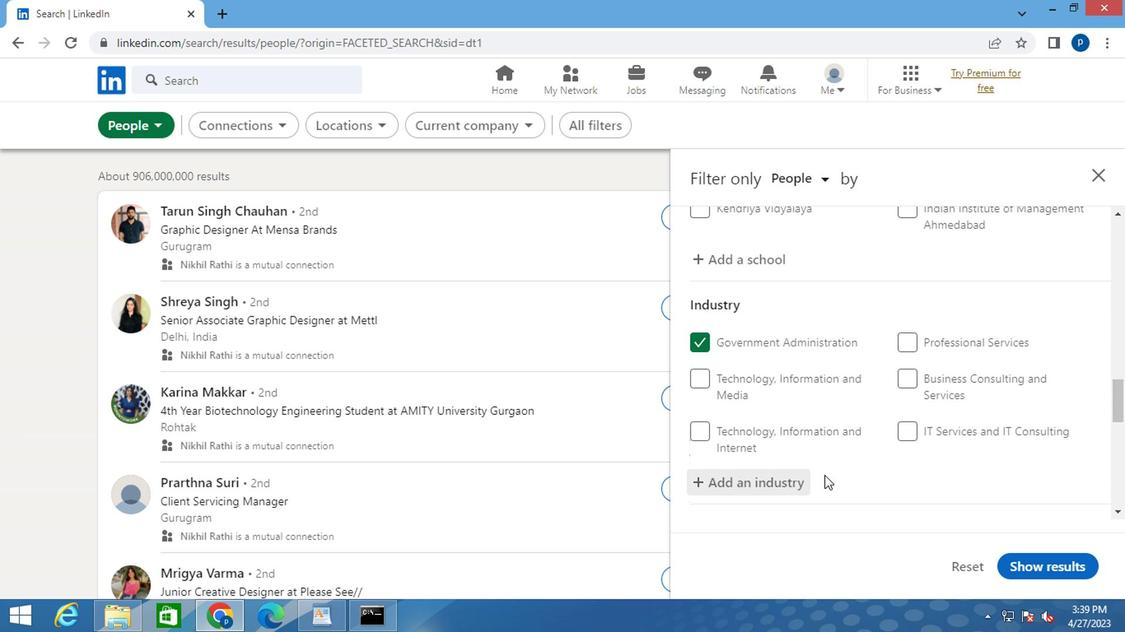 
Action: Mouse scrolled (704, 458) with delta (0, 0)
Screenshot: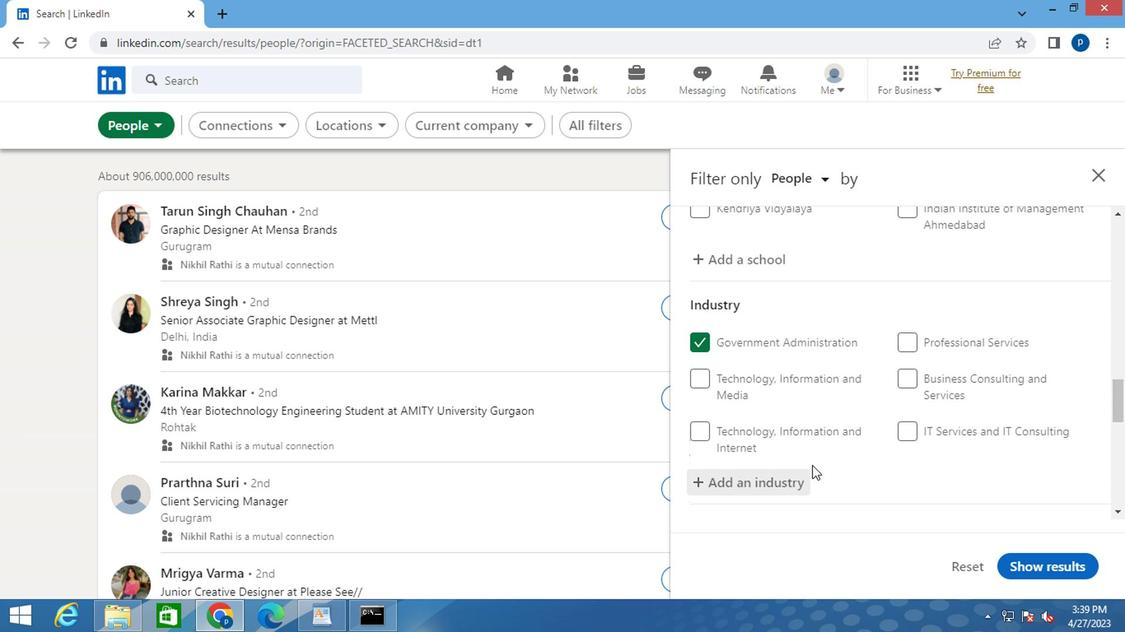 
Action: Mouse scrolled (704, 458) with delta (0, 0)
Screenshot: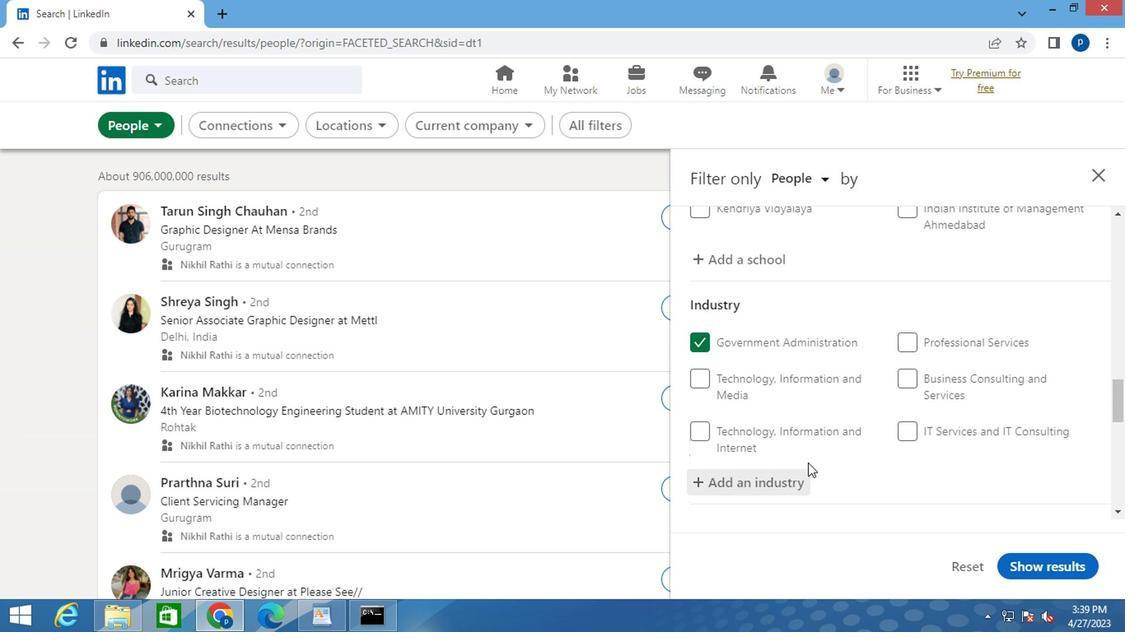
Action: Mouse moved to (730, 450)
Screenshot: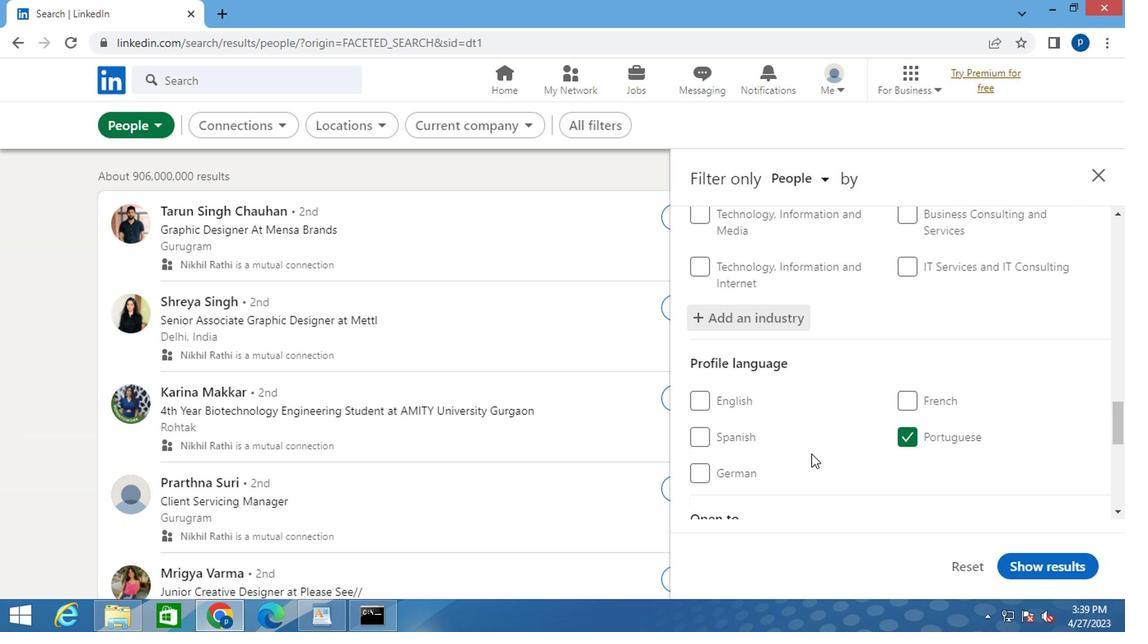 
Action: Mouse scrolled (730, 449) with delta (0, 0)
Screenshot: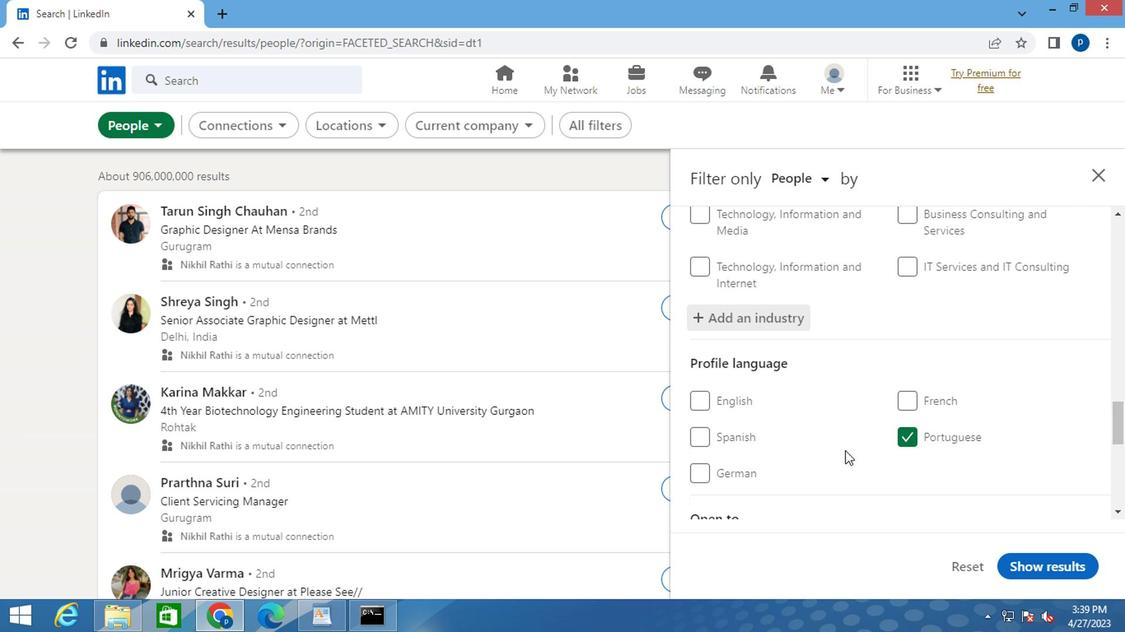
Action: Mouse scrolled (730, 449) with delta (0, 0)
Screenshot: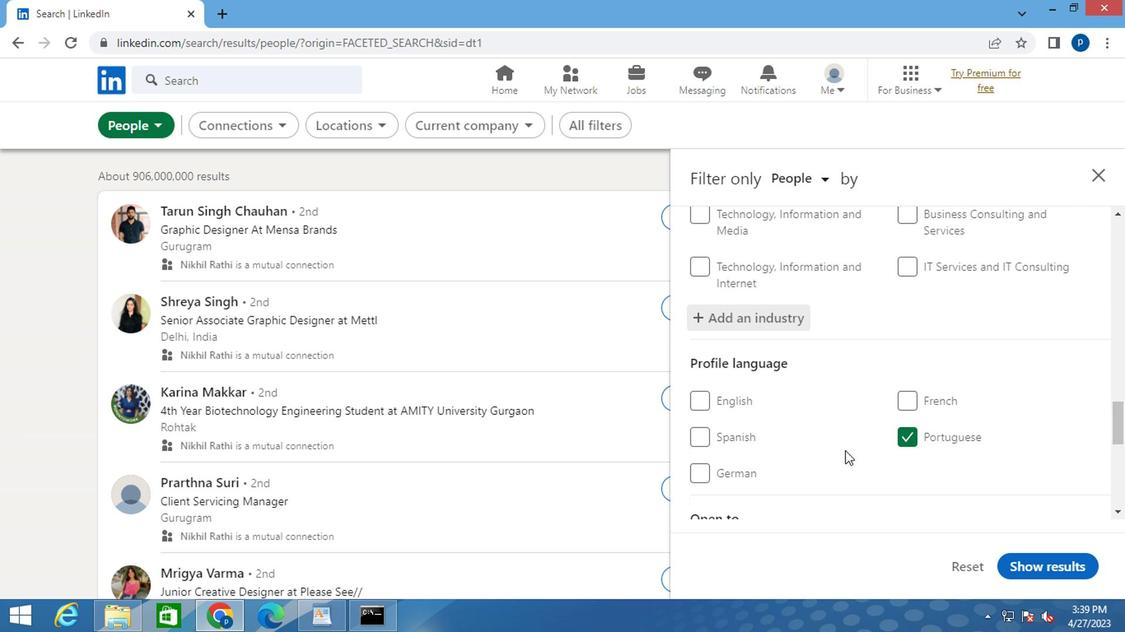 
Action: Mouse moved to (736, 444)
Screenshot: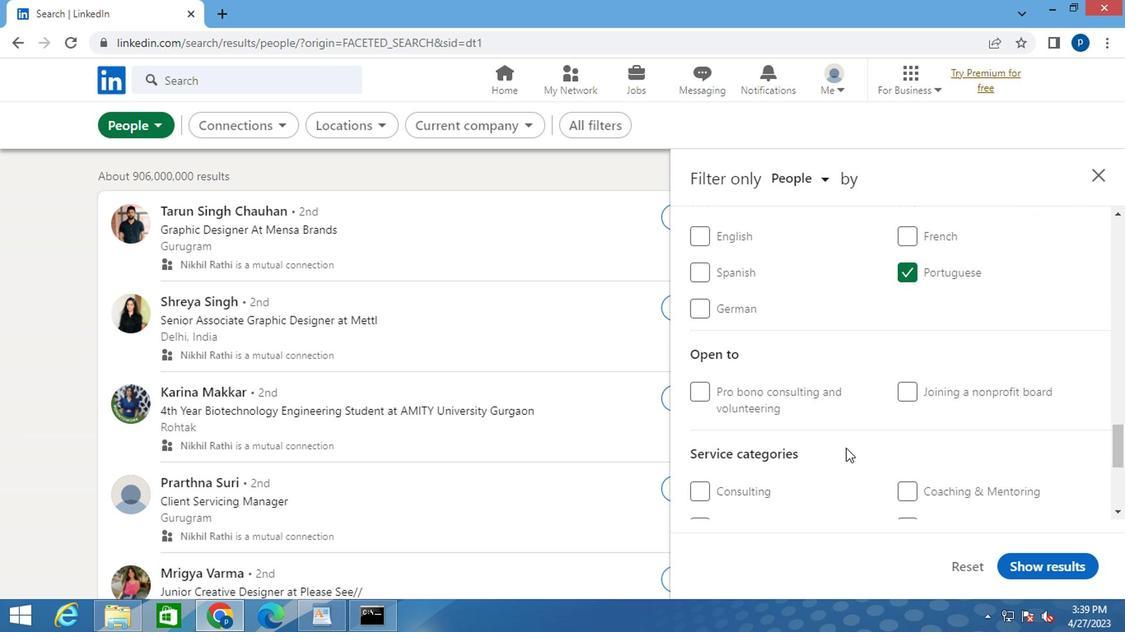 
Action: Mouse scrolled (736, 444) with delta (0, 0)
Screenshot: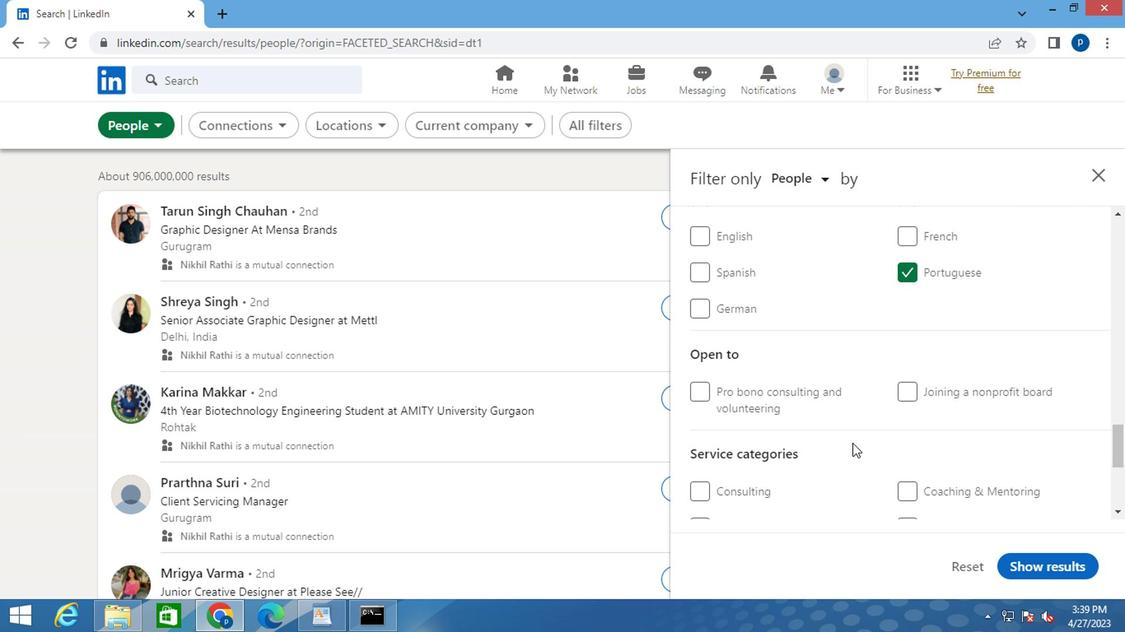 
Action: Mouse moved to (774, 467)
Screenshot: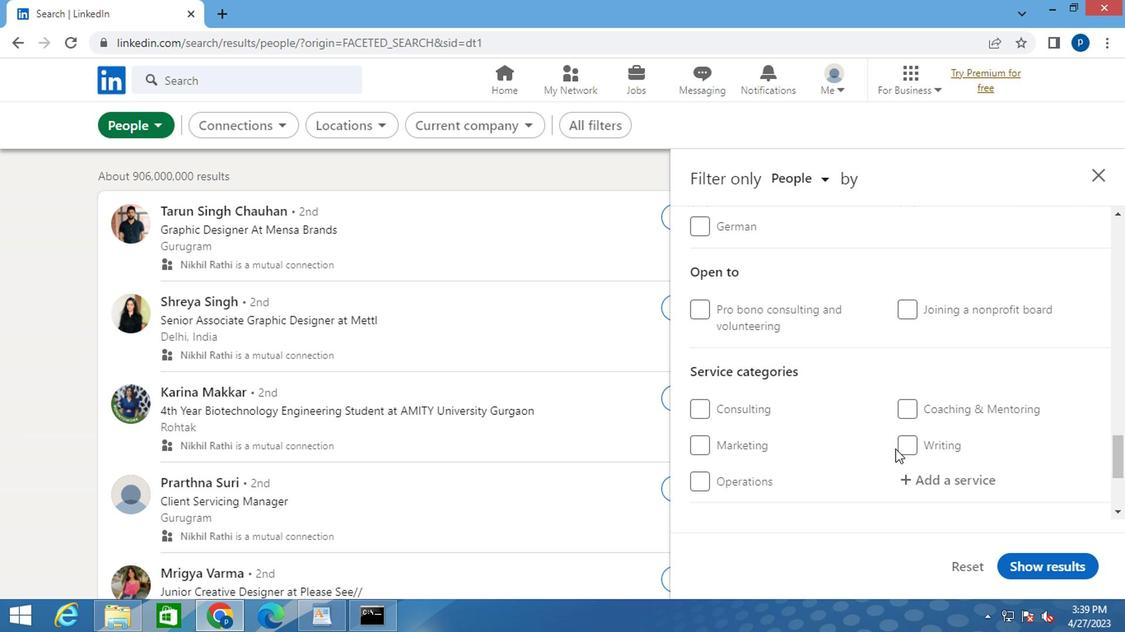 
Action: Mouse pressed left at (774, 467)
Screenshot: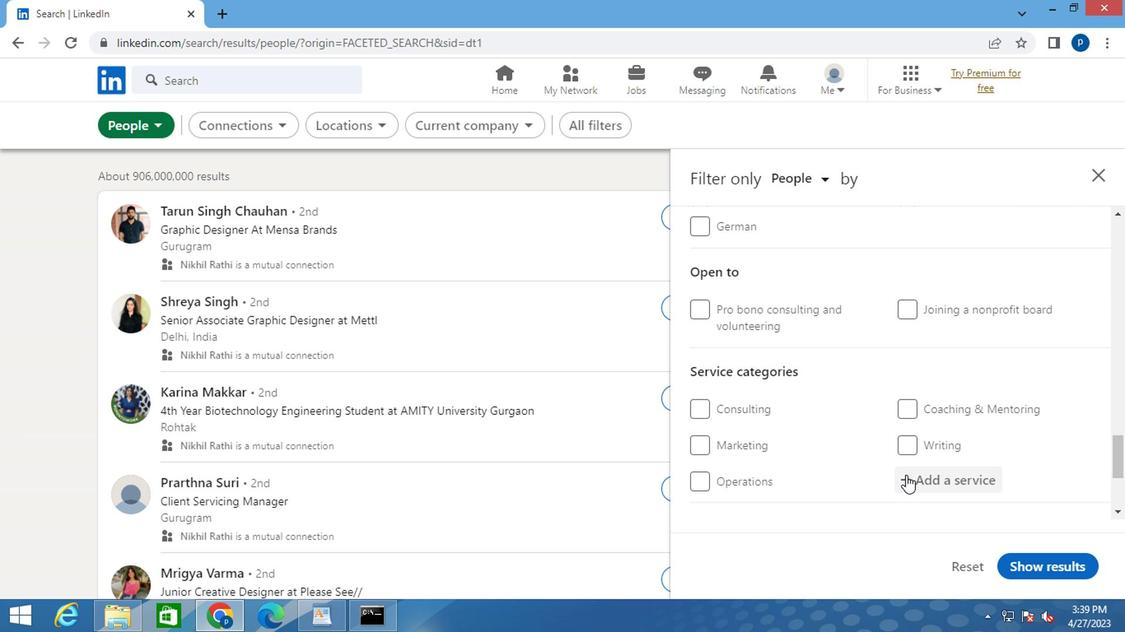 
Action: Mouse moved to (774, 453)
Screenshot: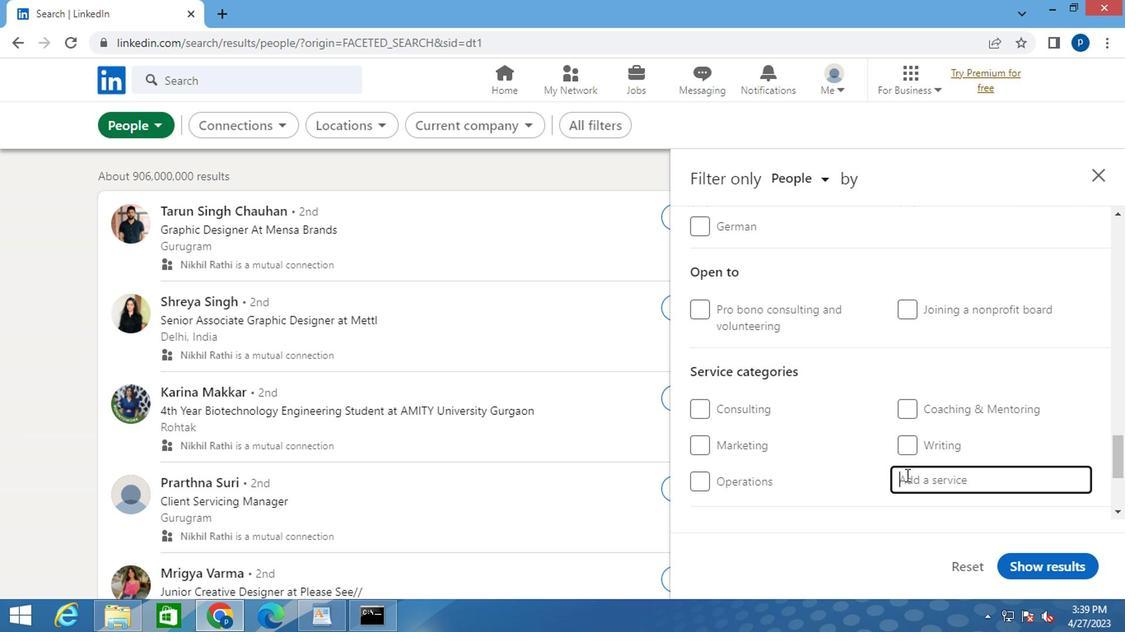 
Action: Mouse scrolled (774, 453) with delta (0, 0)
Screenshot: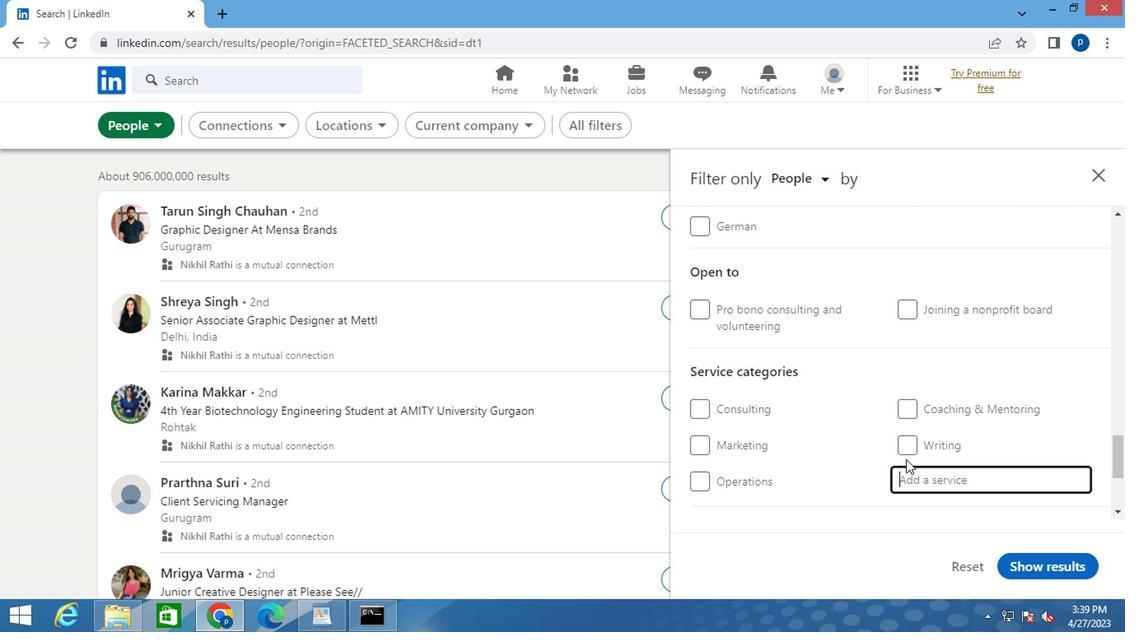 
Action: Mouse moved to (781, 415)
Screenshot: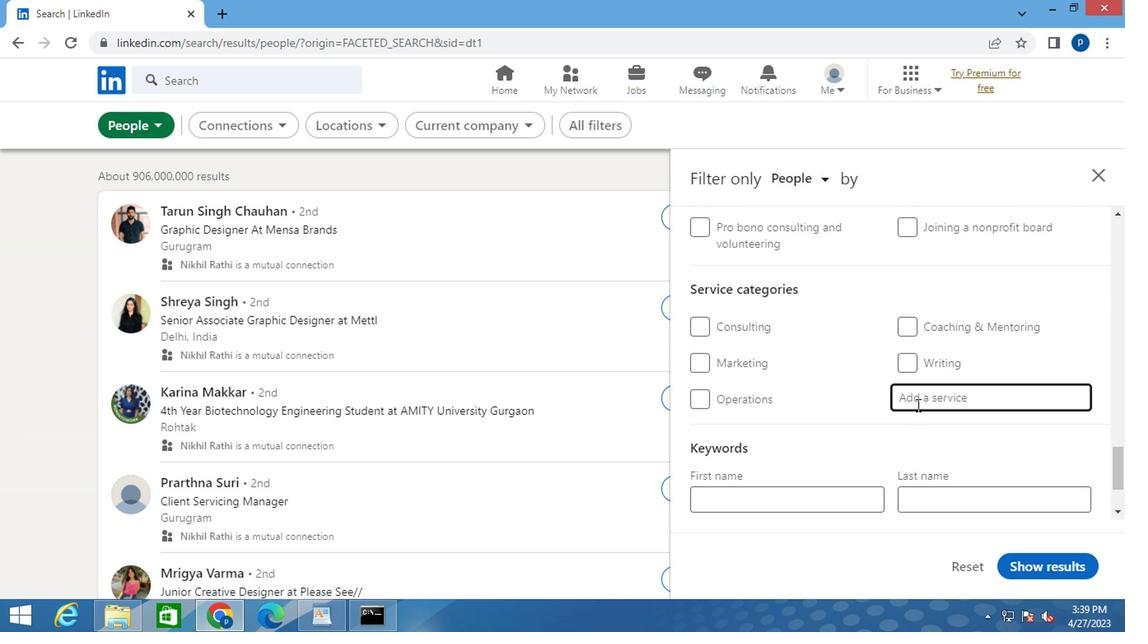 
Action: Mouse pressed left at (781, 415)
Screenshot: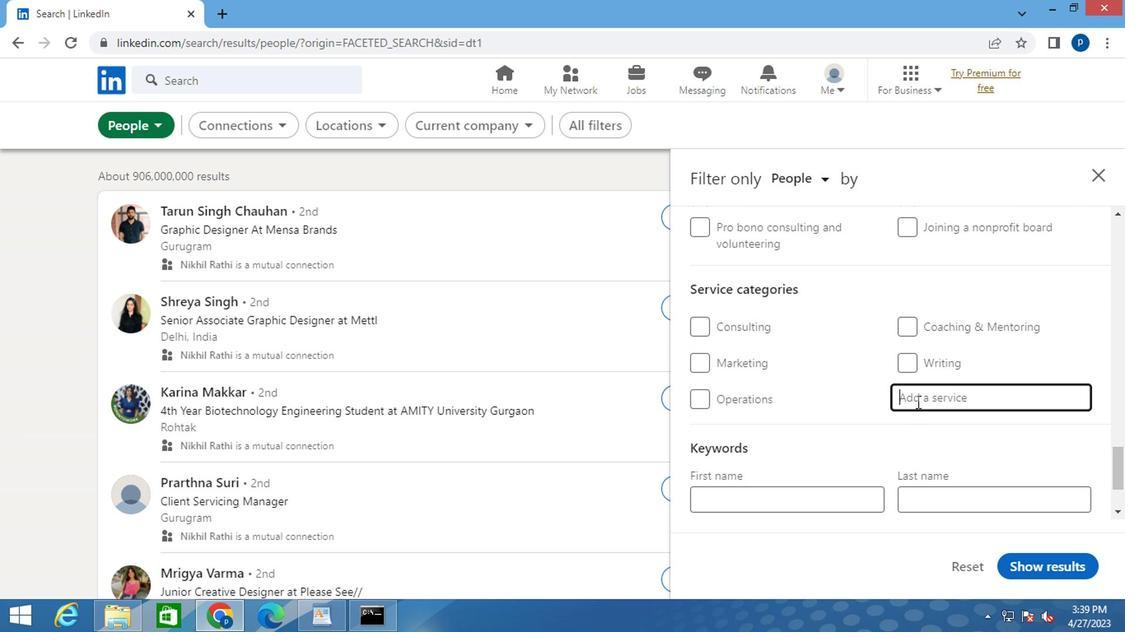 
Action: Key pressed <Key.caps_lock>T<Key.caps_lock>EAM
Screenshot: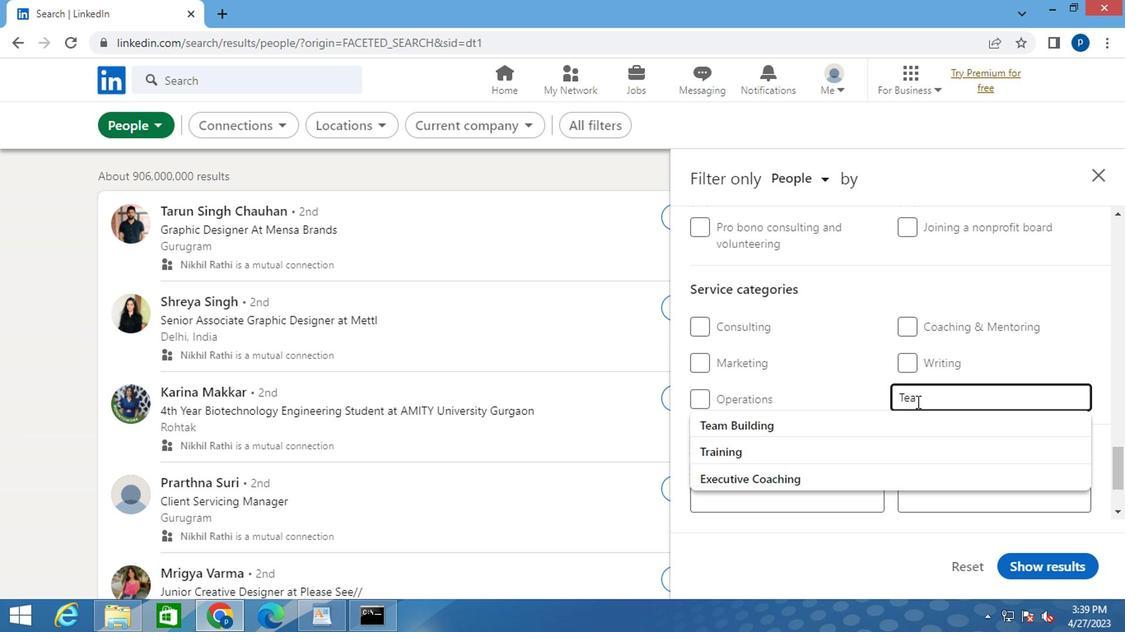 
Action: Mouse moved to (692, 433)
Screenshot: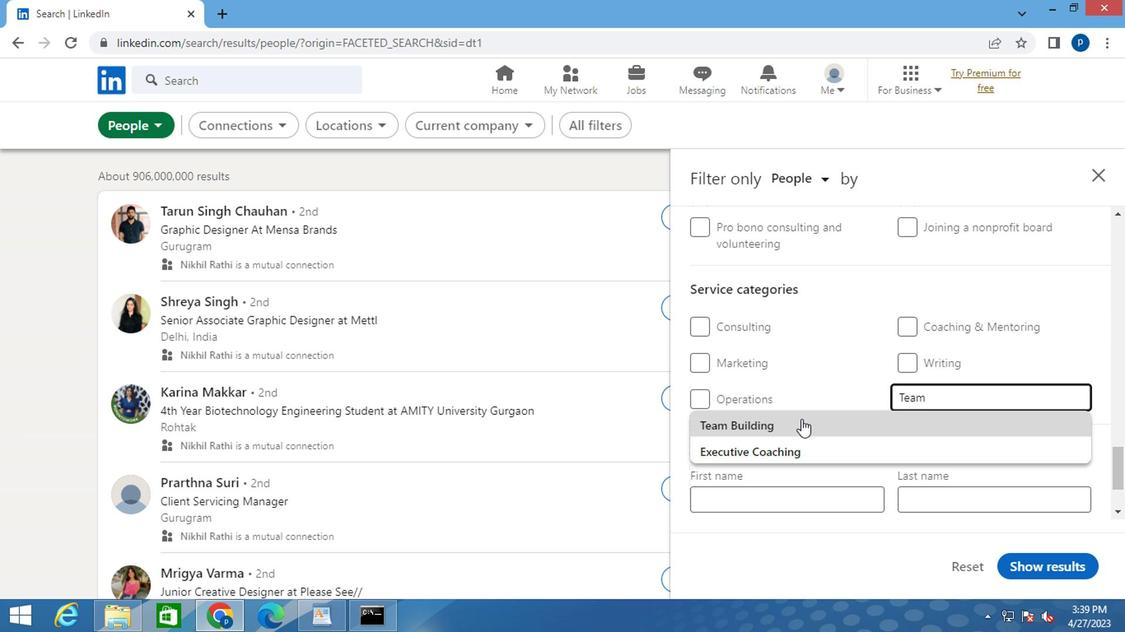 
Action: Mouse pressed left at (692, 433)
Screenshot: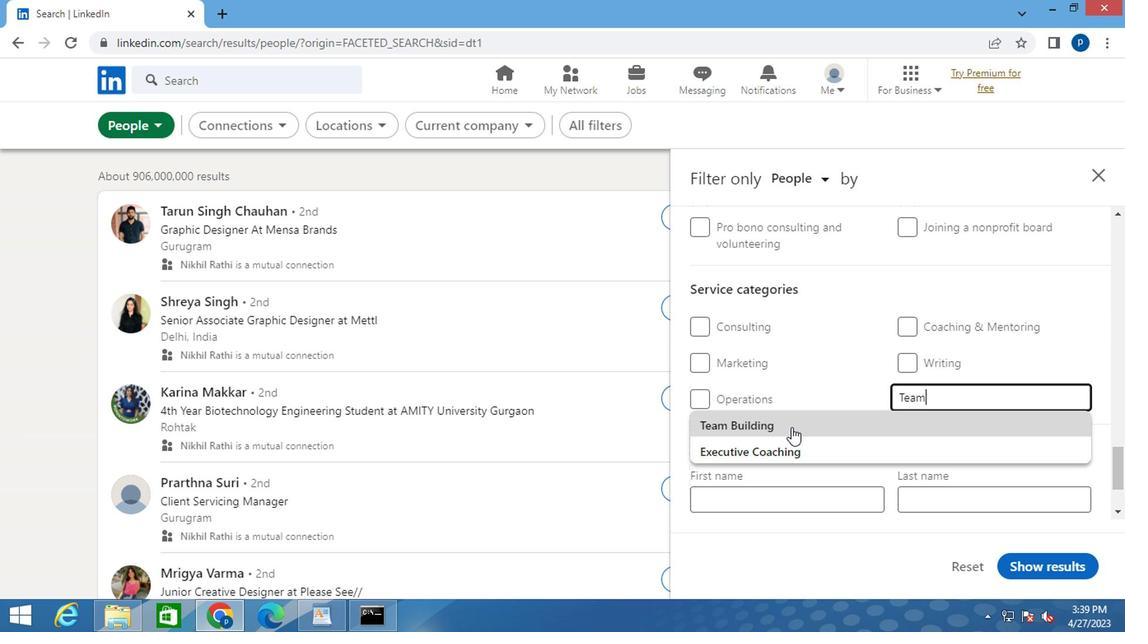 
Action: Mouse scrolled (692, 433) with delta (0, 0)
Screenshot: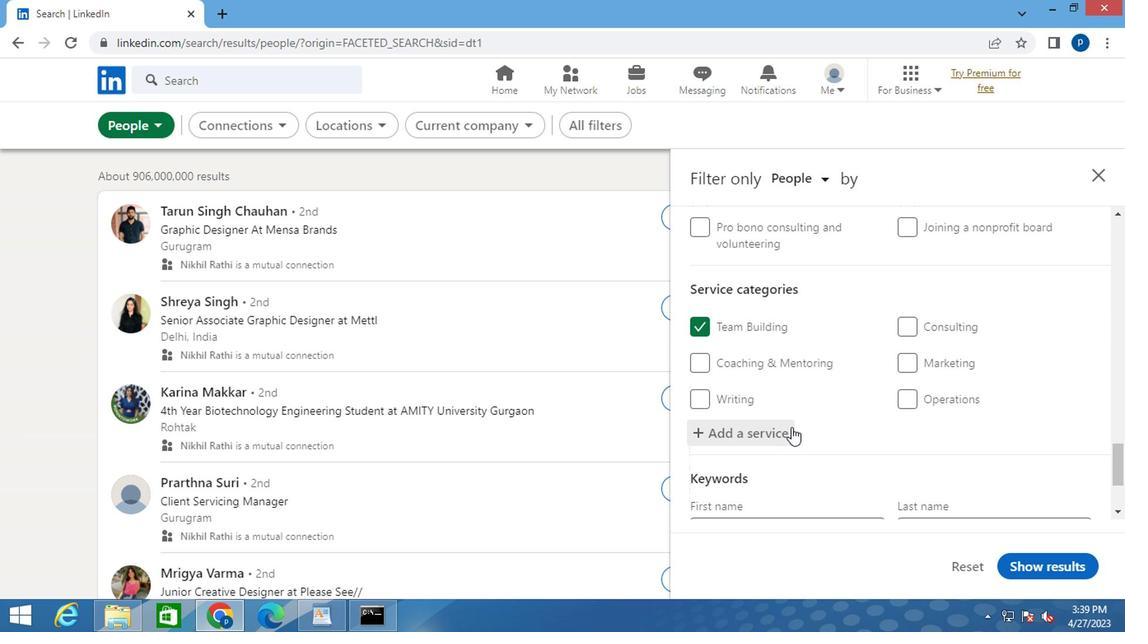 
Action: Mouse scrolled (692, 433) with delta (0, 0)
Screenshot: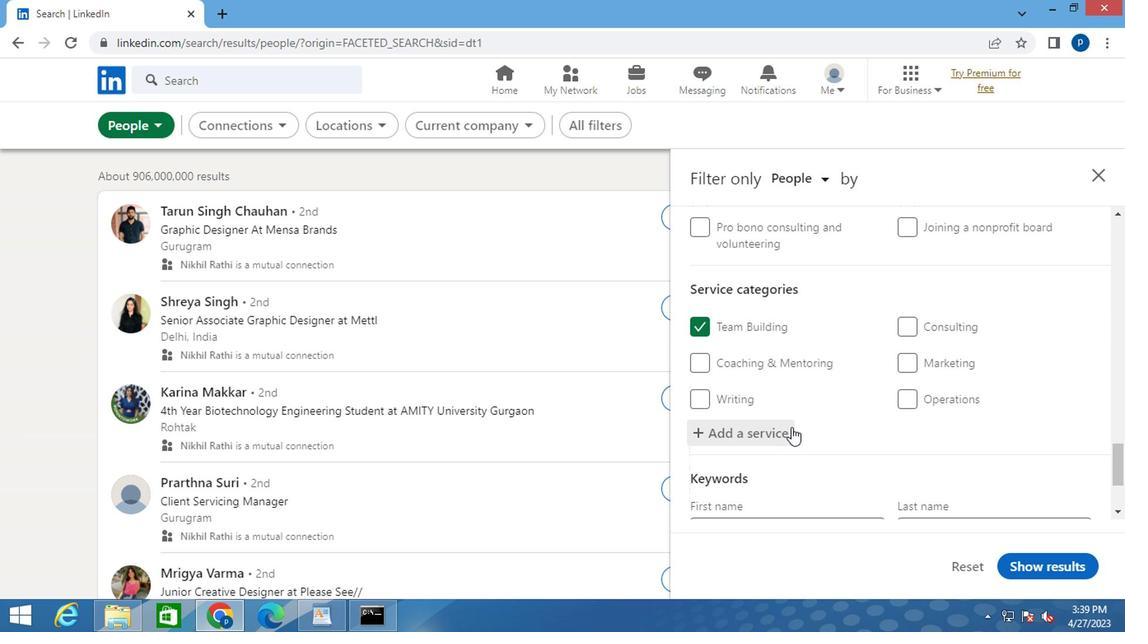 
Action: Mouse scrolled (692, 433) with delta (0, 0)
Screenshot: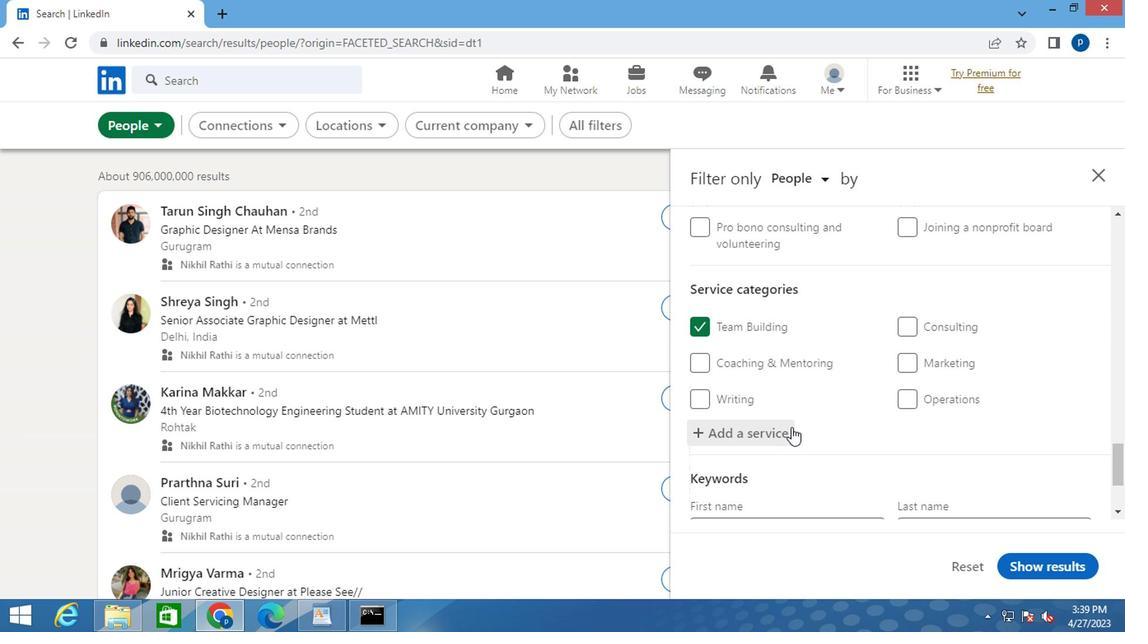 
Action: Mouse moved to (658, 443)
Screenshot: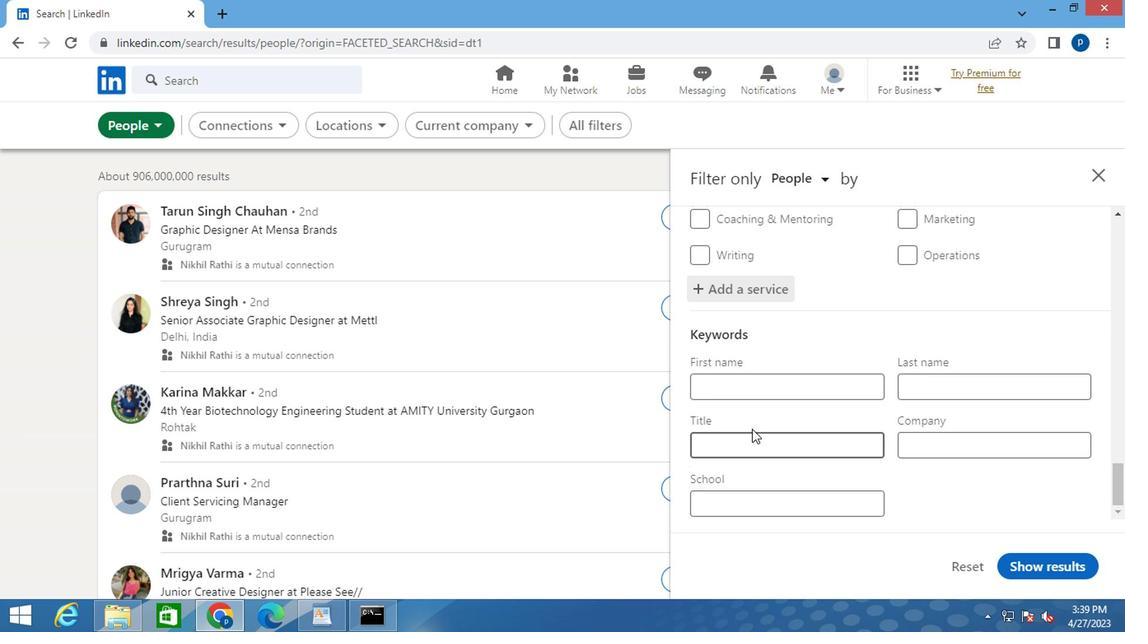 
Action: Mouse pressed left at (658, 443)
Screenshot: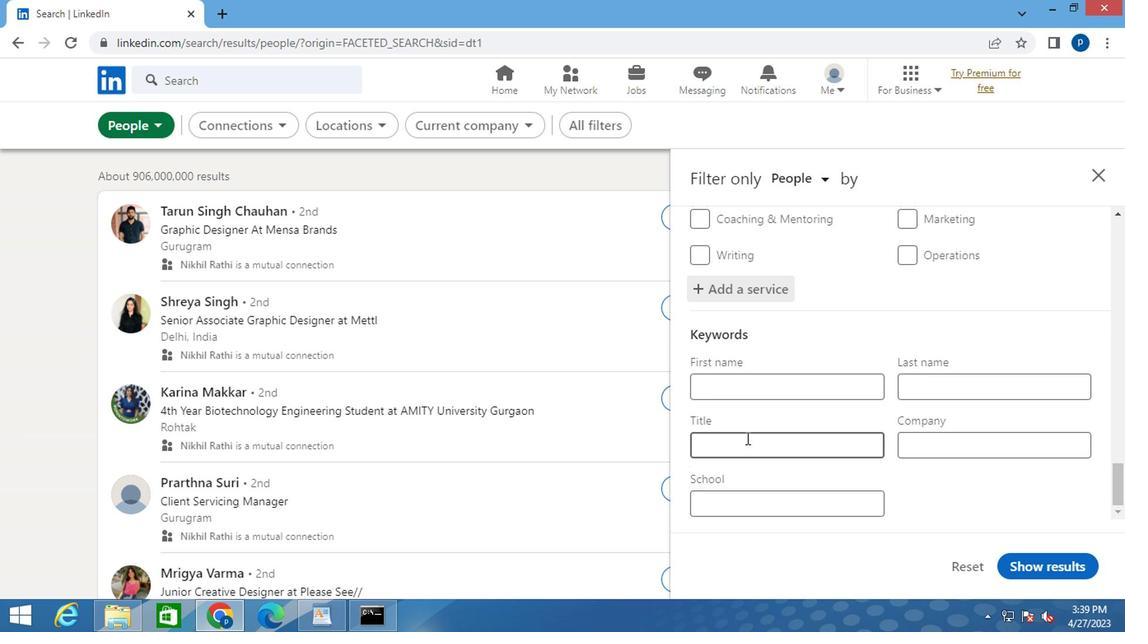 
Action: Key pressed <Key.caps_lock>O<Key.caps_lock>FFICE<Key.space><Key.caps_lock>A<Key.caps_lock>SSISTANT<Key.space>
Screenshot: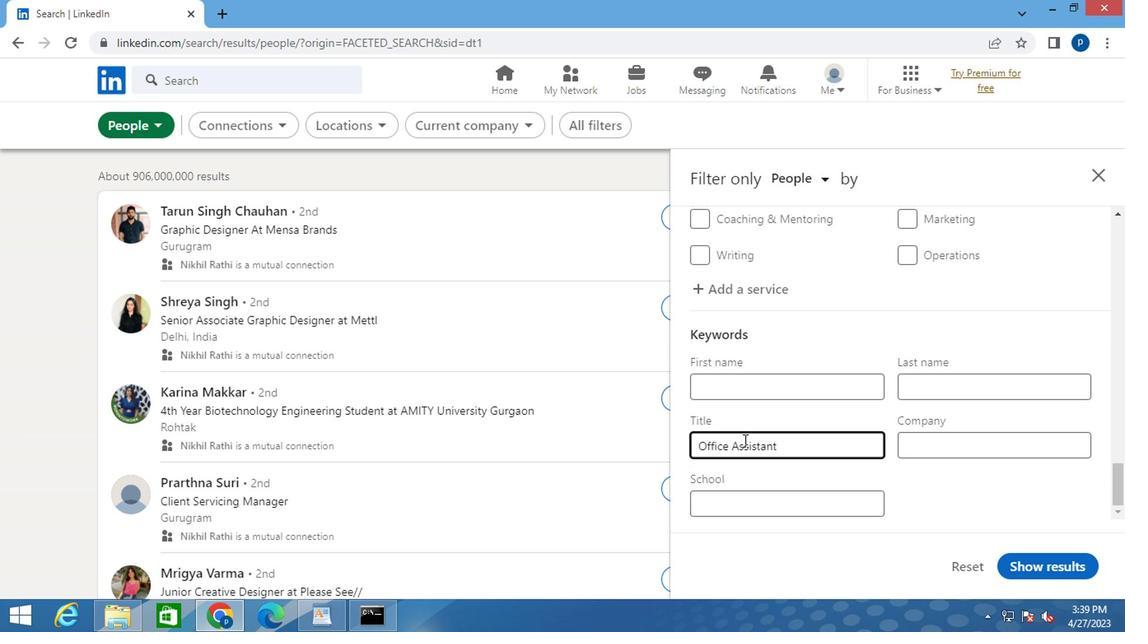 
Action: Mouse moved to (866, 528)
Screenshot: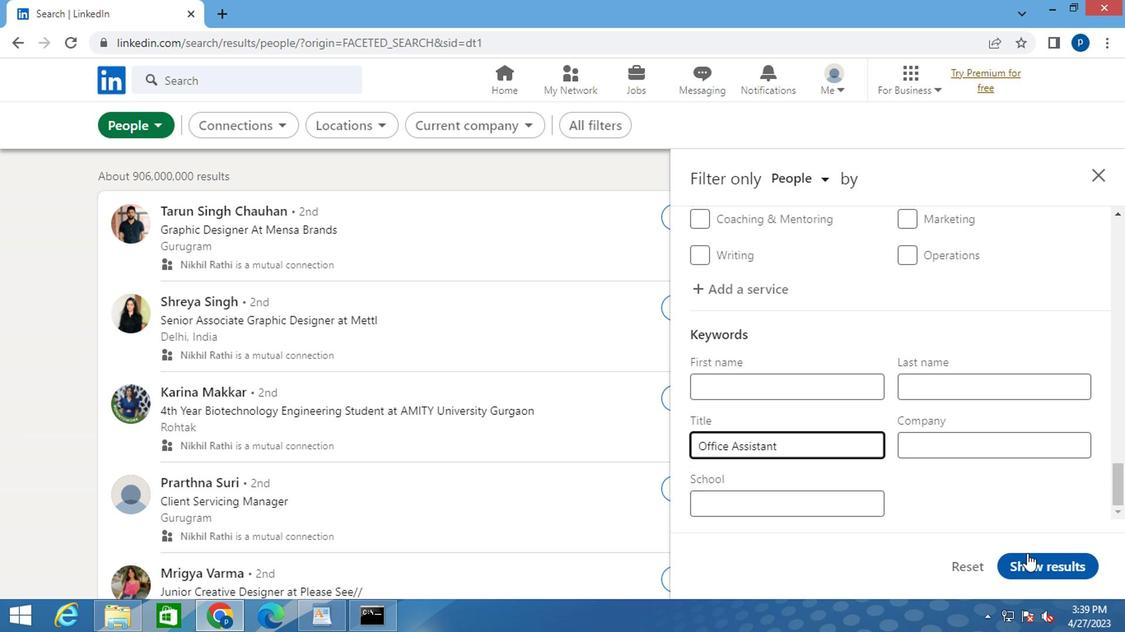 
Action: Mouse pressed left at (866, 528)
Screenshot: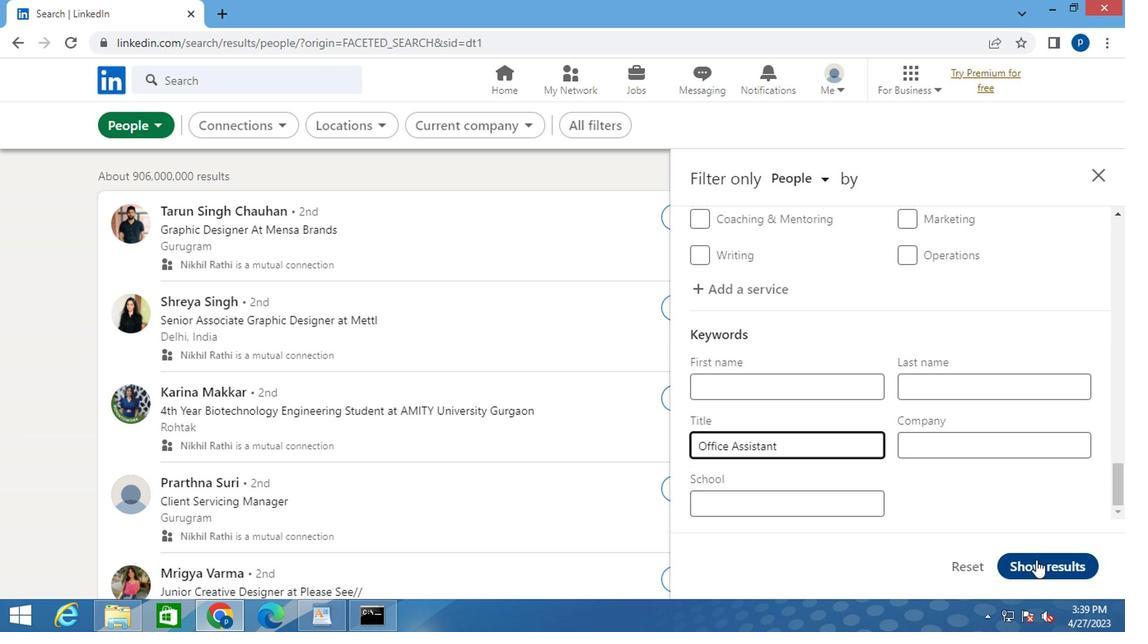 
